 Task: Create a mood board combining elements of fashion and interior design using Canva.
Action: Mouse moved to (334, 33)
Screenshot: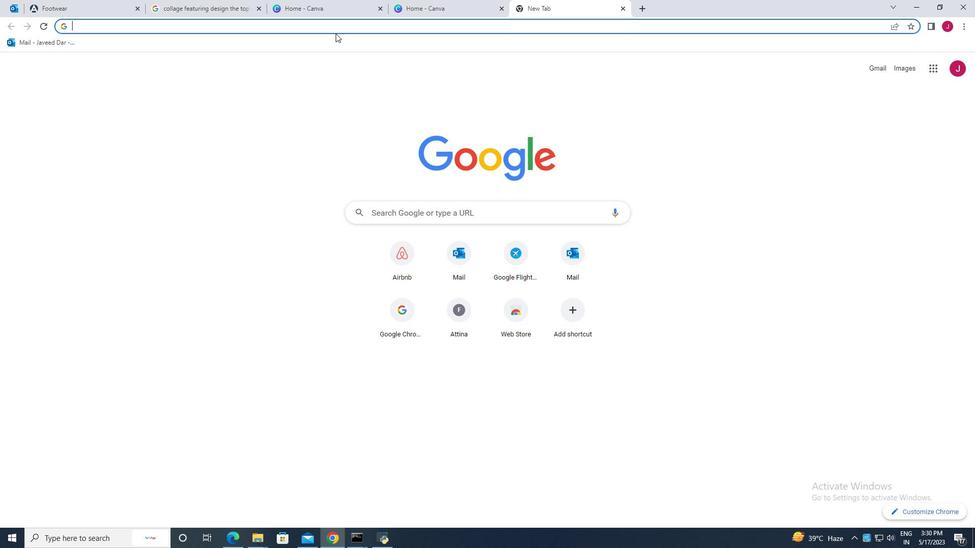 
Action: Key pressed canva<Key.enter>
Screenshot: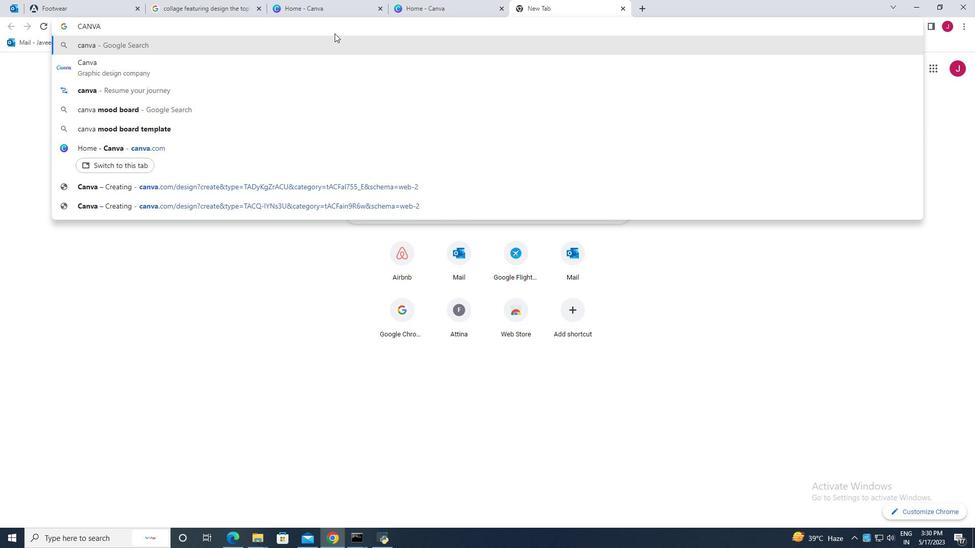 
Action: Mouse moved to (340, 159)
Screenshot: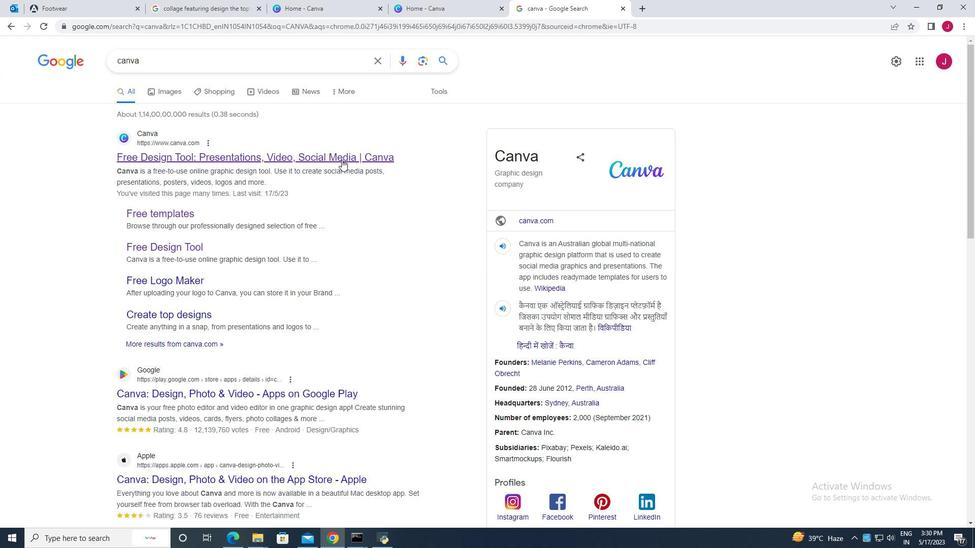 
Action: Mouse pressed left at (340, 159)
Screenshot: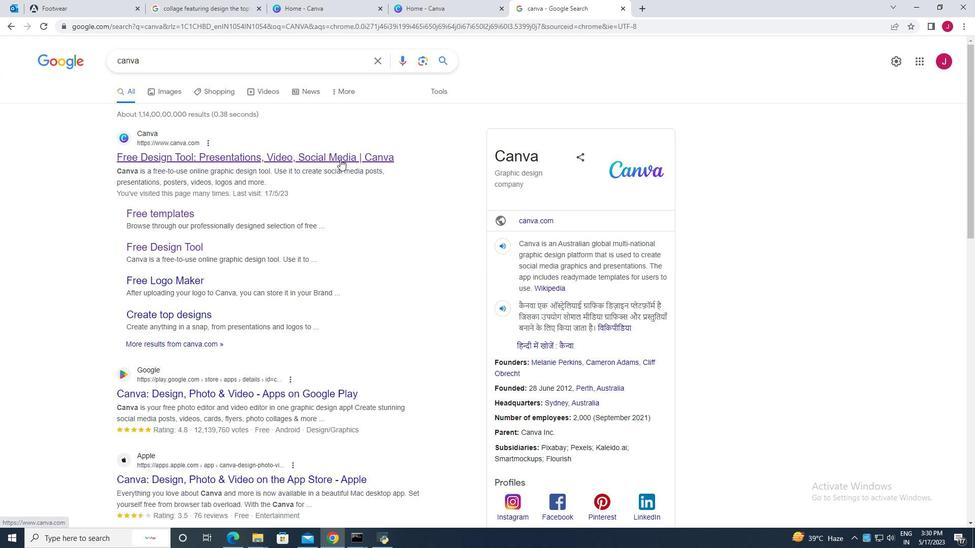
Action: Mouse moved to (883, 53)
Screenshot: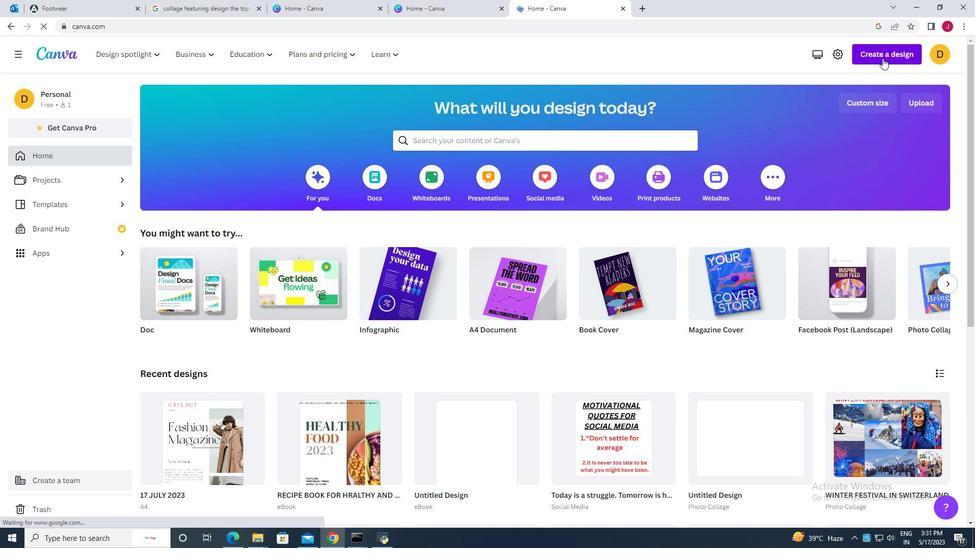 
Action: Mouse pressed left at (883, 53)
Screenshot: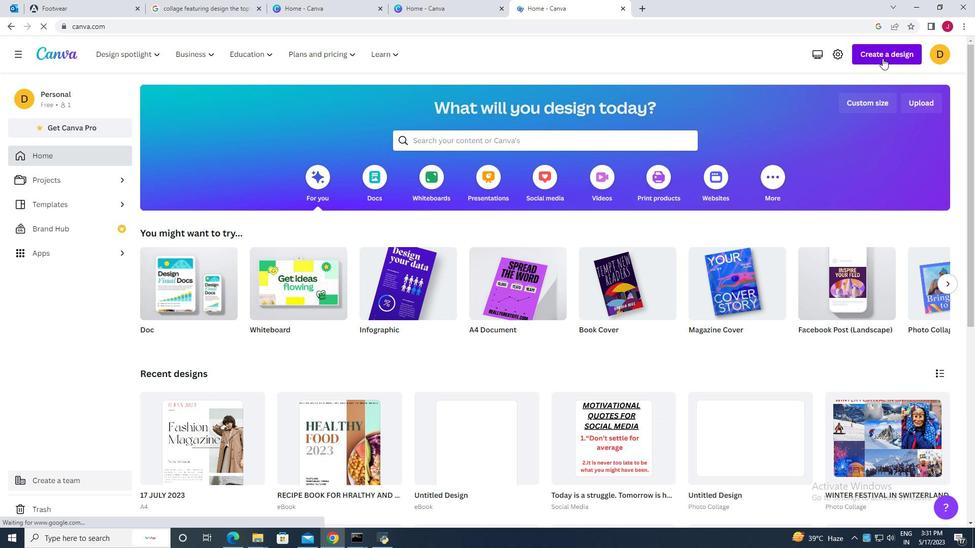 
Action: Mouse moved to (790, 116)
Screenshot: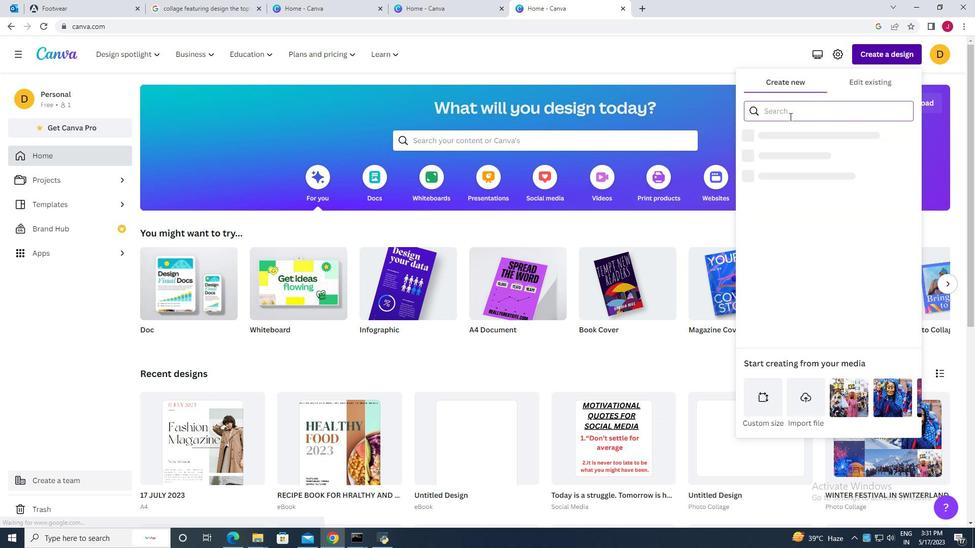 
Action: Key pressed mood<Key.space>board<Key.enter>
Screenshot: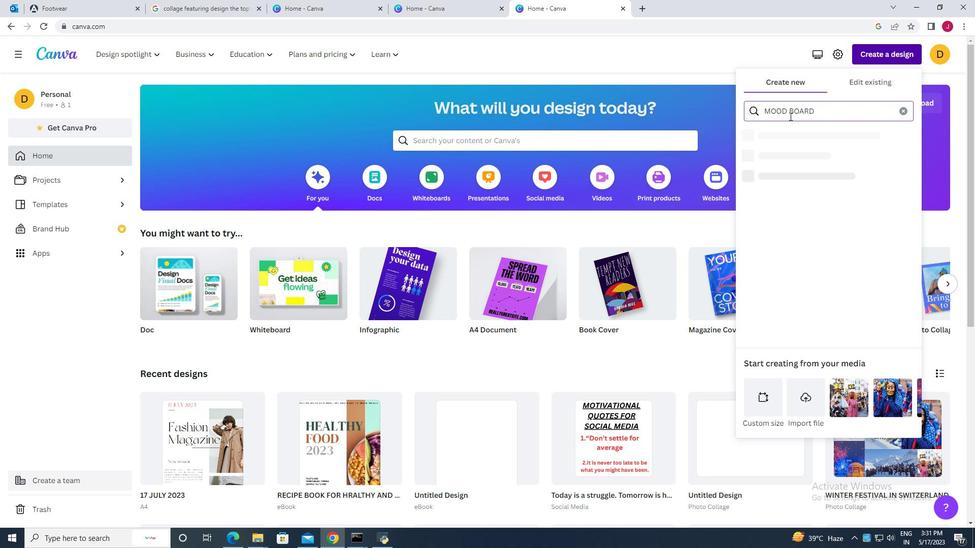 
Action: Mouse moved to (803, 136)
Screenshot: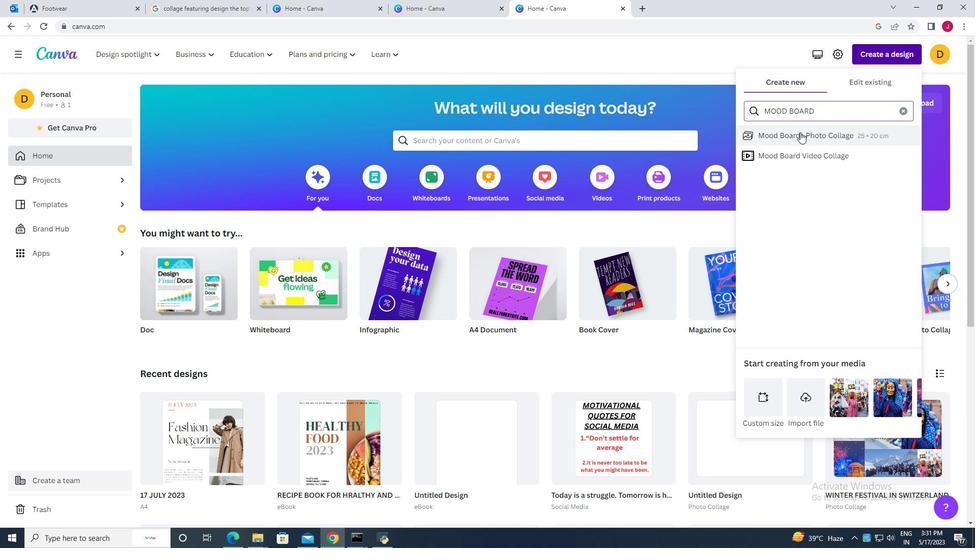 
Action: Mouse pressed left at (803, 136)
Screenshot: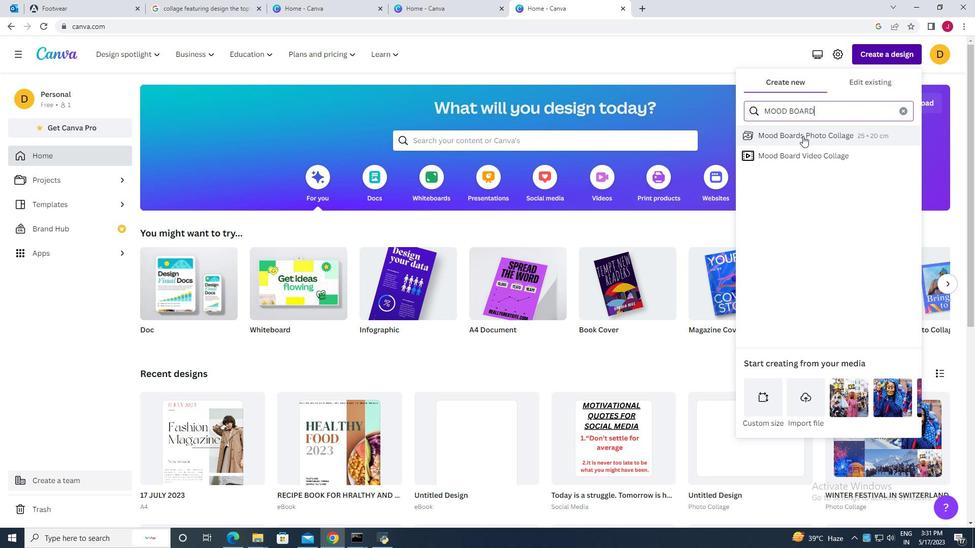 
Action: Mouse moved to (147, 82)
Screenshot: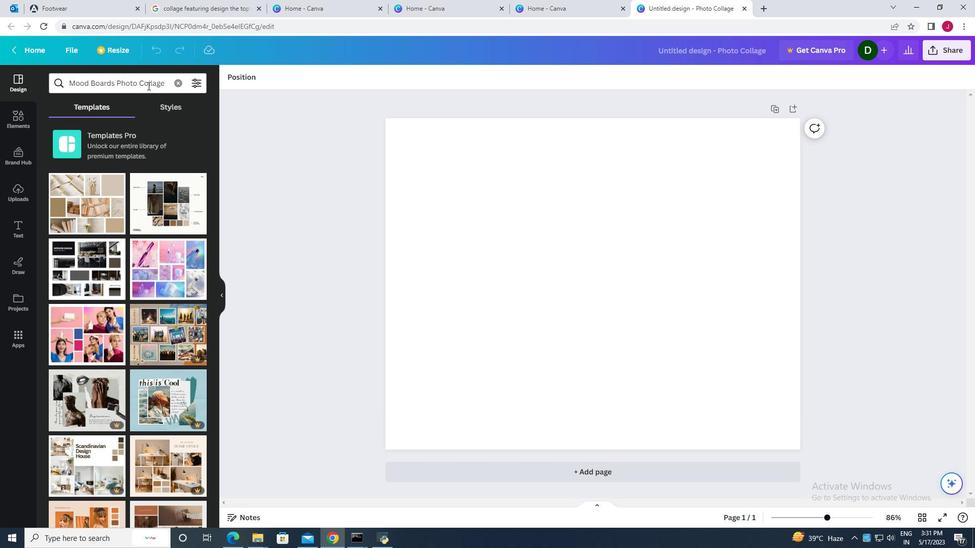 
Action: Mouse pressed left at (147, 82)
Screenshot: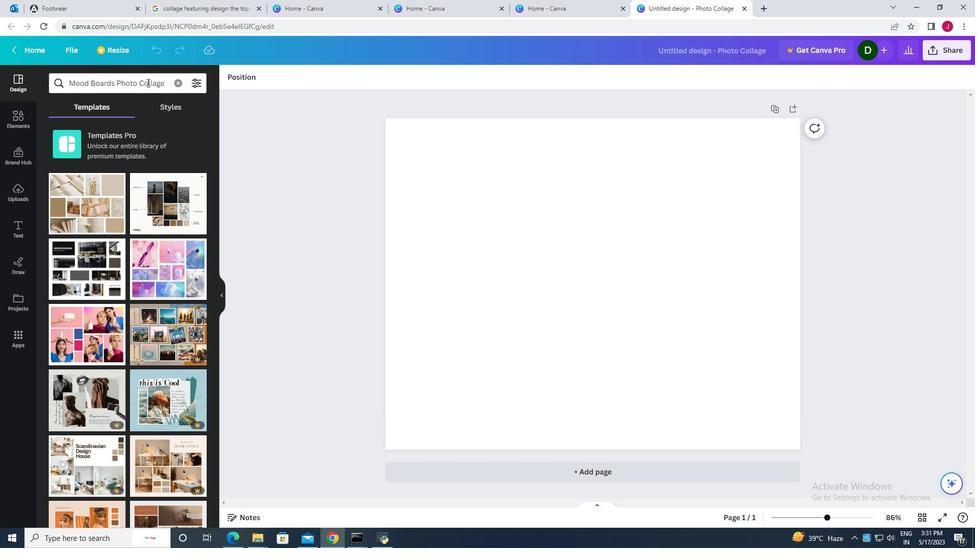 
Action: Mouse moved to (165, 82)
Screenshot: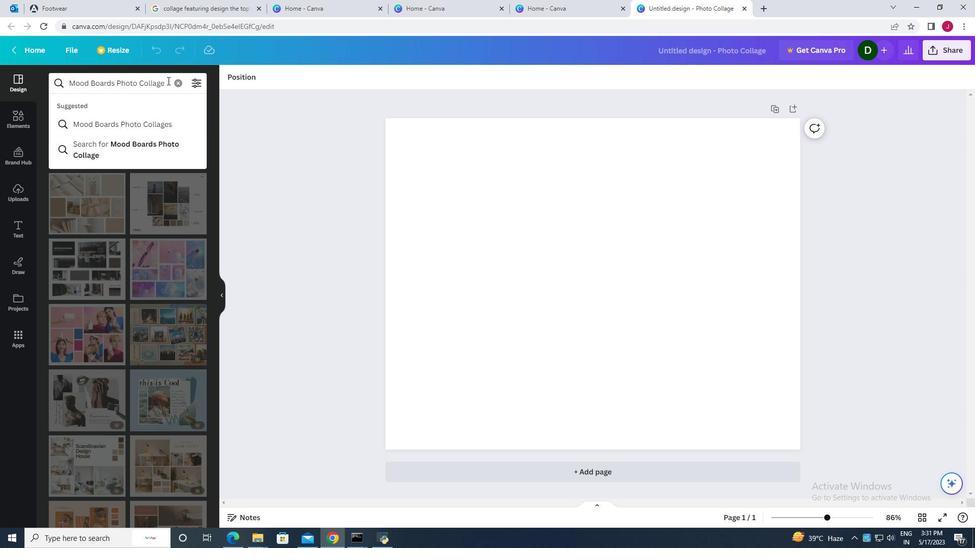 
Action: Mouse pressed left at (165, 82)
Screenshot: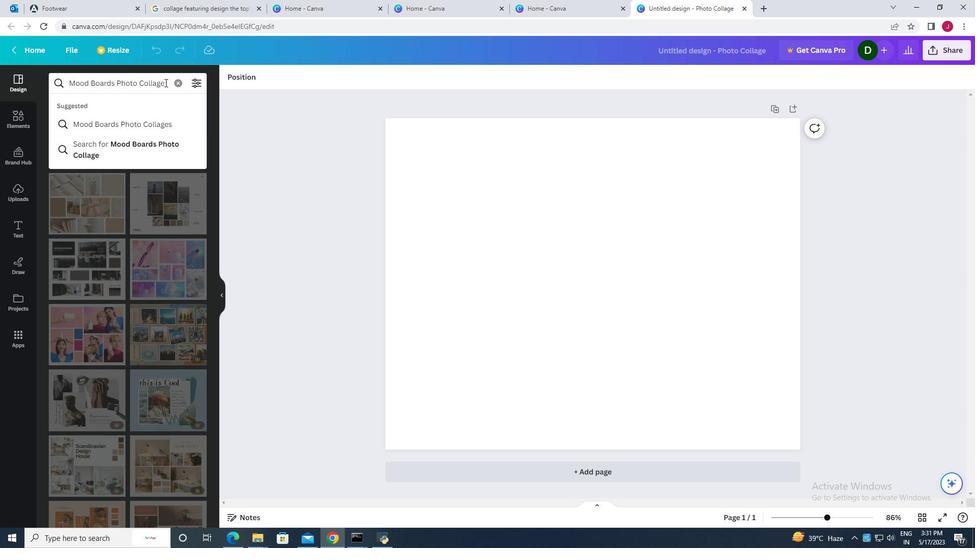 
Action: Key pressed <Key.backspace><Key.backspace><Key.backspace><Key.backspace><Key.backspace><Key.backspace><Key.backspace><Key.backspace><Key.space>for<Key.space>fashon<Key.enter>
Screenshot: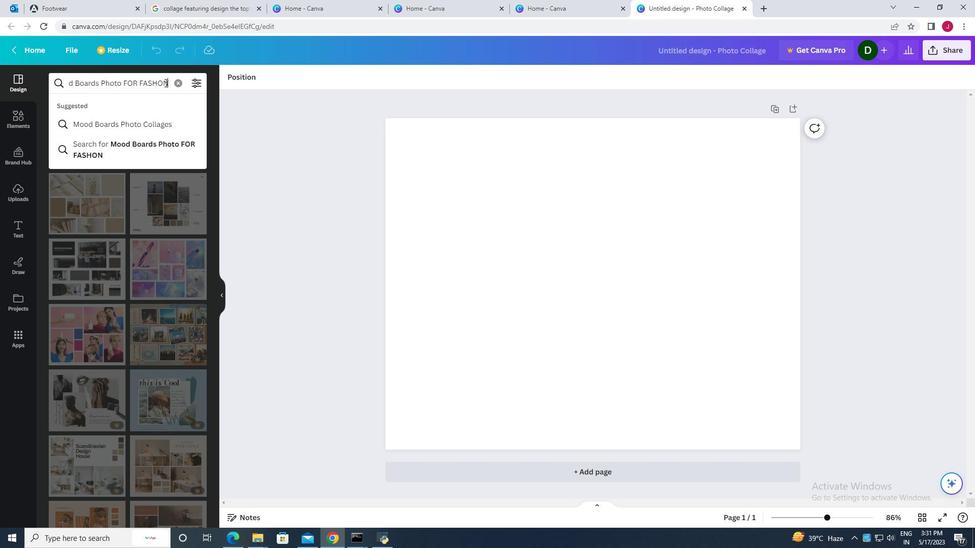 
Action: Mouse moved to (140, 230)
Screenshot: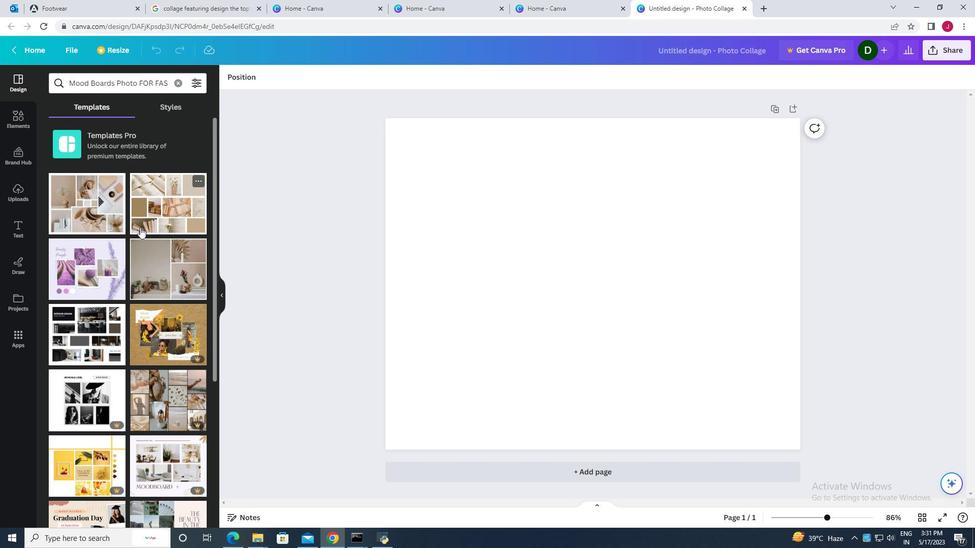 
Action: Mouse scrolled (140, 230) with delta (0, 0)
Screenshot: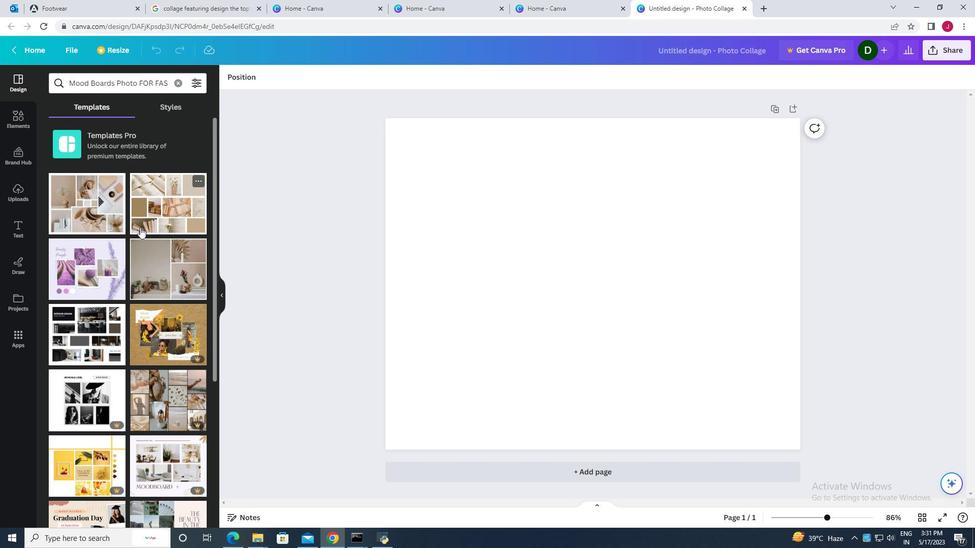 
Action: Mouse moved to (140, 230)
Screenshot: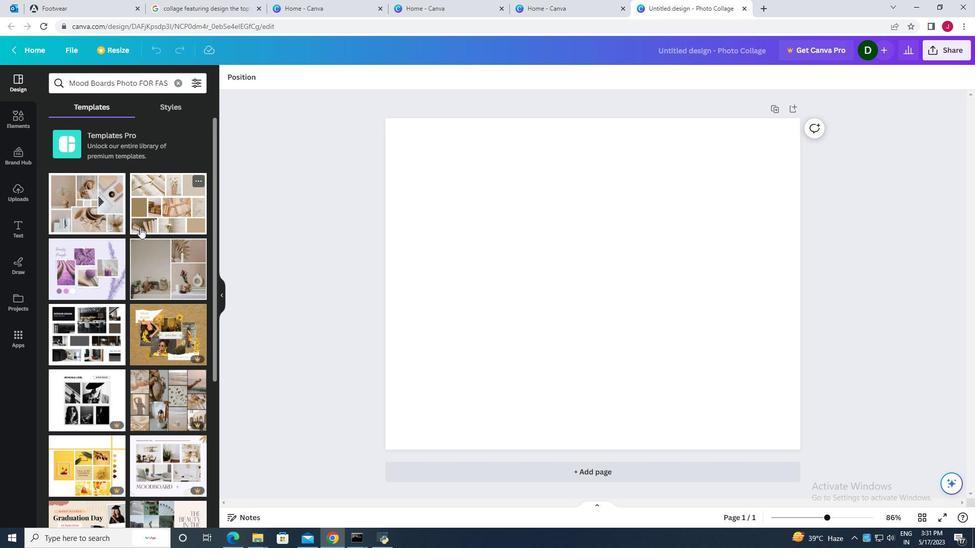 
Action: Mouse scrolled (140, 230) with delta (0, 0)
Screenshot: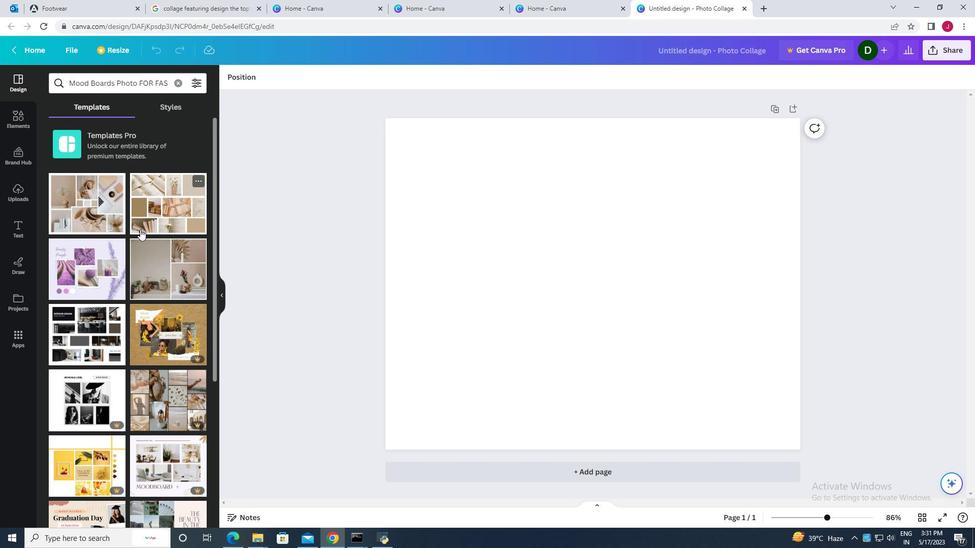 
Action: Mouse moved to (99, 297)
Screenshot: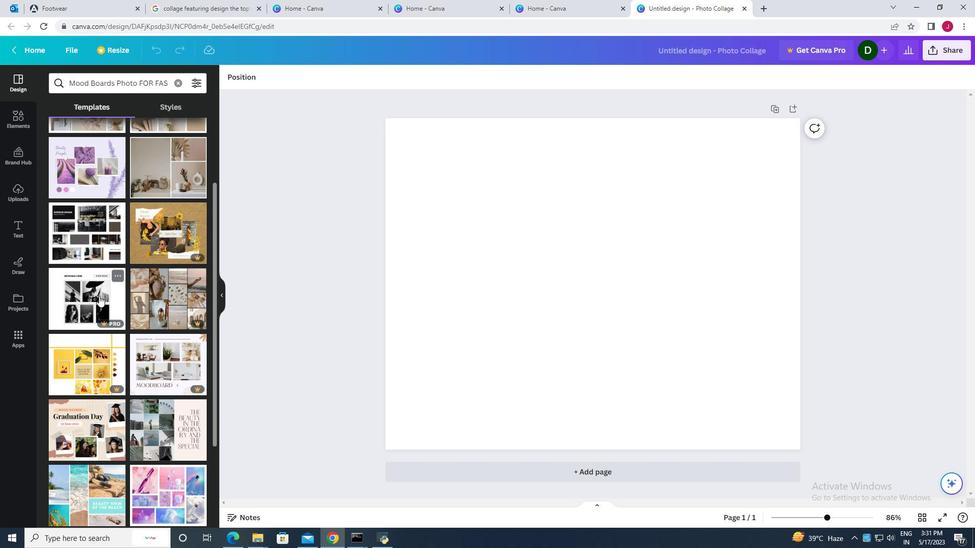 
Action: Mouse pressed left at (99, 297)
Screenshot: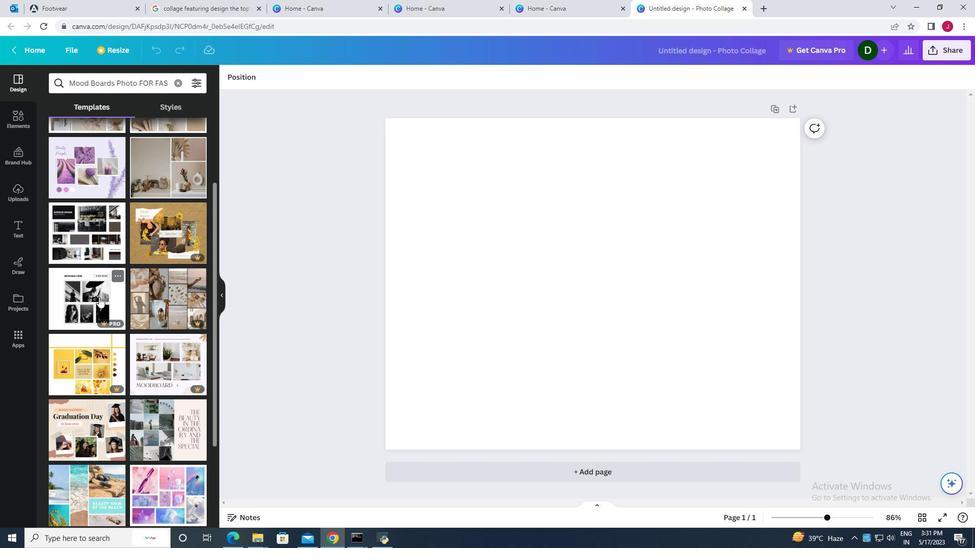 
Action: Mouse moved to (741, 136)
Screenshot: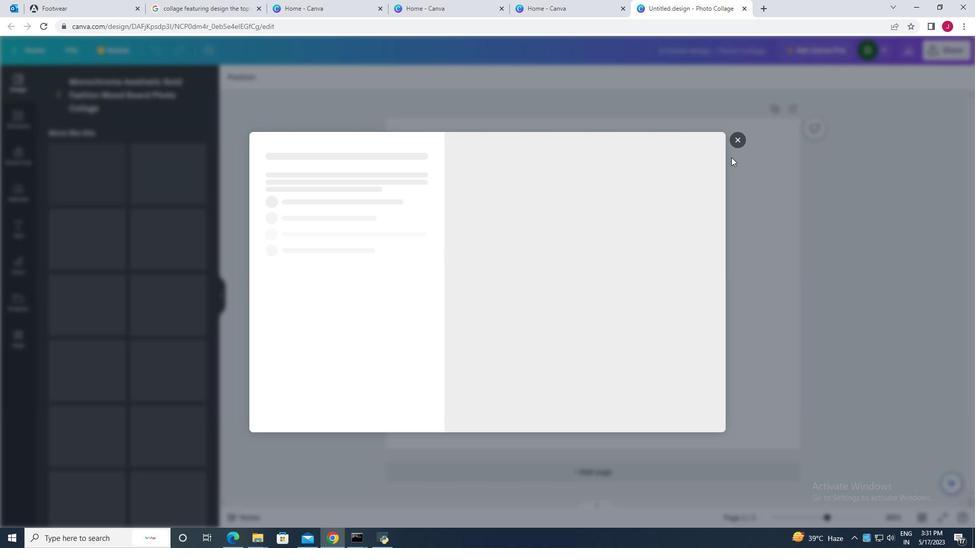 
Action: Mouse pressed left at (741, 136)
Screenshot: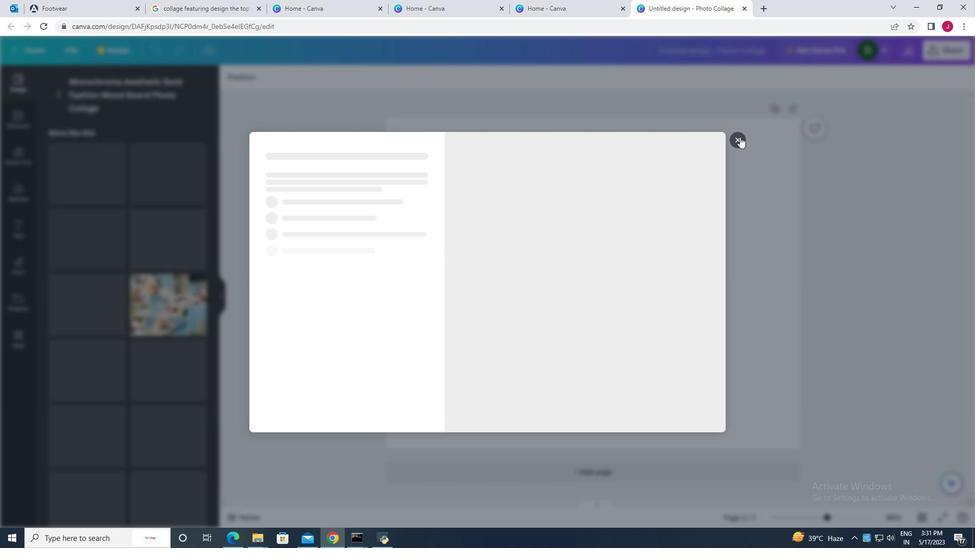 
Action: Mouse moved to (140, 221)
Screenshot: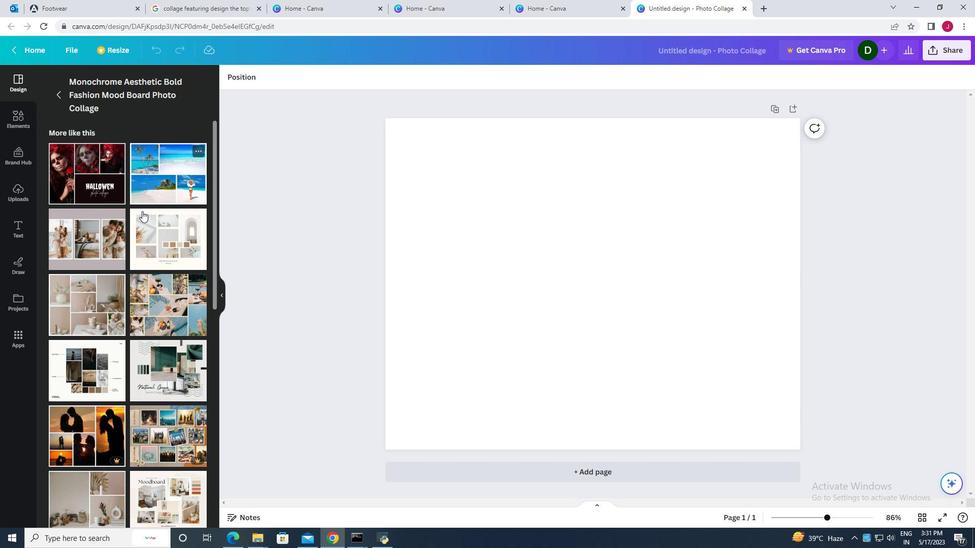 
Action: Mouse scrolled (140, 222) with delta (0, 0)
Screenshot: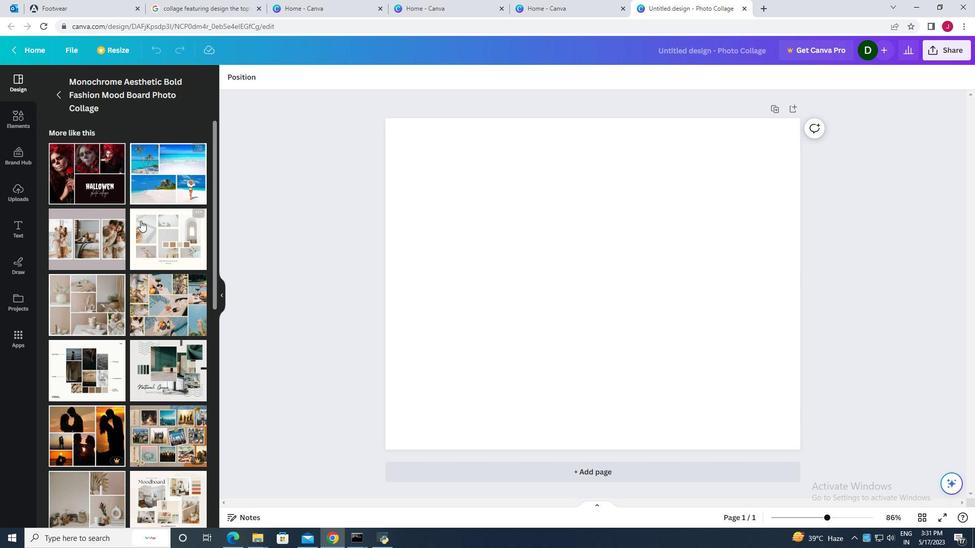 
Action: Mouse scrolled (140, 222) with delta (0, 0)
Screenshot: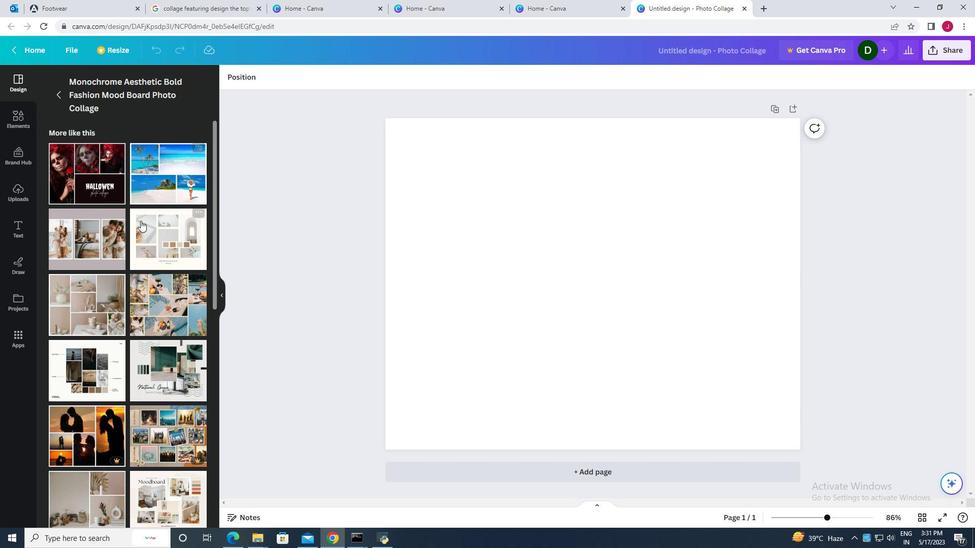 
Action: Mouse scrolled (140, 222) with delta (0, 0)
Screenshot: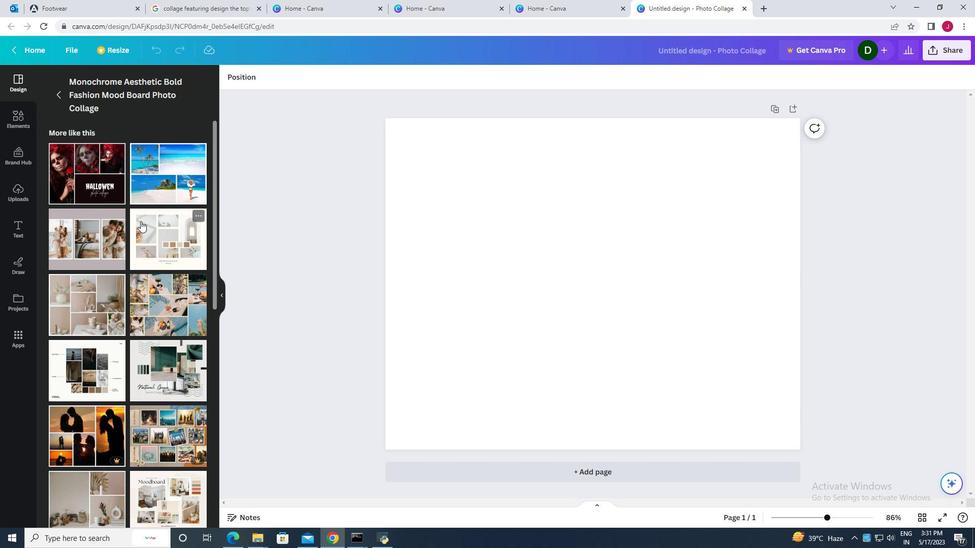 
Action: Mouse scrolled (140, 222) with delta (0, 0)
Screenshot: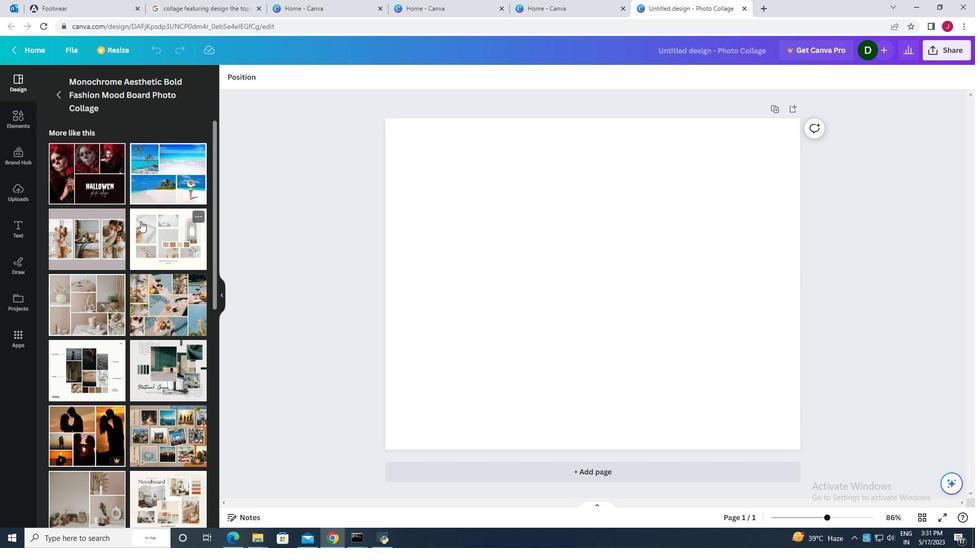 
Action: Mouse moved to (59, 92)
Screenshot: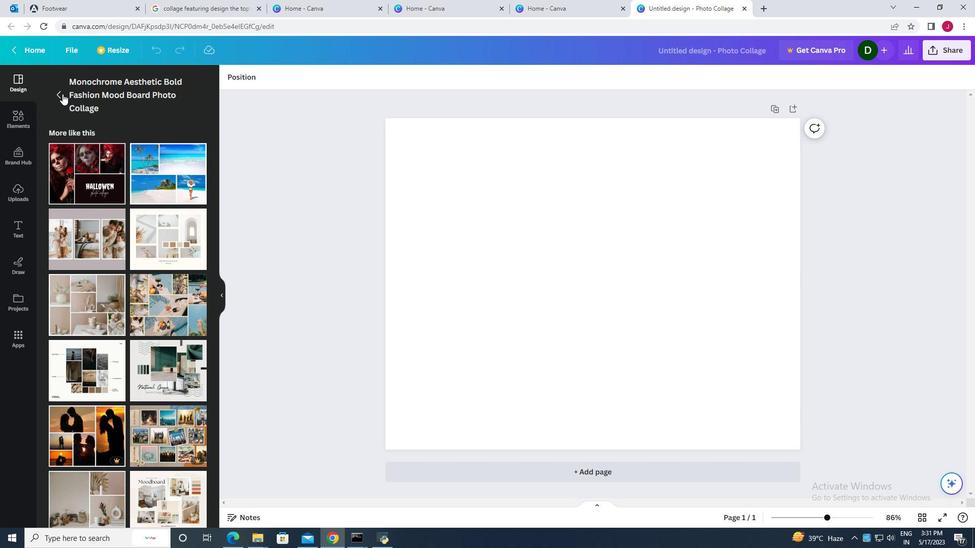 
Action: Mouse pressed left at (59, 92)
Screenshot: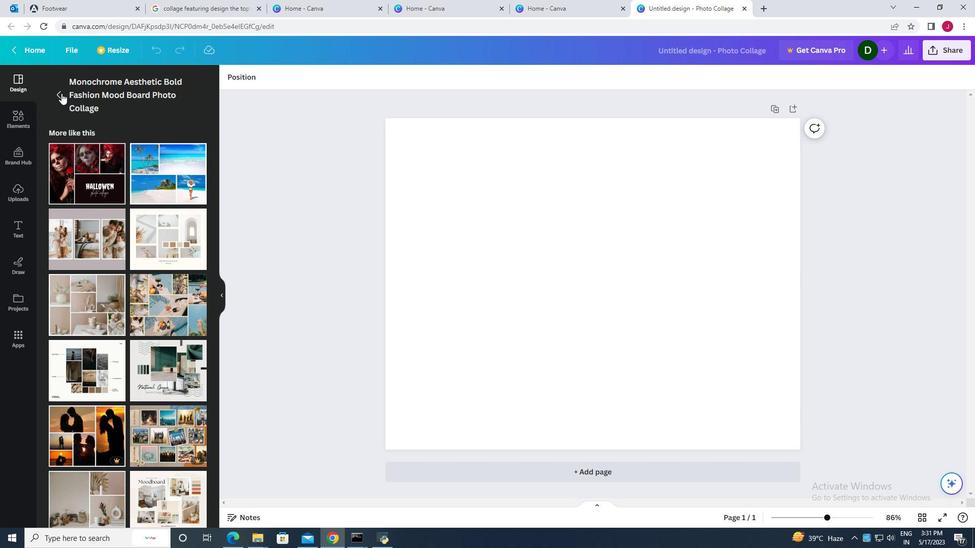 
Action: Mouse moved to (163, 220)
Screenshot: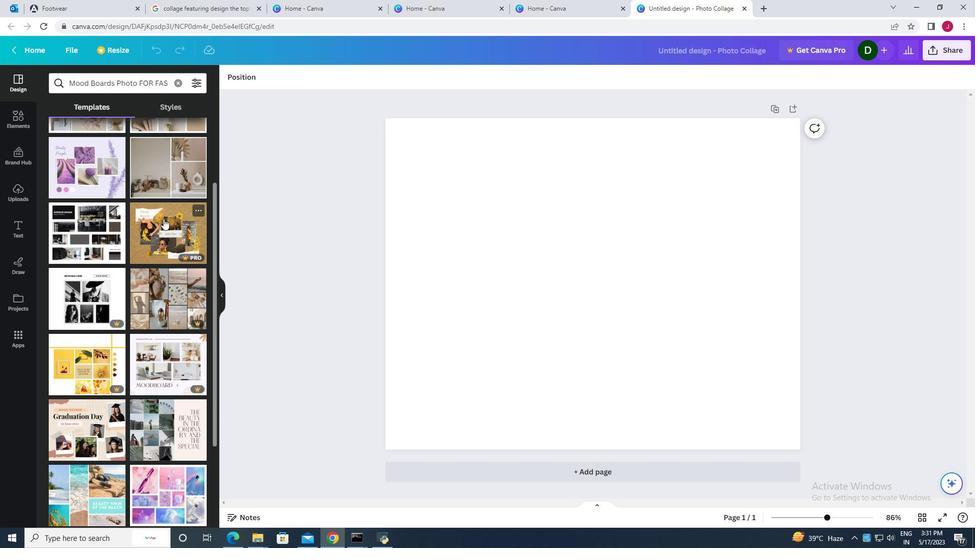 
Action: Mouse scrolled (163, 219) with delta (0, 0)
Screenshot: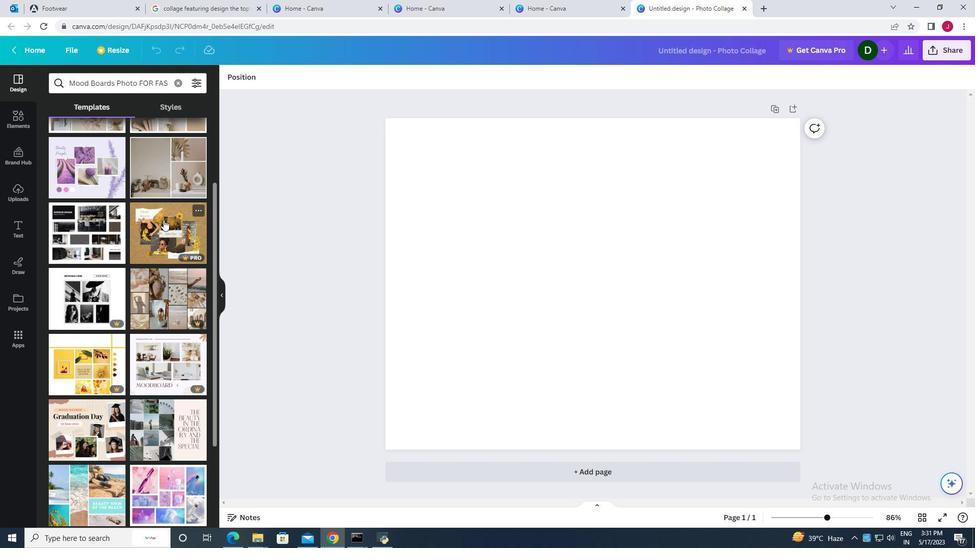 
Action: Mouse scrolled (163, 219) with delta (0, 0)
Screenshot: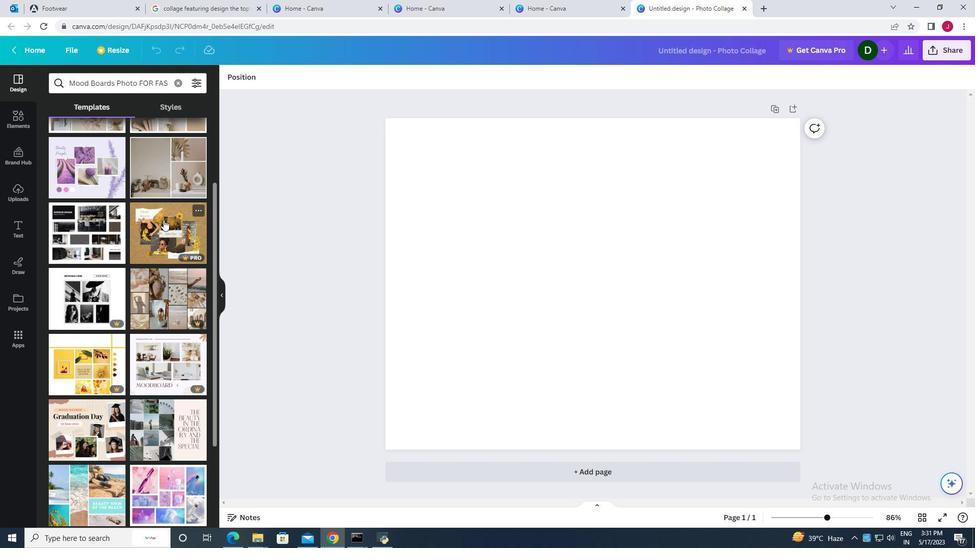 
Action: Mouse moved to (169, 230)
Screenshot: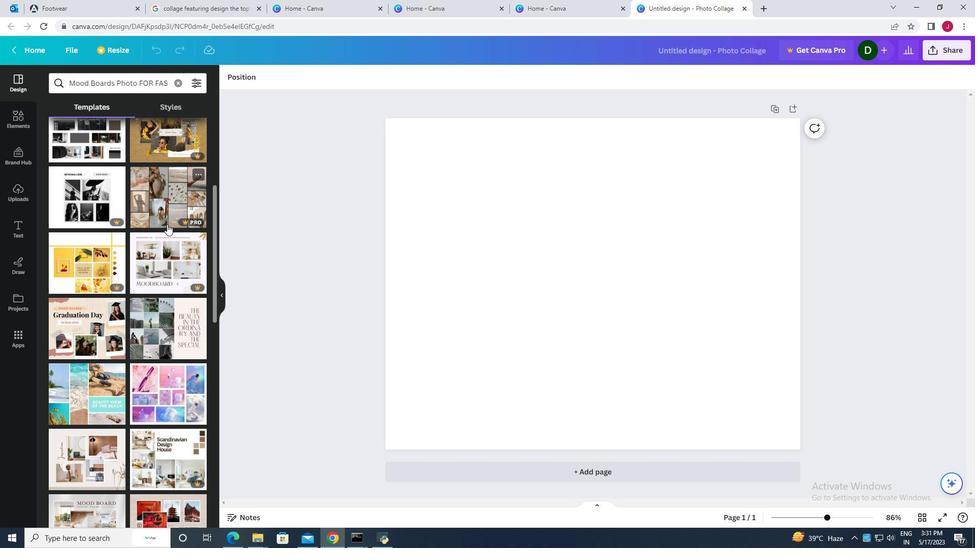 
Action: Mouse scrolled (169, 229) with delta (0, 0)
Screenshot: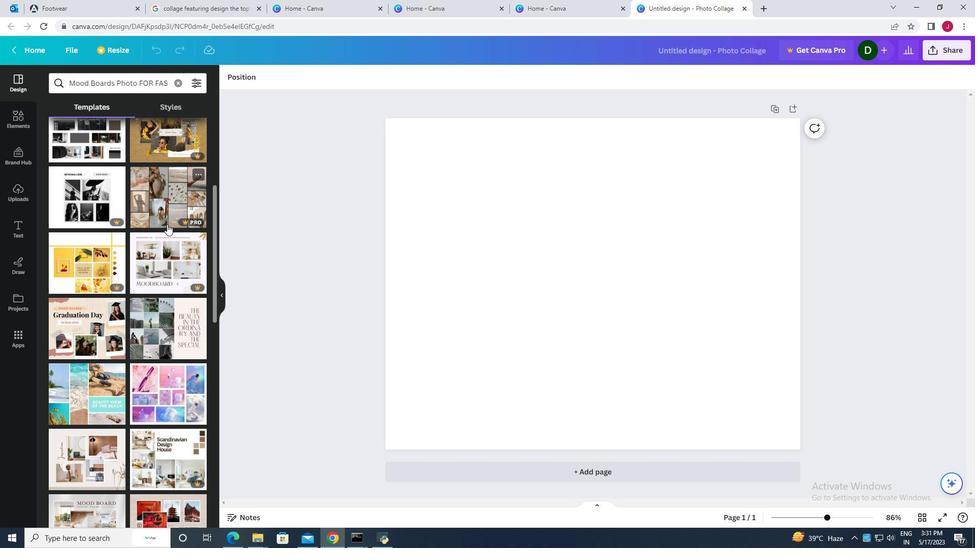 
Action: Mouse moved to (169, 230)
Screenshot: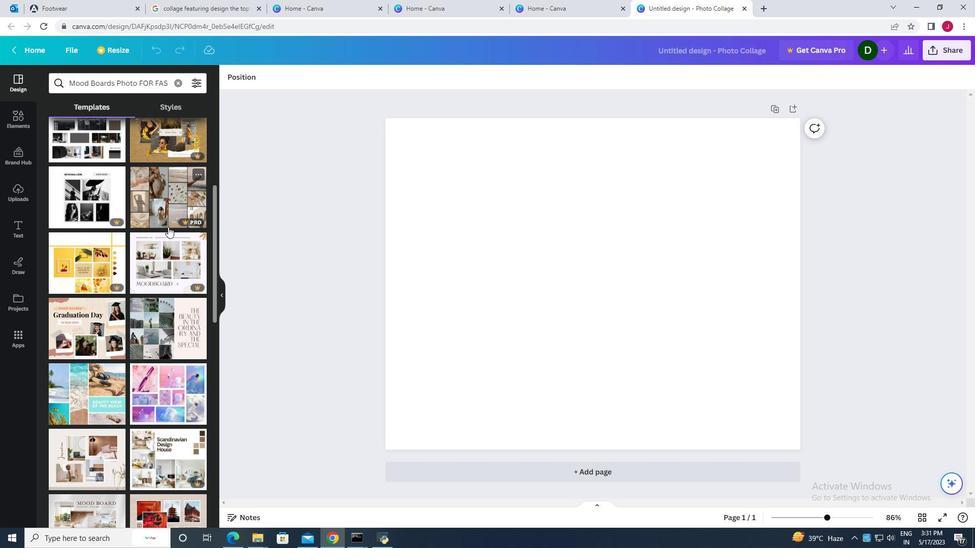 
Action: Mouse scrolled (169, 230) with delta (0, 0)
Screenshot: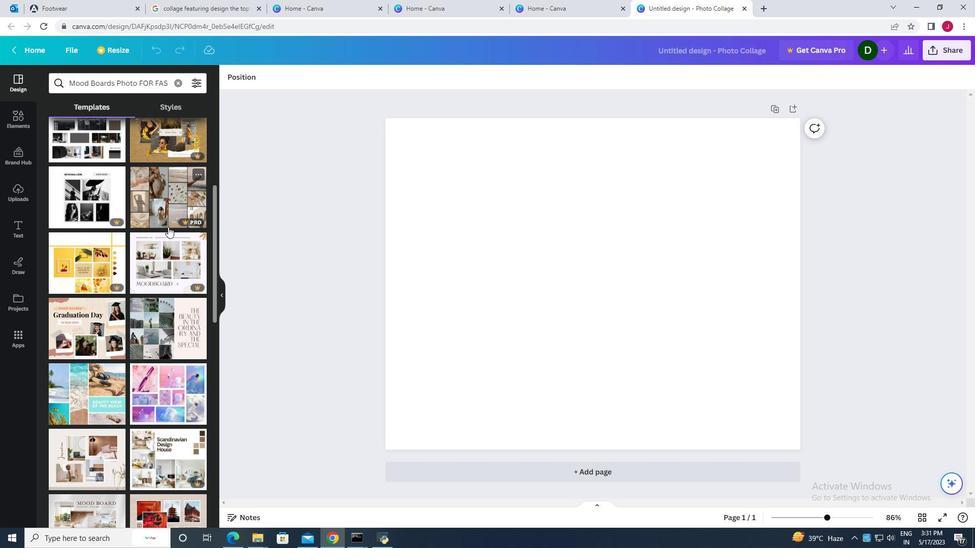 
Action: Mouse scrolled (169, 230) with delta (0, 0)
Screenshot: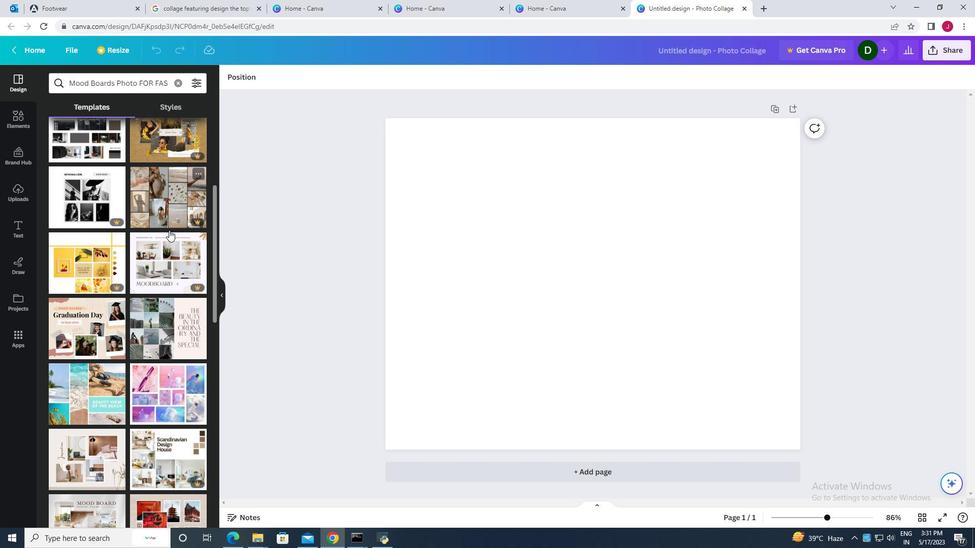
Action: Mouse moved to (144, 279)
Screenshot: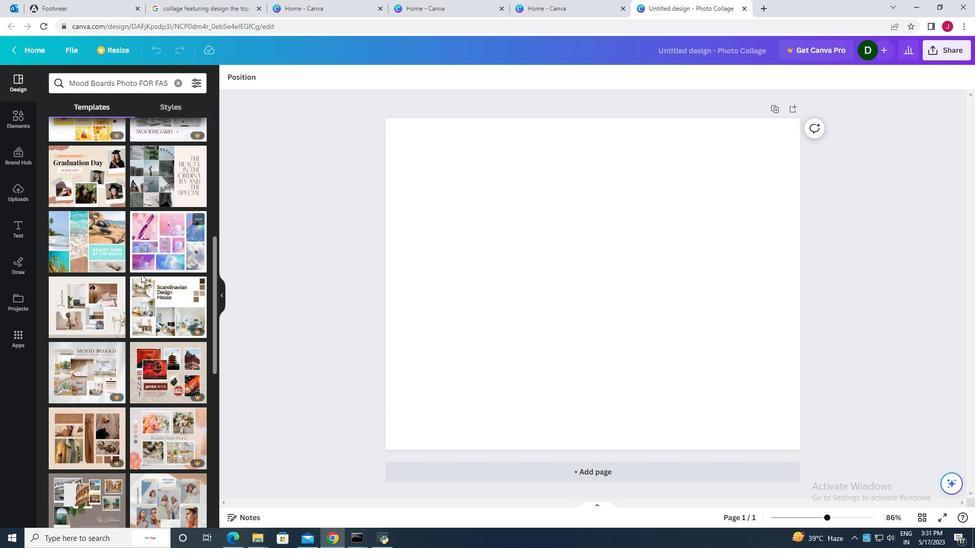 
Action: Mouse scrolled (144, 278) with delta (0, 0)
Screenshot: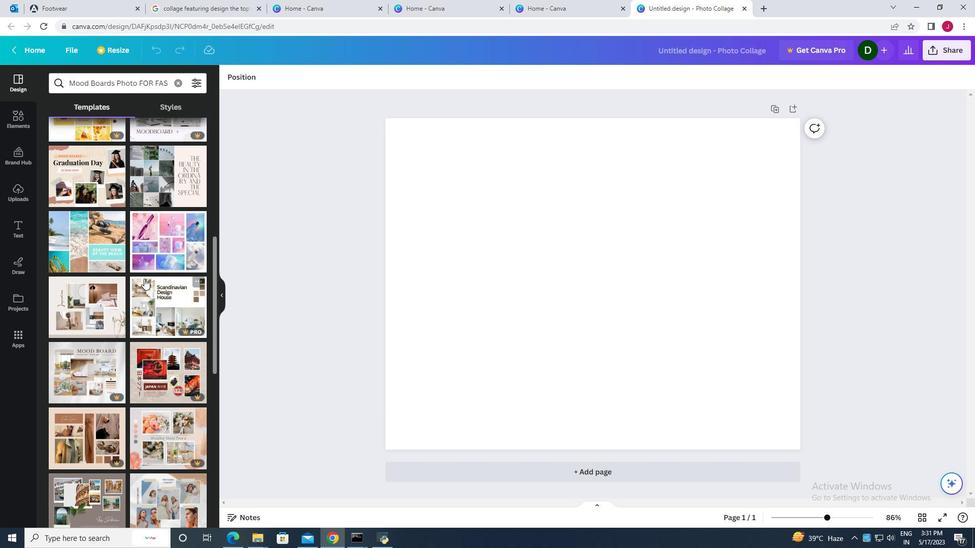 
Action: Mouse moved to (143, 279)
Screenshot: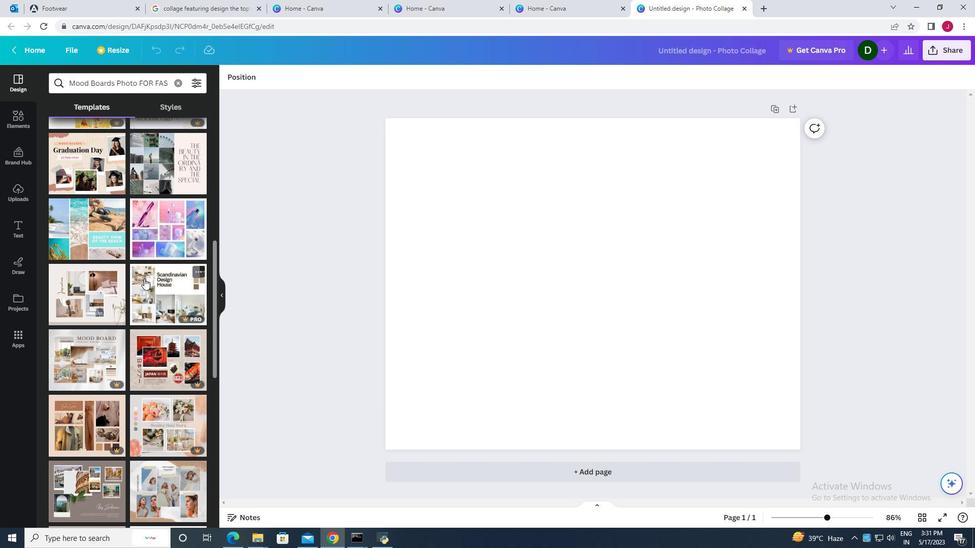 
Action: Mouse scrolled (143, 278) with delta (0, 0)
Screenshot: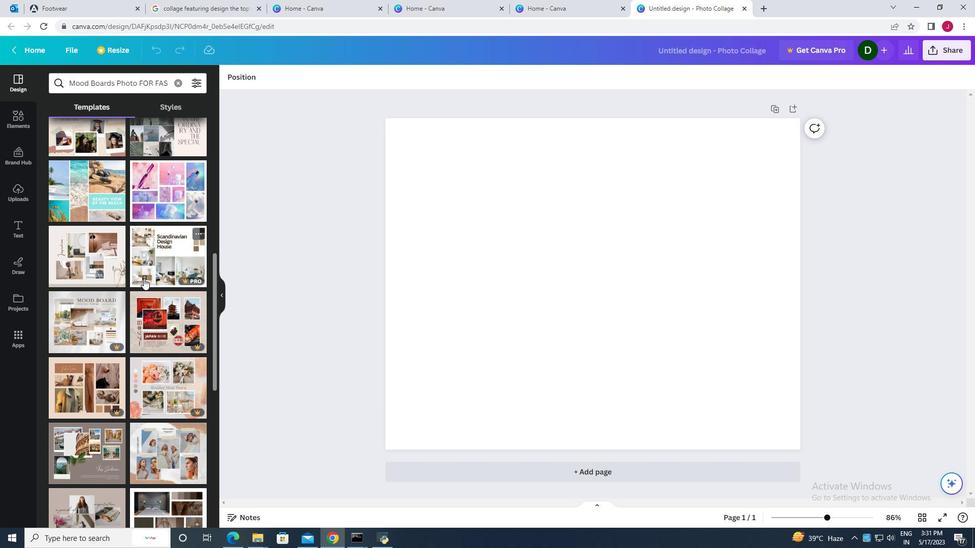 
Action: Mouse scrolled (143, 278) with delta (0, 0)
Screenshot: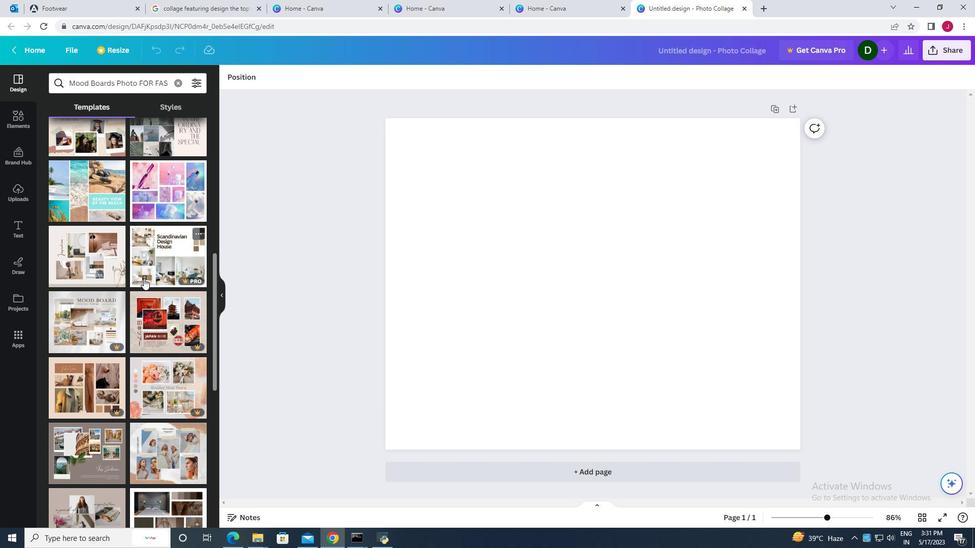 
Action: Mouse scrolled (143, 278) with delta (0, 0)
Screenshot: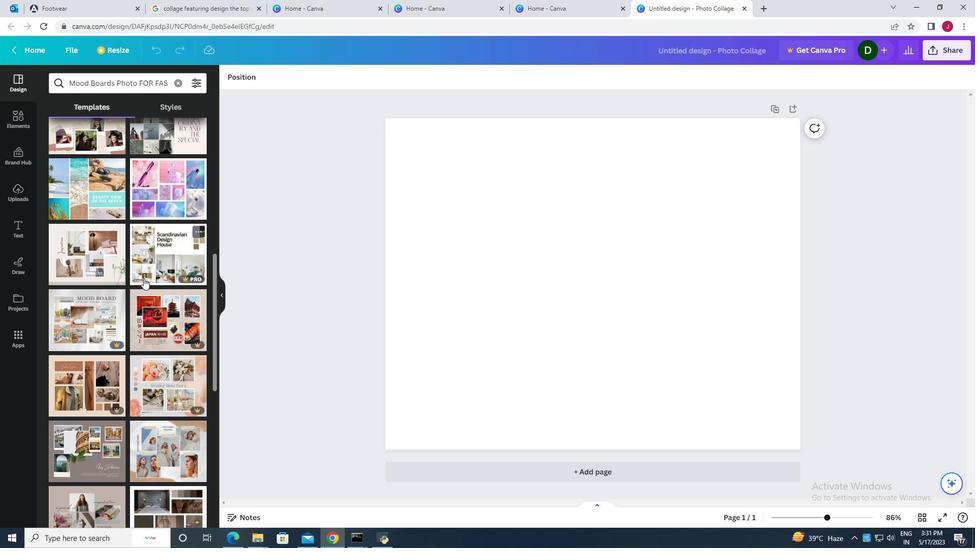 
Action: Mouse moved to (170, 303)
Screenshot: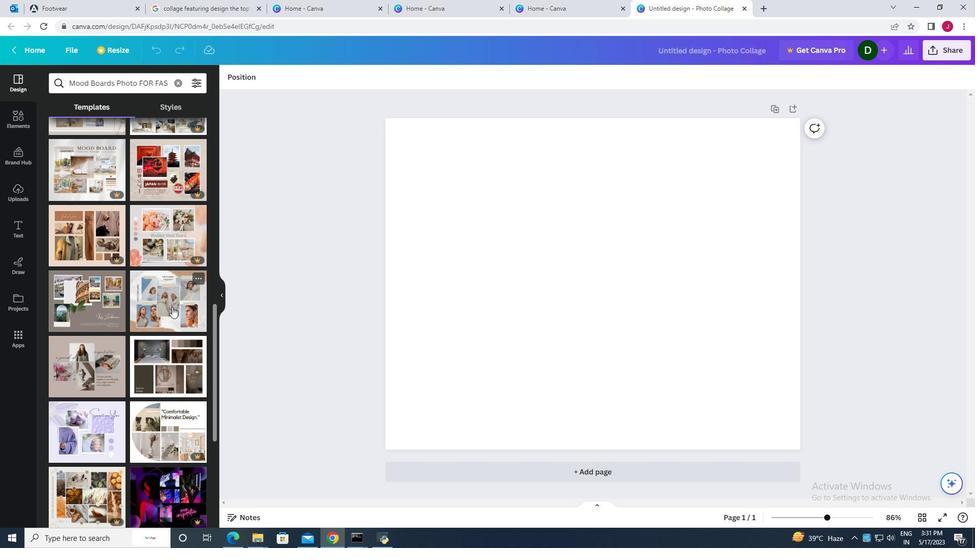 
Action: Mouse pressed left at (170, 303)
Screenshot: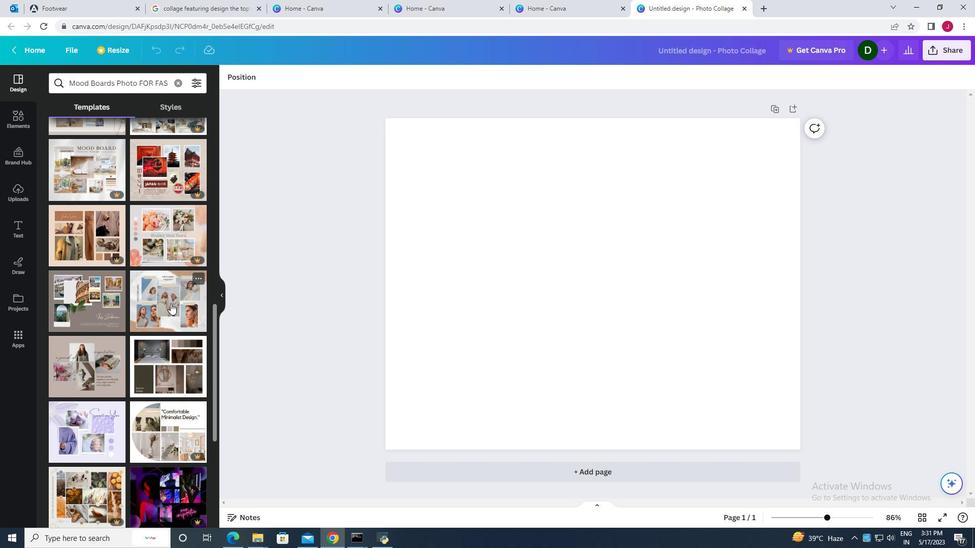 
Action: Mouse moved to (636, 288)
Screenshot: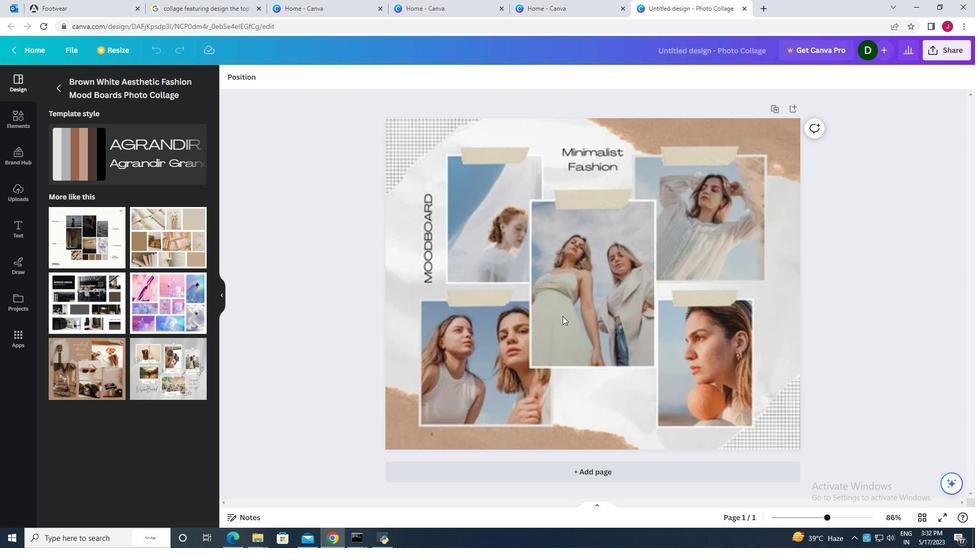
Action: Mouse scrolled (636, 287) with delta (0, 0)
Screenshot: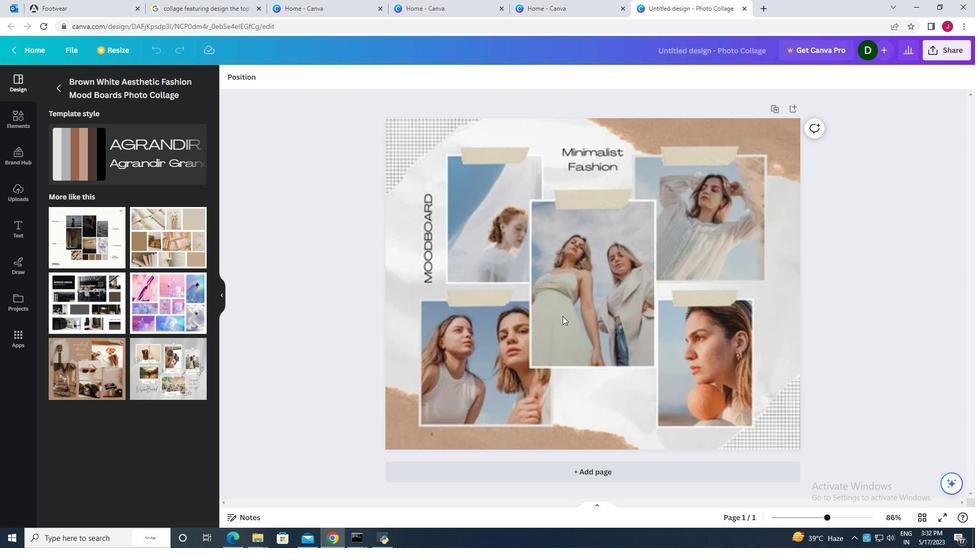 
Action: Mouse moved to (636, 287)
Screenshot: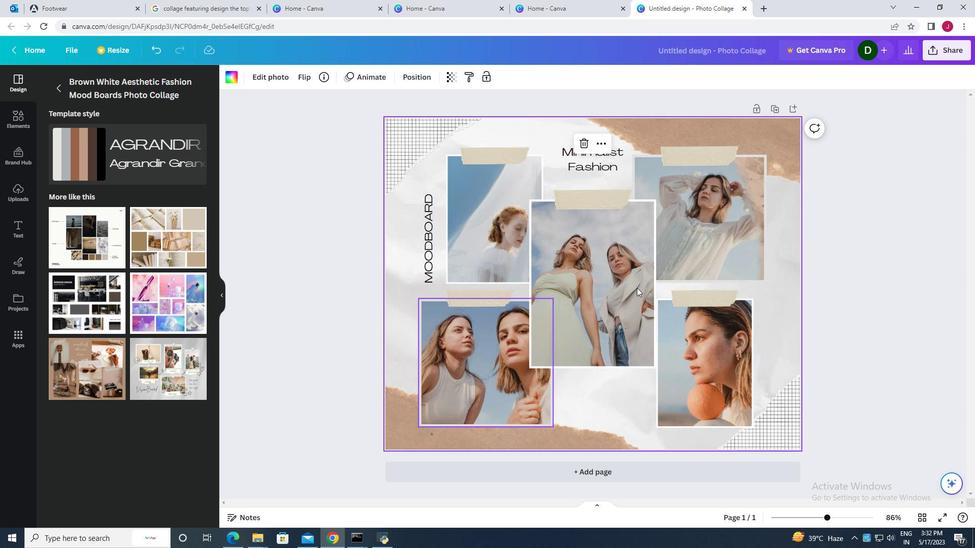 
Action: Mouse scrolled (636, 287) with delta (0, 0)
Screenshot: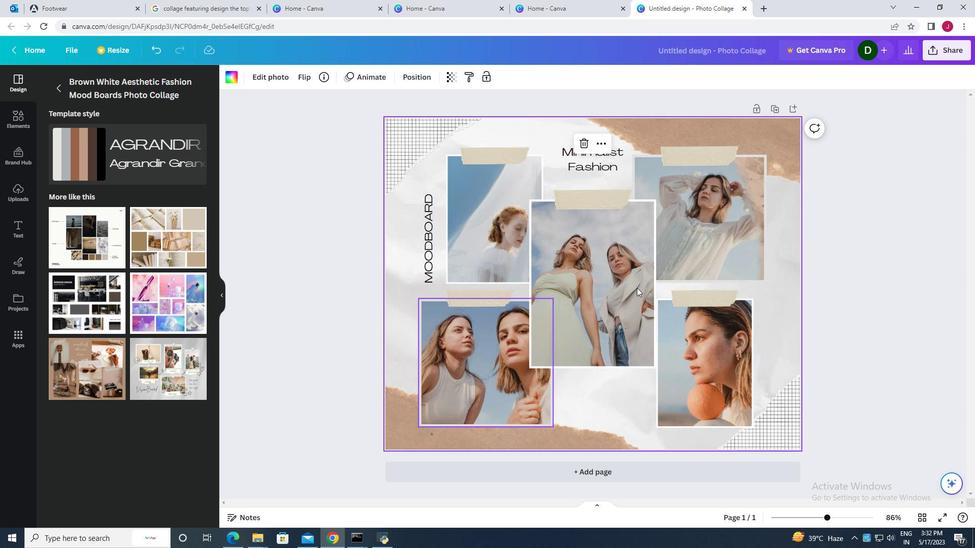 
Action: Mouse moved to (635, 286)
Screenshot: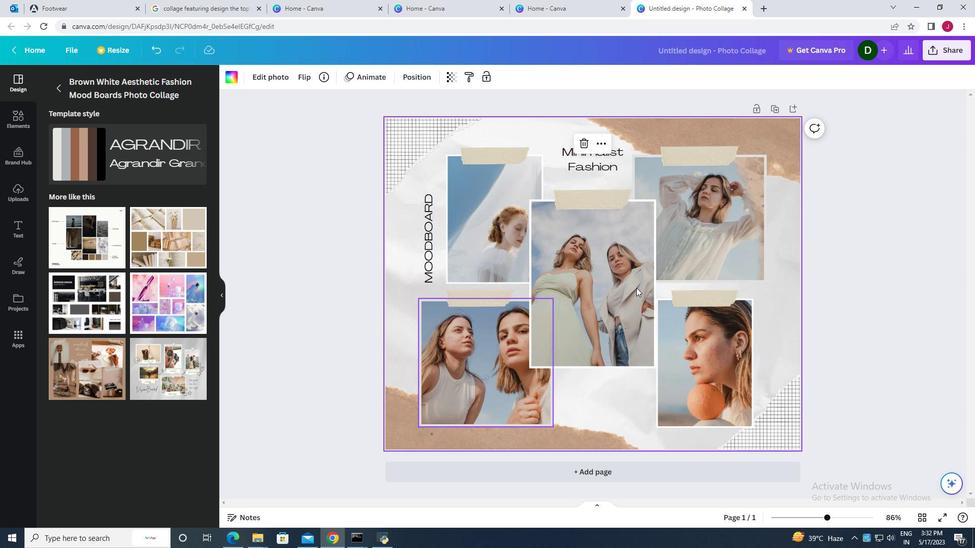 
Action: Mouse scrolled (635, 286) with delta (0, 0)
Screenshot: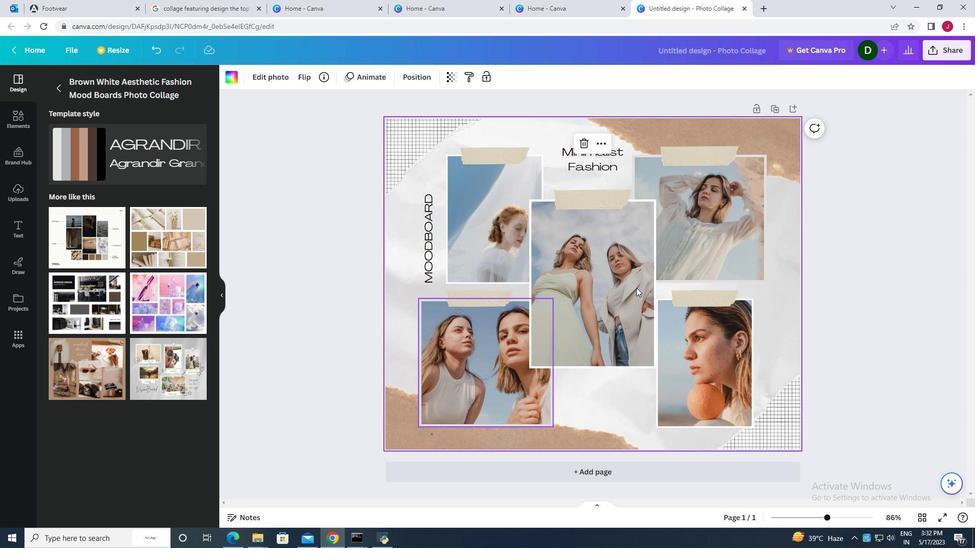 
Action: Mouse moved to (504, 189)
Screenshot: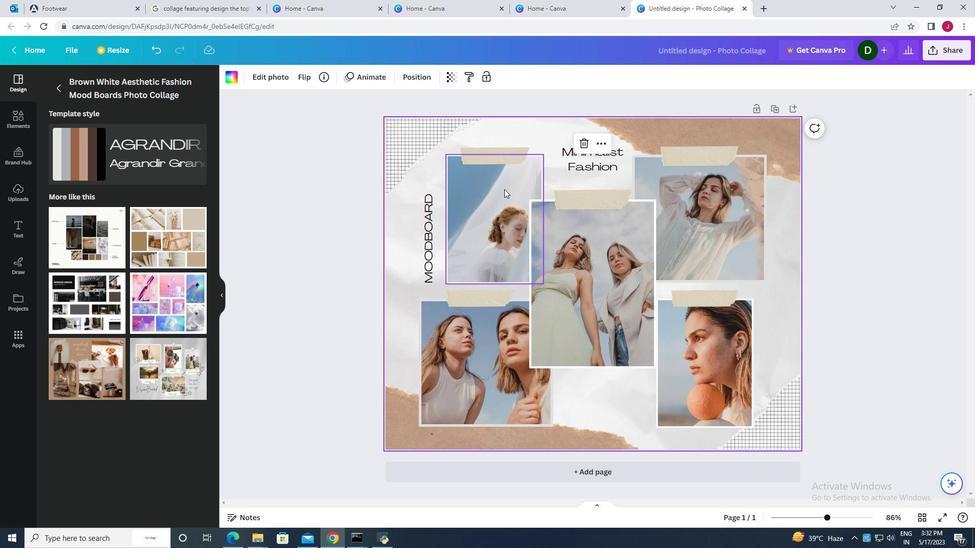 
Action: Mouse scrolled (504, 190) with delta (0, 0)
Screenshot: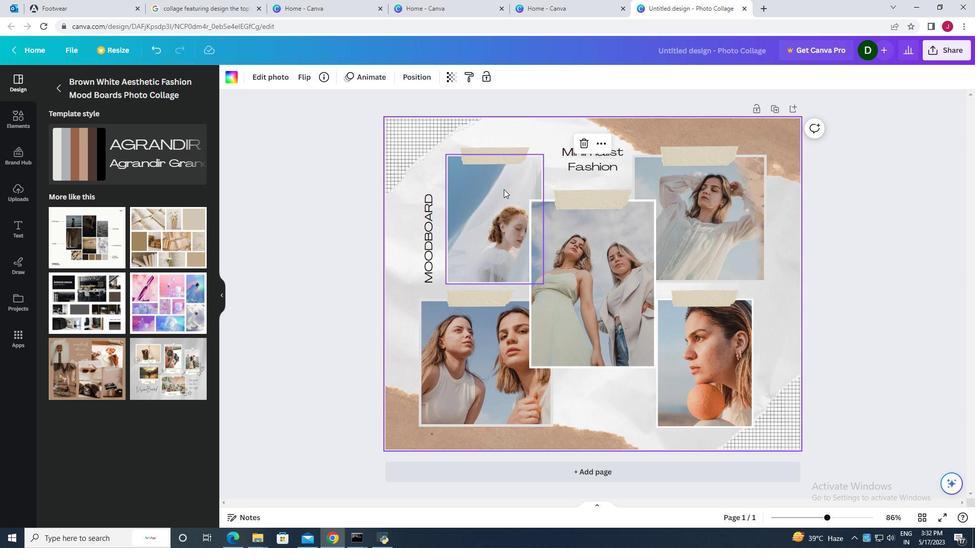 
Action: Mouse moved to (16, 224)
Screenshot: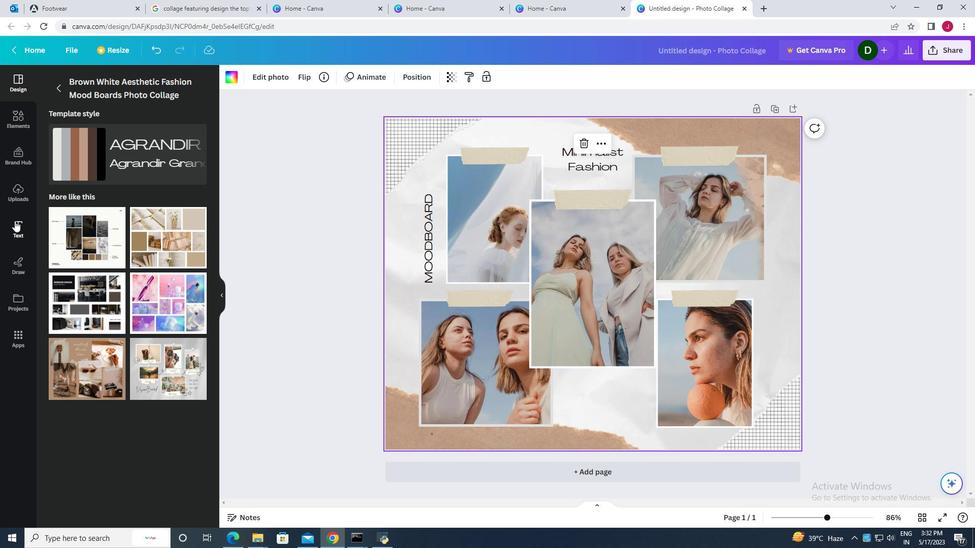 
Action: Mouse pressed left at (16, 224)
Screenshot: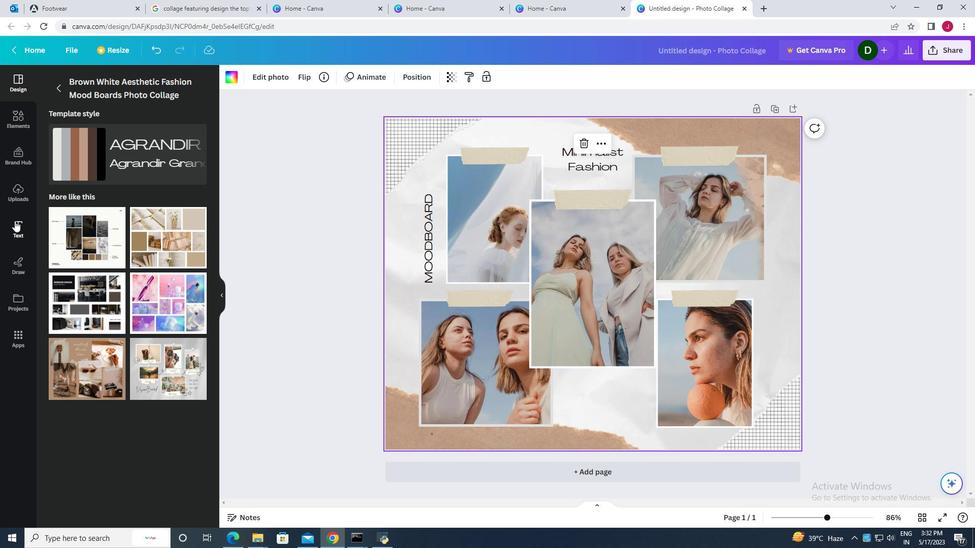 
Action: Mouse moved to (148, 202)
Screenshot: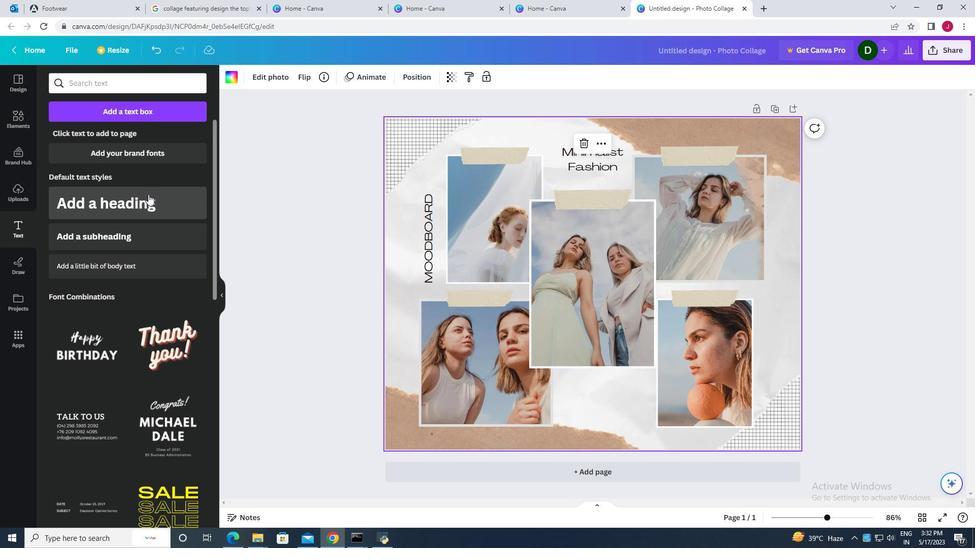 
Action: Mouse pressed left at (148, 202)
Screenshot: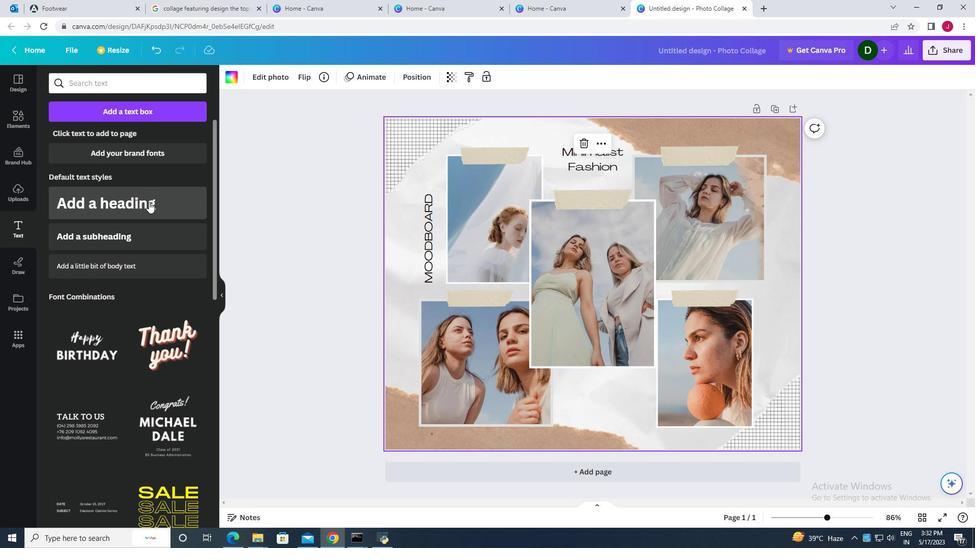 
Action: Mouse moved to (616, 285)
Screenshot: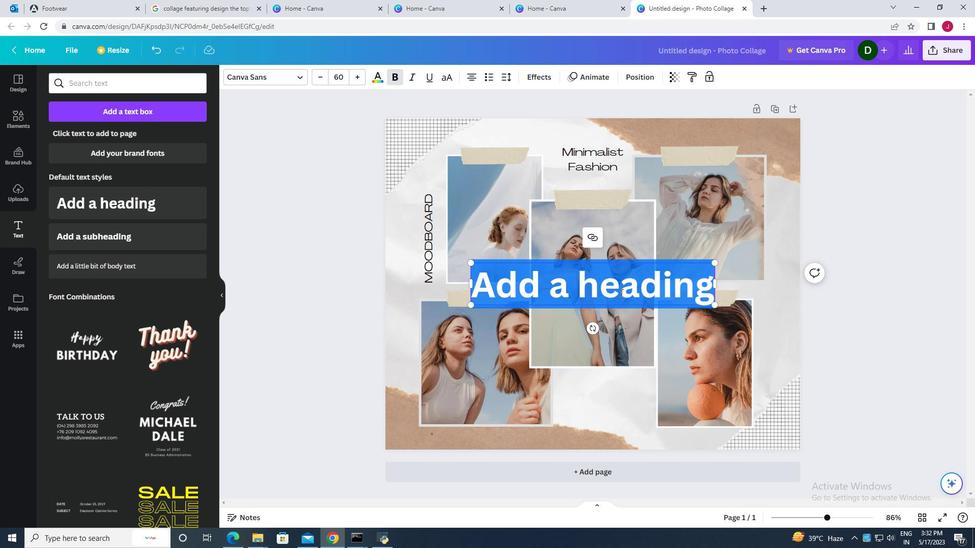 
Action: Mouse pressed left at (616, 285)
Screenshot: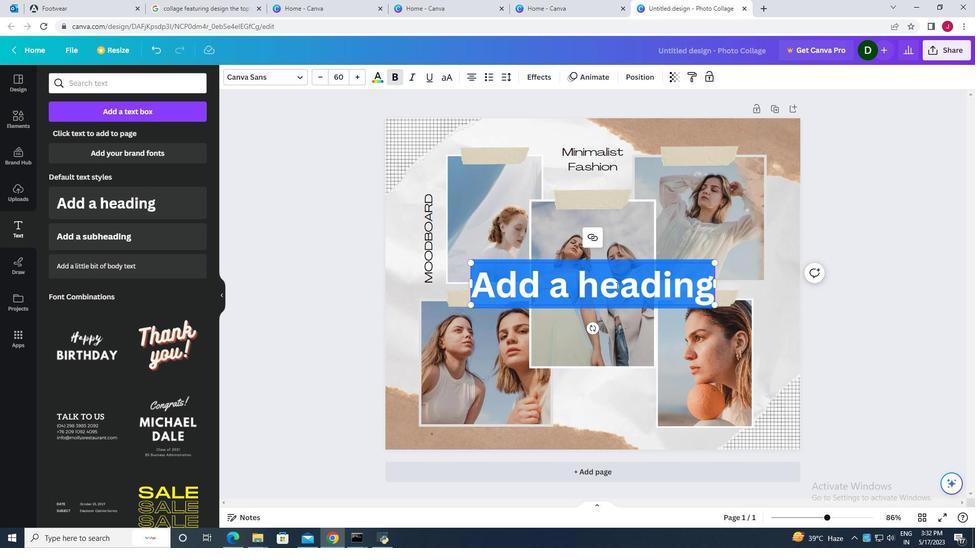 
Action: Mouse moved to (864, 283)
Screenshot: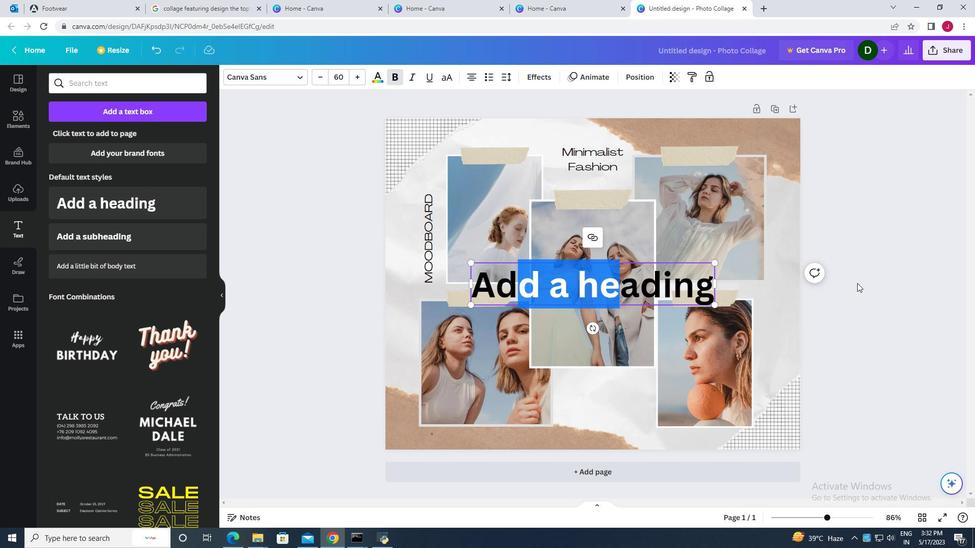 
Action: Mouse pressed left at (864, 283)
Screenshot: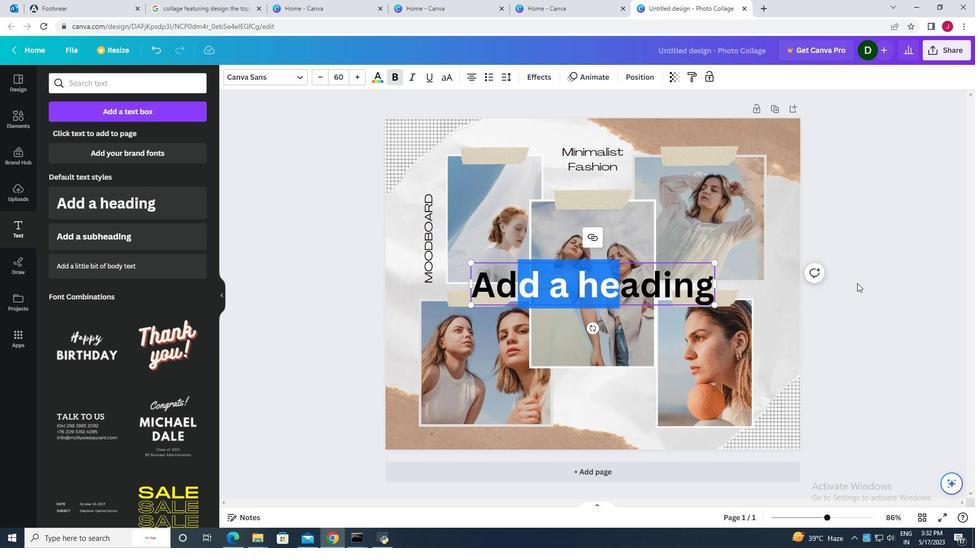 
Action: Mouse moved to (619, 271)
Screenshot: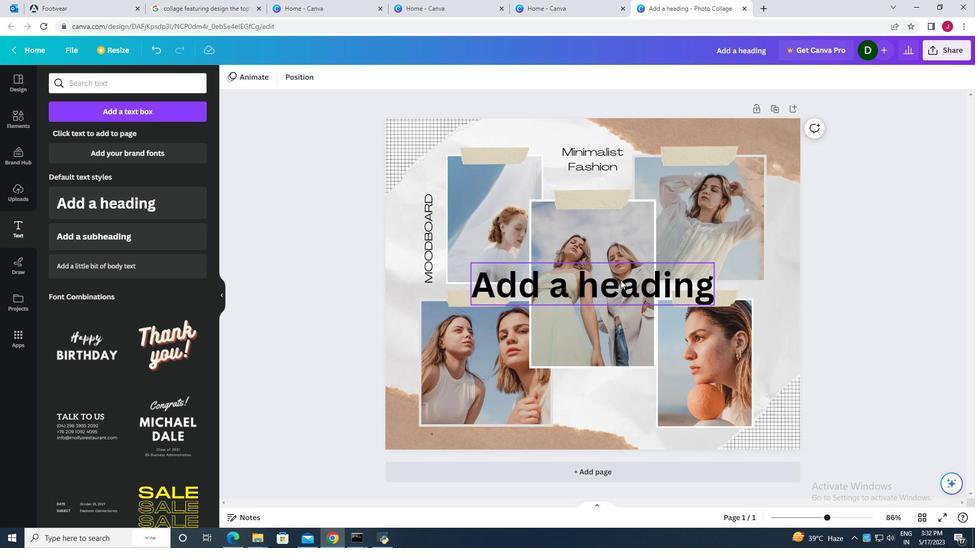 
Action: Mouse pressed left at (619, 271)
Screenshot: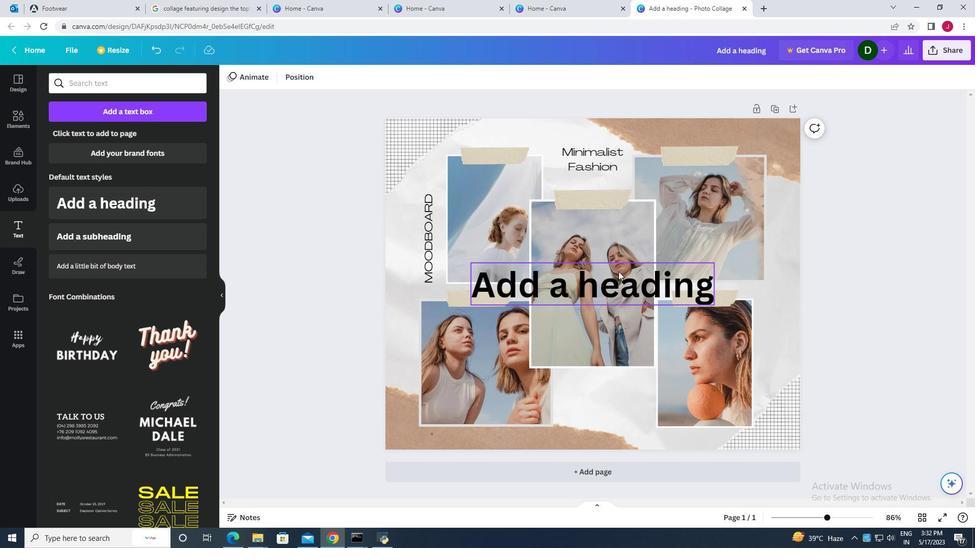 
Action: Mouse moved to (681, 135)
Screenshot: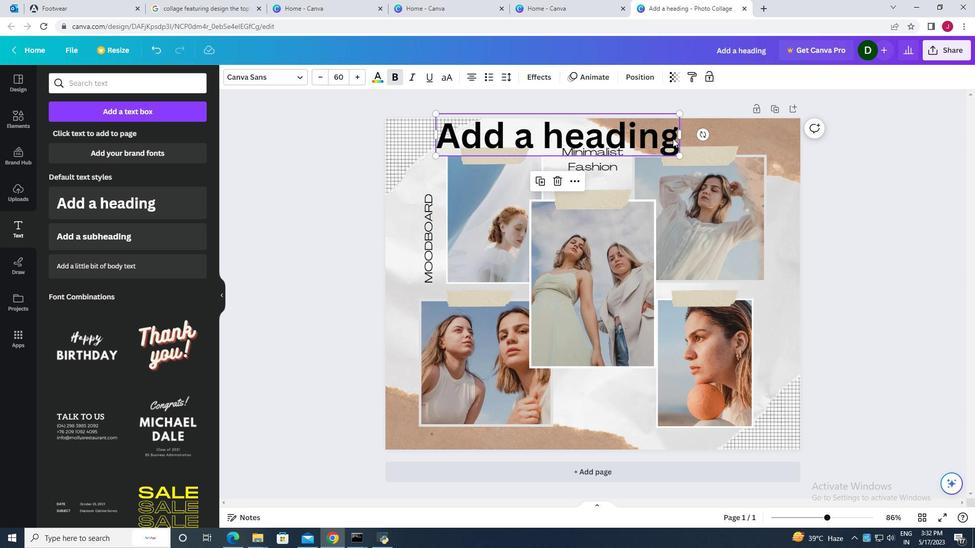 
Action: Mouse pressed left at (681, 135)
Screenshot: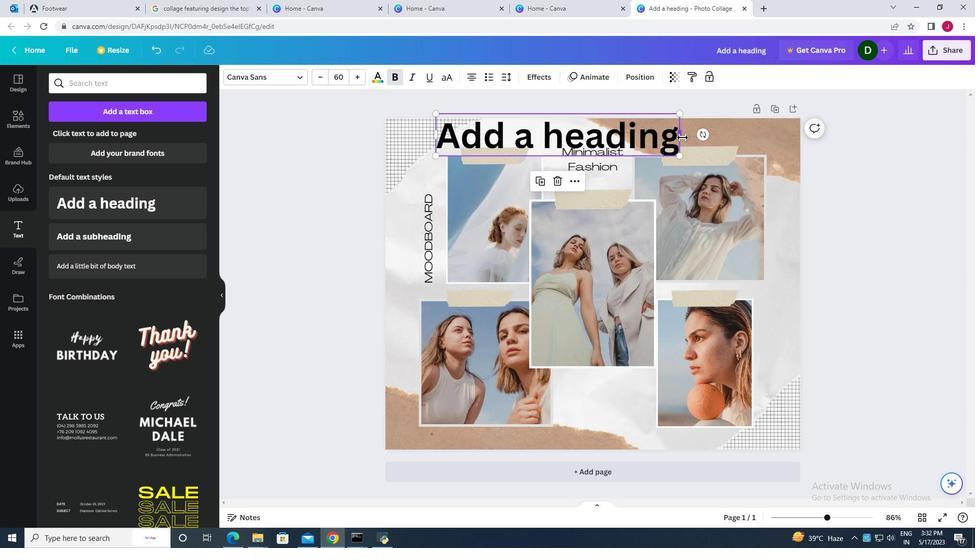 
Action: Mouse moved to (436, 156)
Screenshot: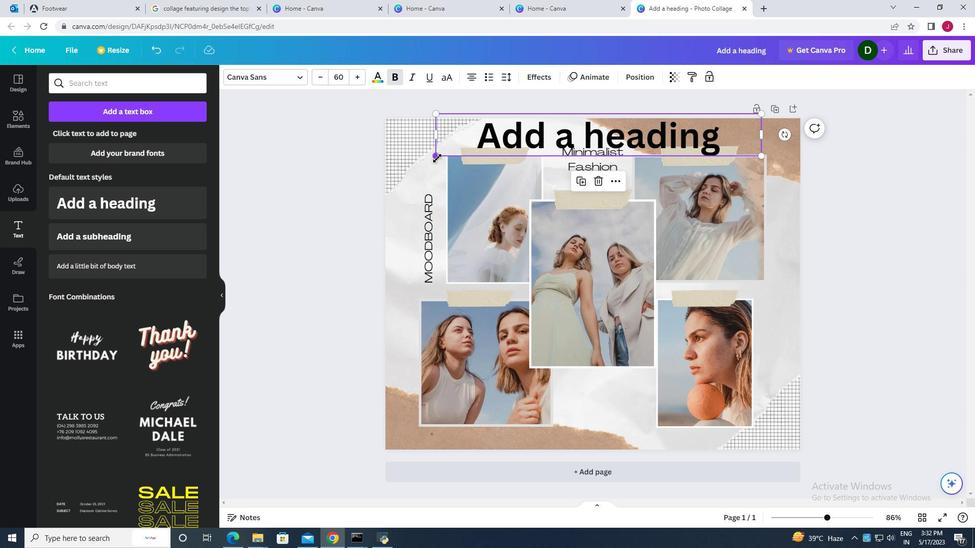 
Action: Mouse pressed left at (436, 156)
Screenshot: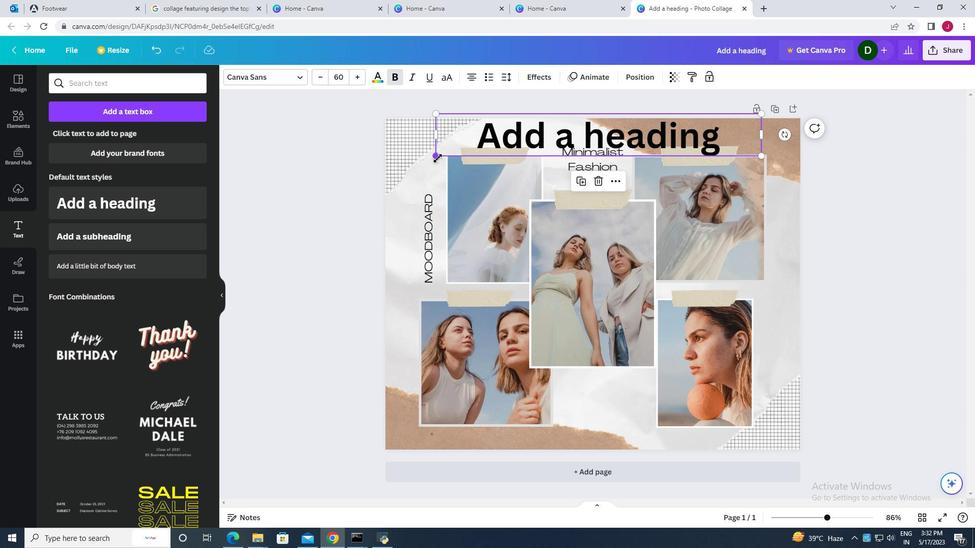 
Action: Mouse moved to (576, 127)
Screenshot: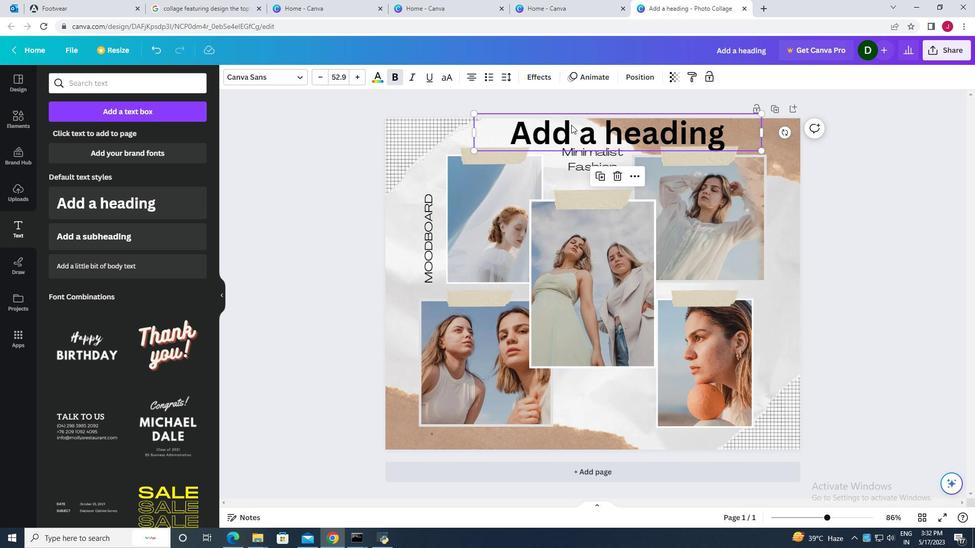 
Action: Mouse pressed left at (576, 127)
Screenshot: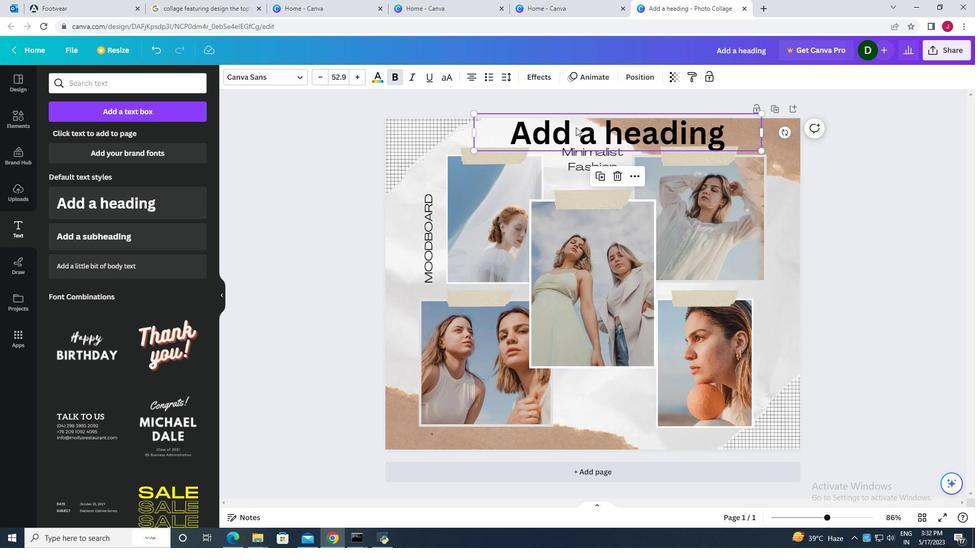 
Action: Mouse moved to (498, 135)
Screenshot: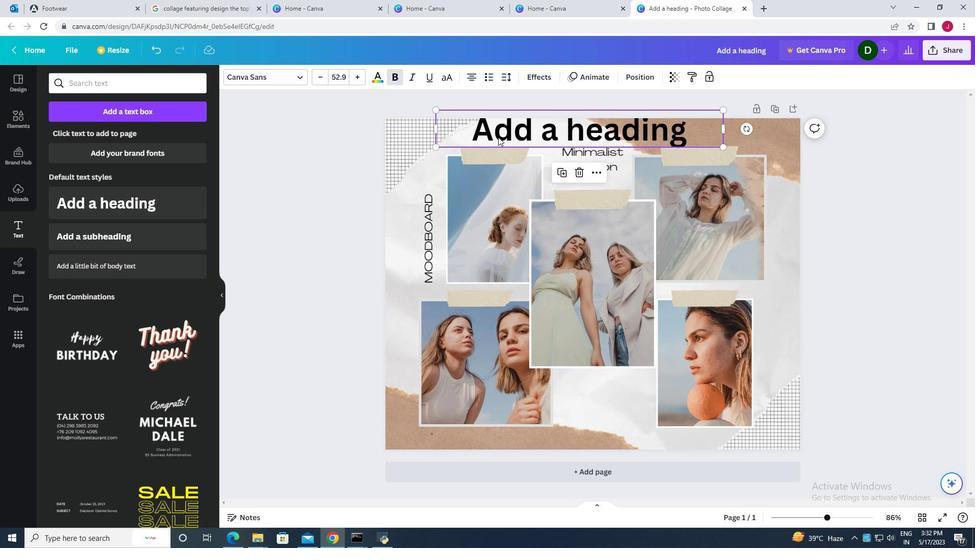 
Action: Mouse pressed left at (498, 135)
Screenshot: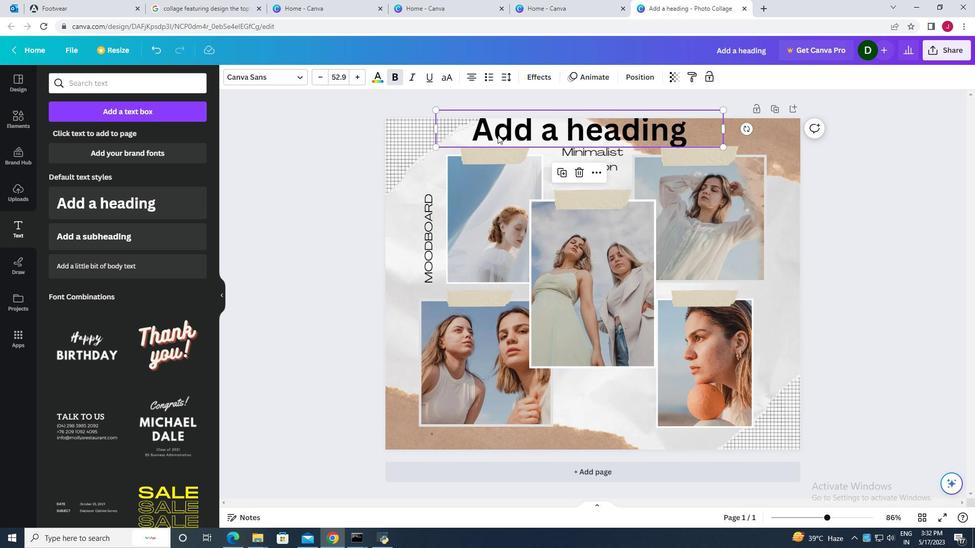 
Action: Key pressed <Key.caps_lock><Key.caps_lock>fashon<Key.space>,<Key.backspace>mood<Key.space>board
Screenshot: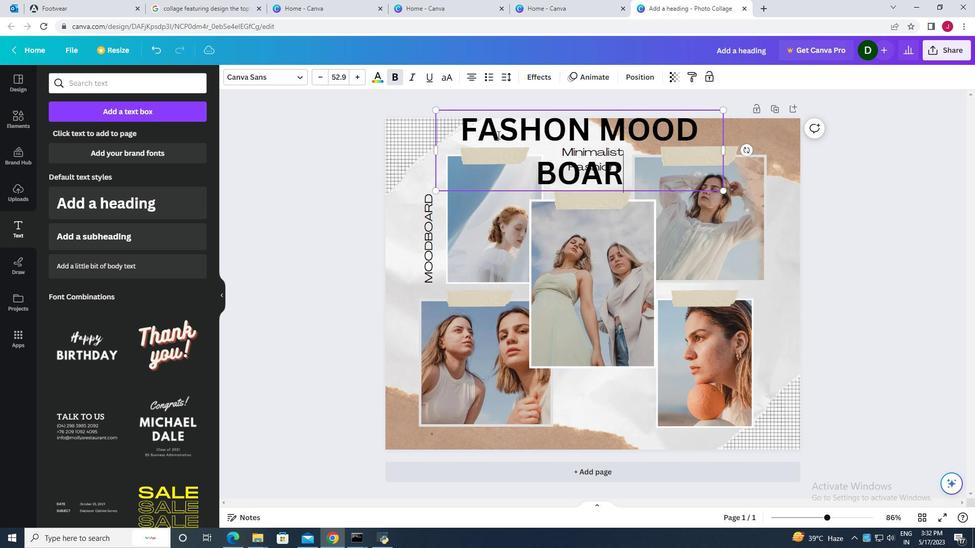 
Action: Mouse moved to (724, 151)
Screenshot: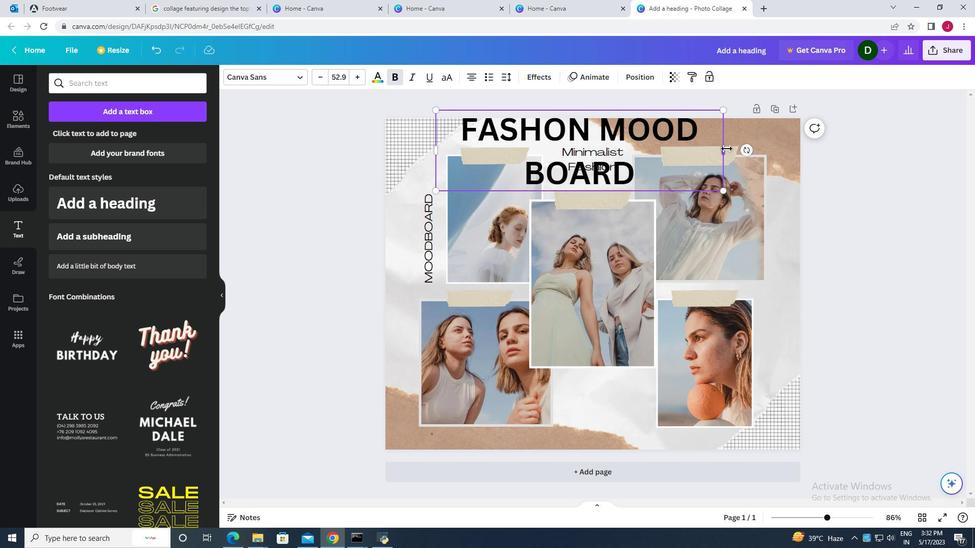 
Action: Mouse pressed left at (724, 151)
Screenshot: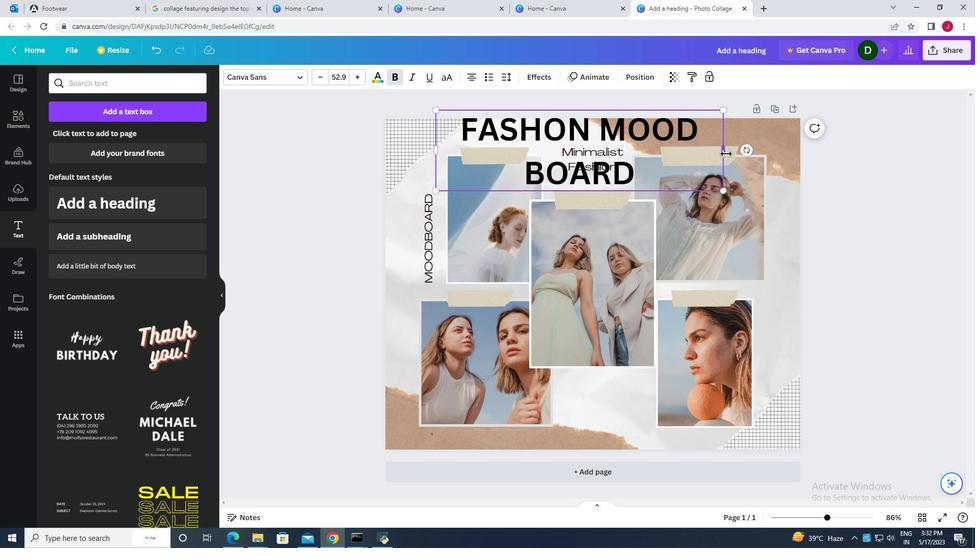
Action: Mouse moved to (861, 176)
Screenshot: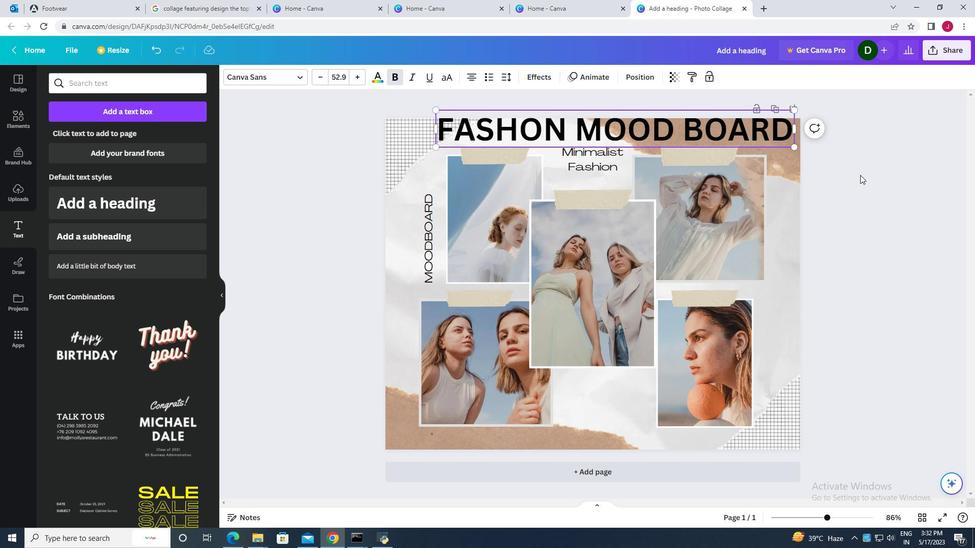 
Action: Mouse pressed left at (861, 176)
Screenshot: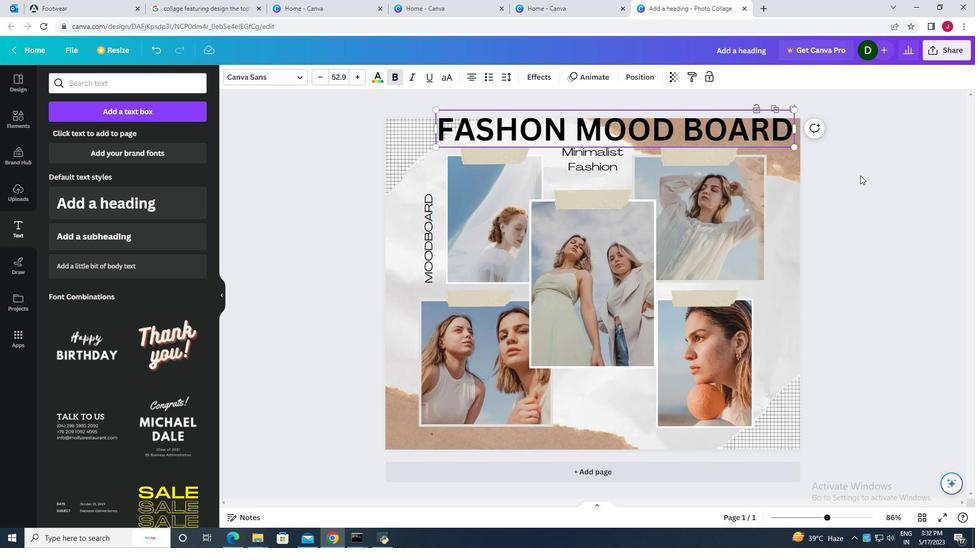 
Action: Mouse moved to (655, 124)
Screenshot: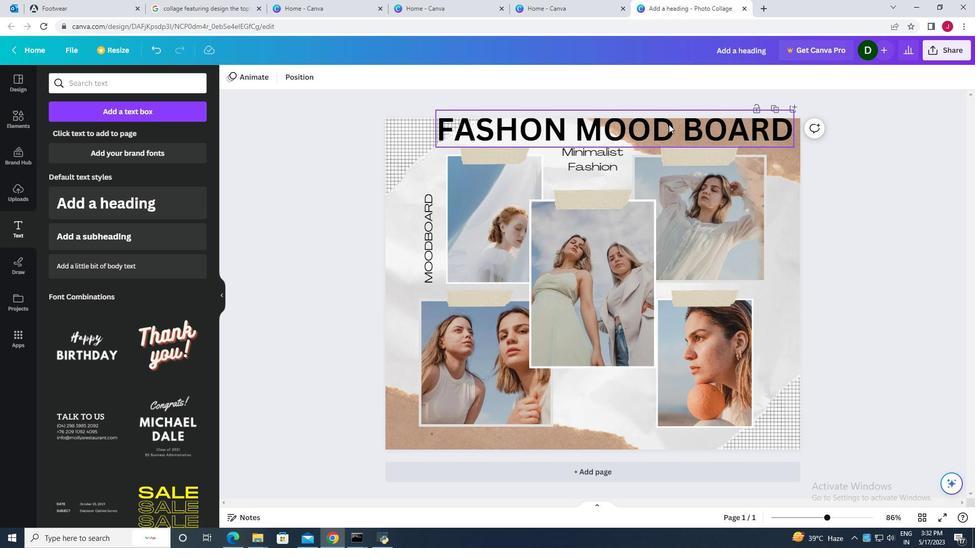 
Action: Mouse pressed left at (655, 124)
Screenshot: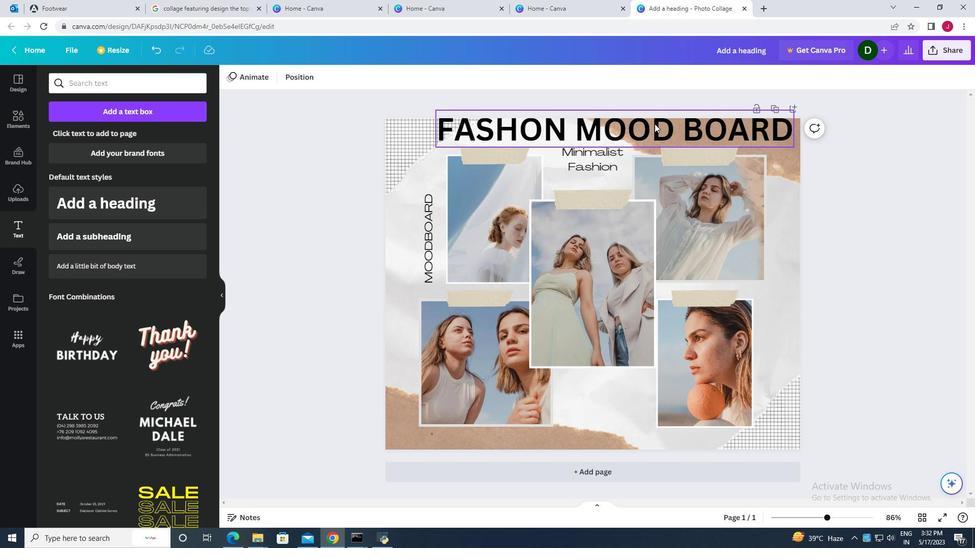 
Action: Mouse moved to (832, 201)
Screenshot: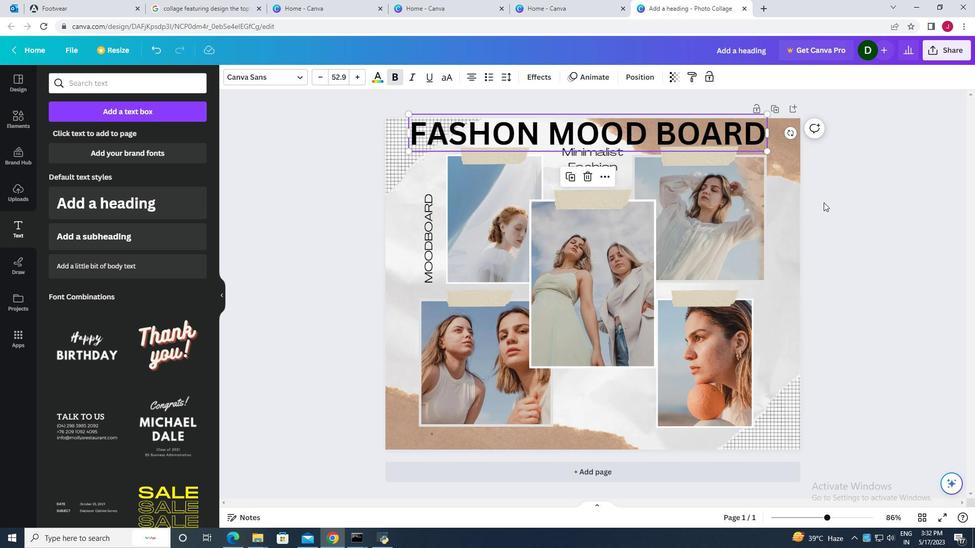 
Action: Mouse pressed left at (832, 201)
Screenshot: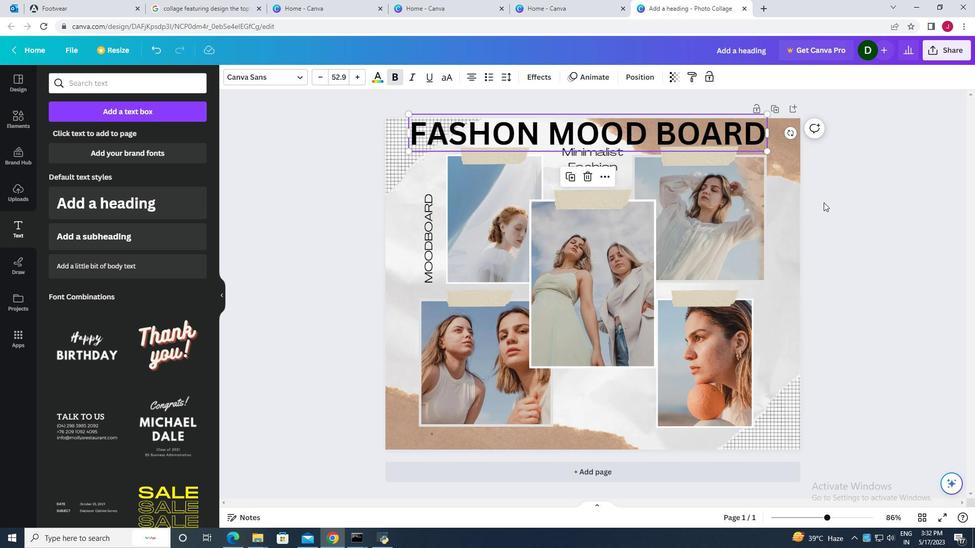
Action: Mouse moved to (662, 134)
Screenshot: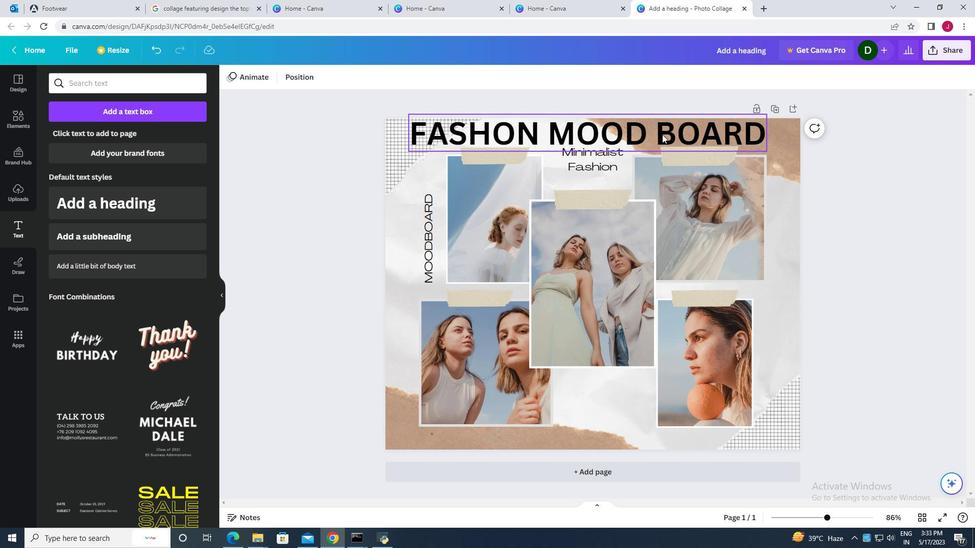 
Action: Mouse pressed left at (662, 134)
Screenshot: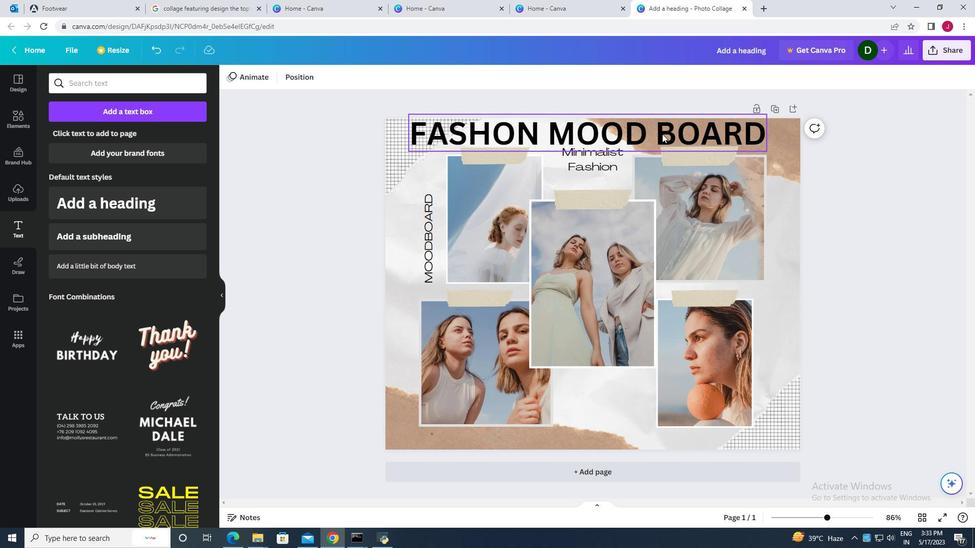 
Action: Mouse moved to (768, 149)
Screenshot: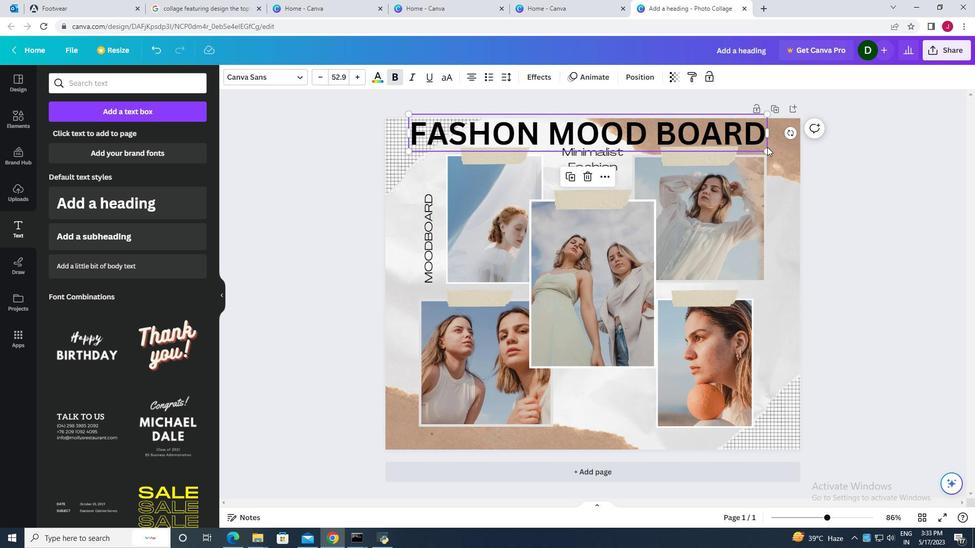 
Action: Mouse pressed left at (768, 149)
Screenshot: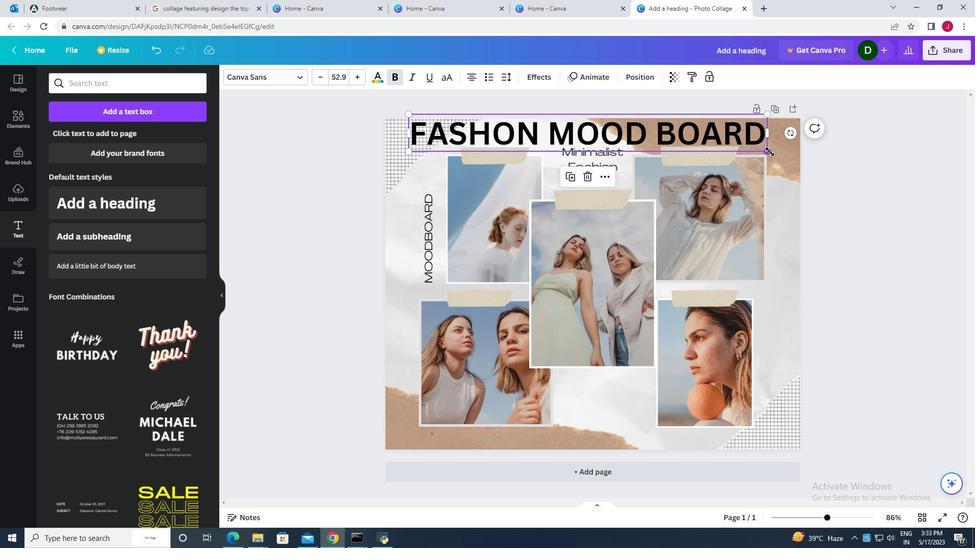 
Action: Mouse moved to (945, 179)
Screenshot: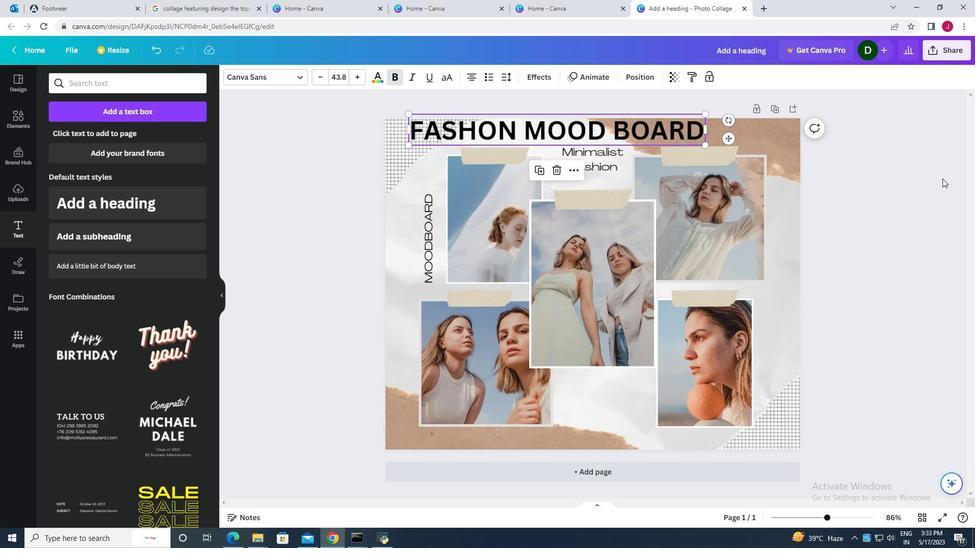 
Action: Mouse pressed left at (945, 179)
Screenshot: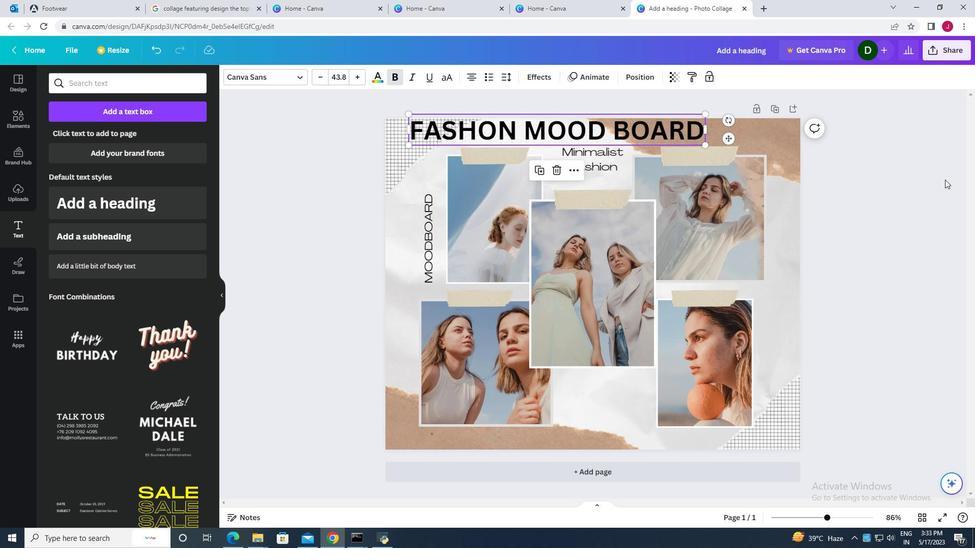 
Action: Mouse moved to (584, 128)
Screenshot: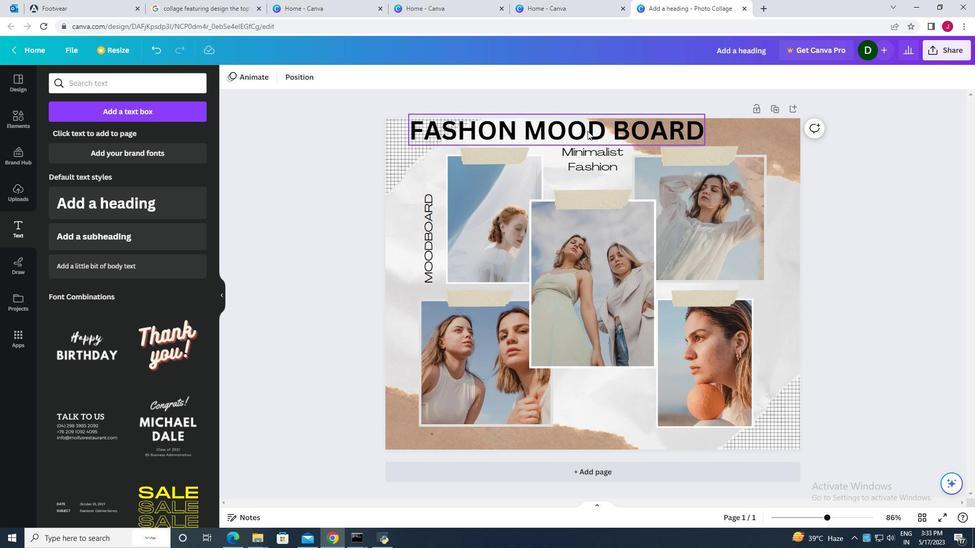 
Action: Mouse pressed left at (584, 128)
Screenshot: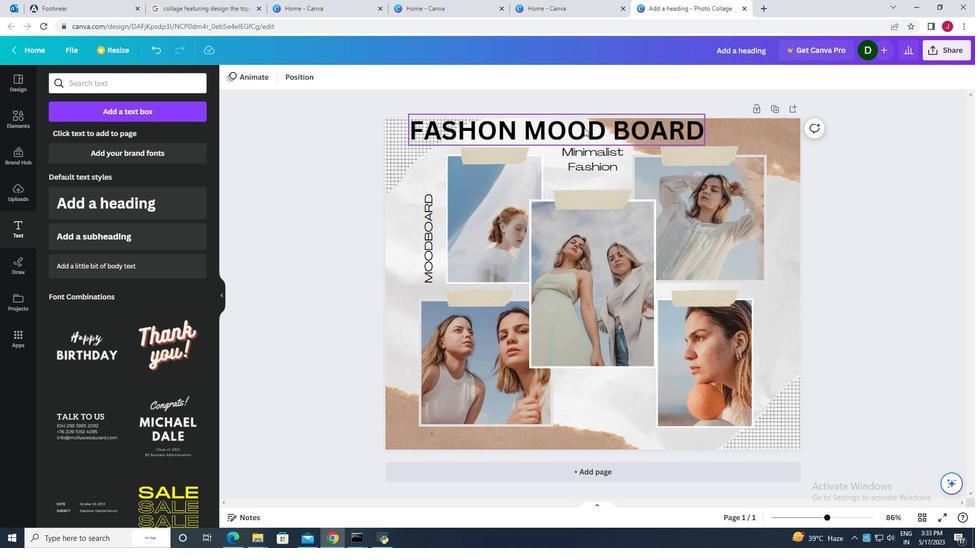 
Action: Mouse moved to (611, 128)
Screenshot: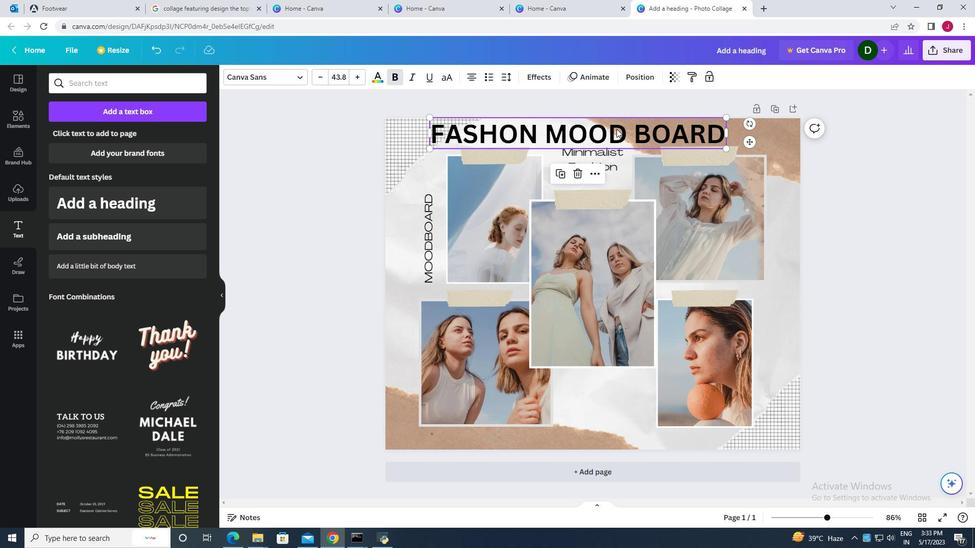 
Action: Mouse pressed left at (611, 128)
Screenshot: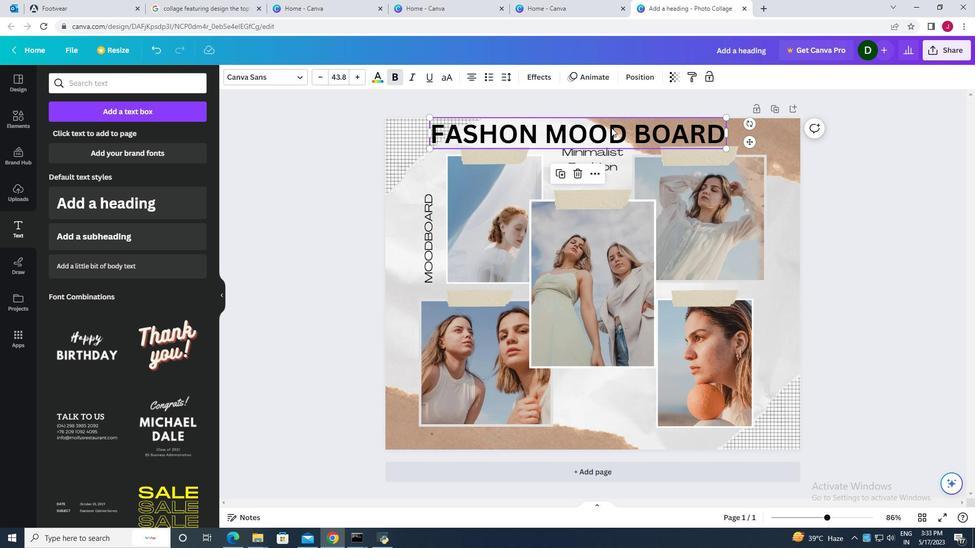 
Action: Mouse pressed left at (611, 128)
Screenshot: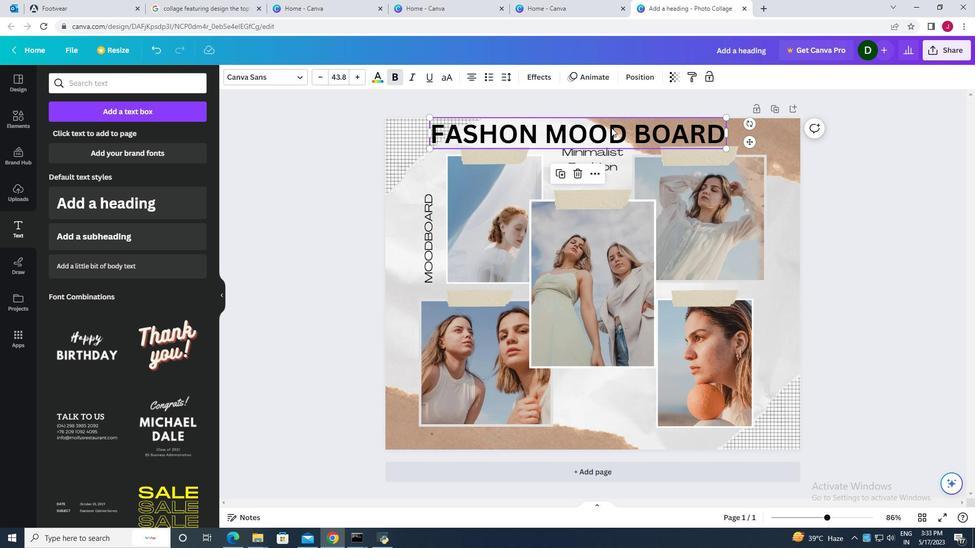 
Action: Mouse pressed left at (611, 128)
Screenshot: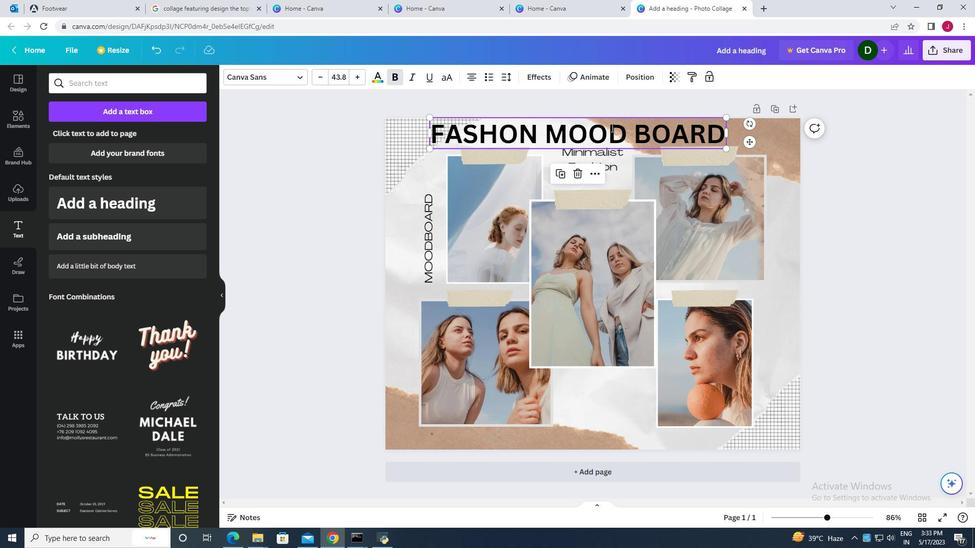 
Action: Mouse moved to (380, 79)
Screenshot: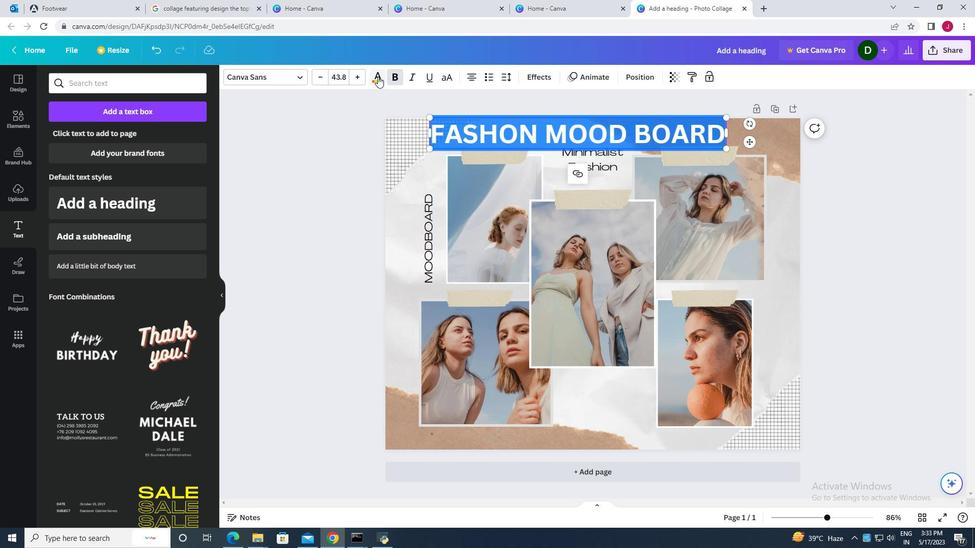
Action: Mouse pressed left at (380, 79)
Screenshot: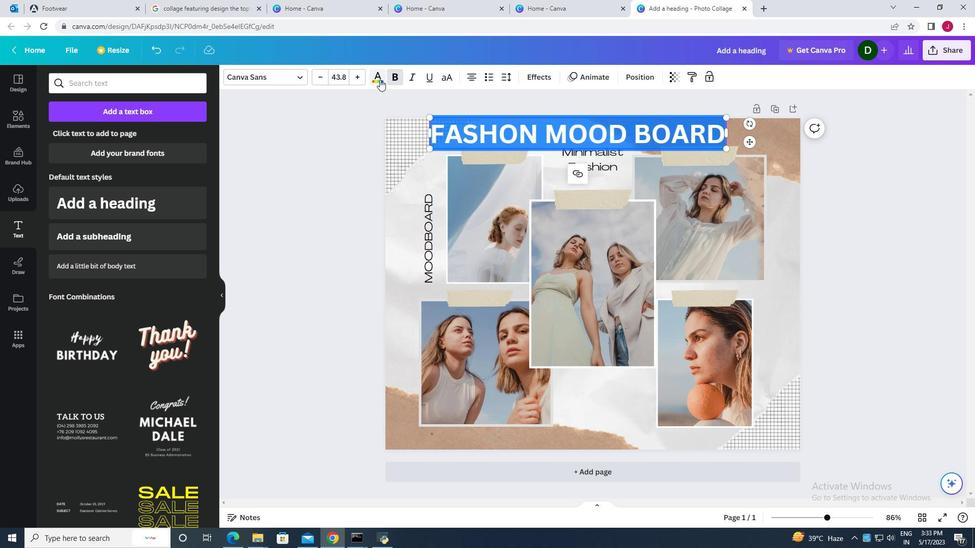 
Action: Mouse moved to (57, 385)
Screenshot: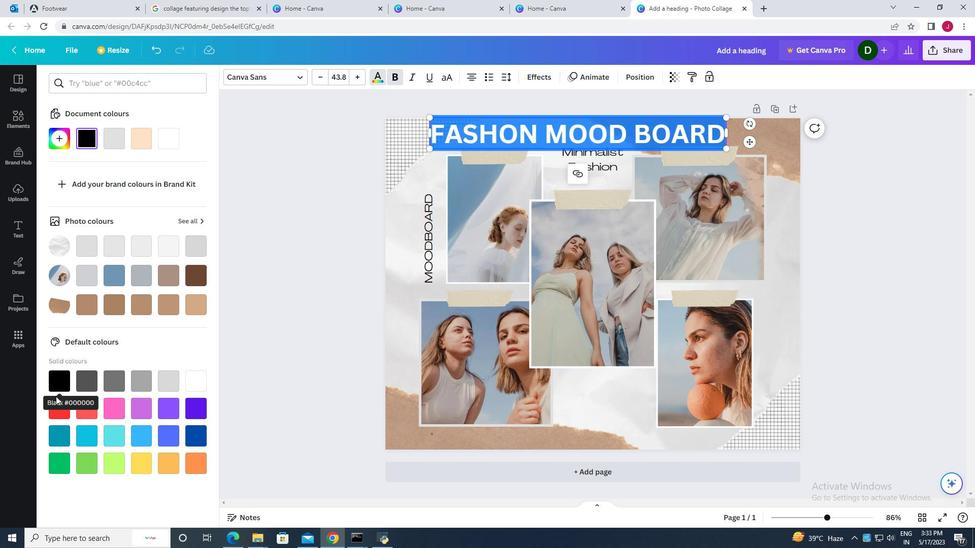 
Action: Mouse pressed left at (57, 385)
Screenshot: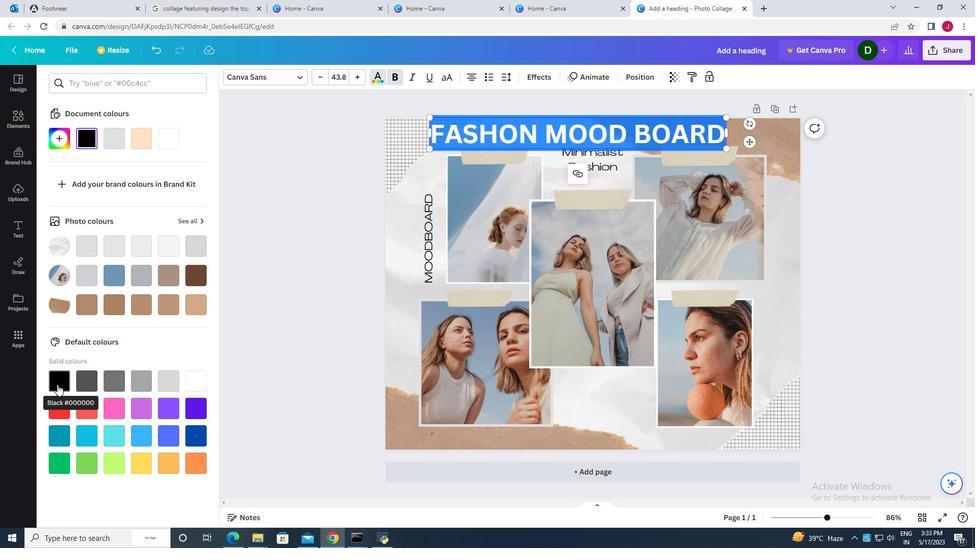 
Action: Mouse moved to (595, 130)
Screenshot: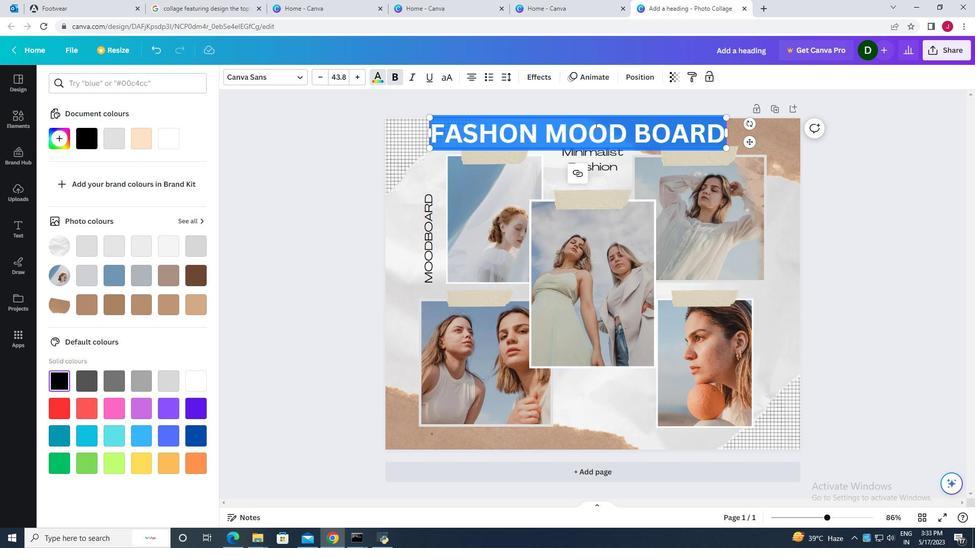 
Action: Mouse pressed left at (595, 130)
Screenshot: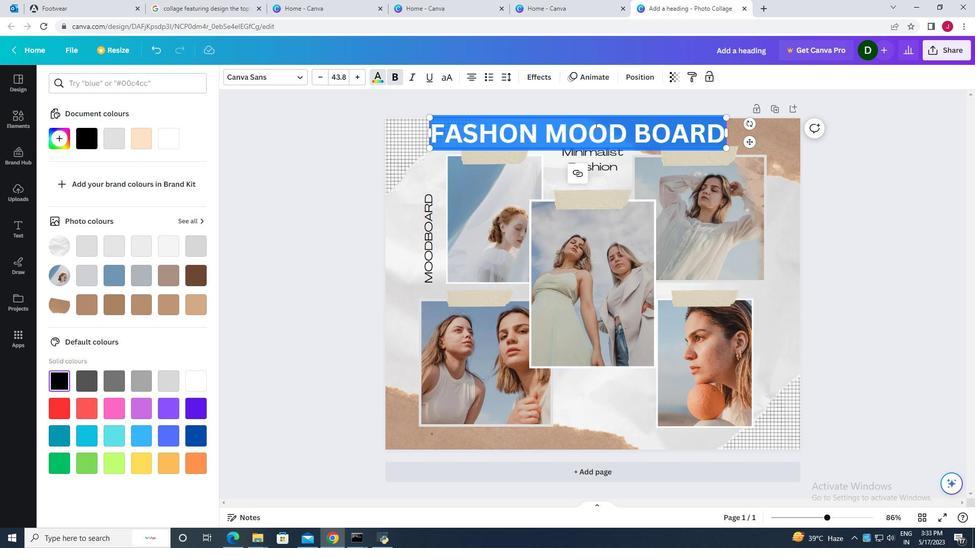 
Action: Mouse moved to (56, 407)
Screenshot: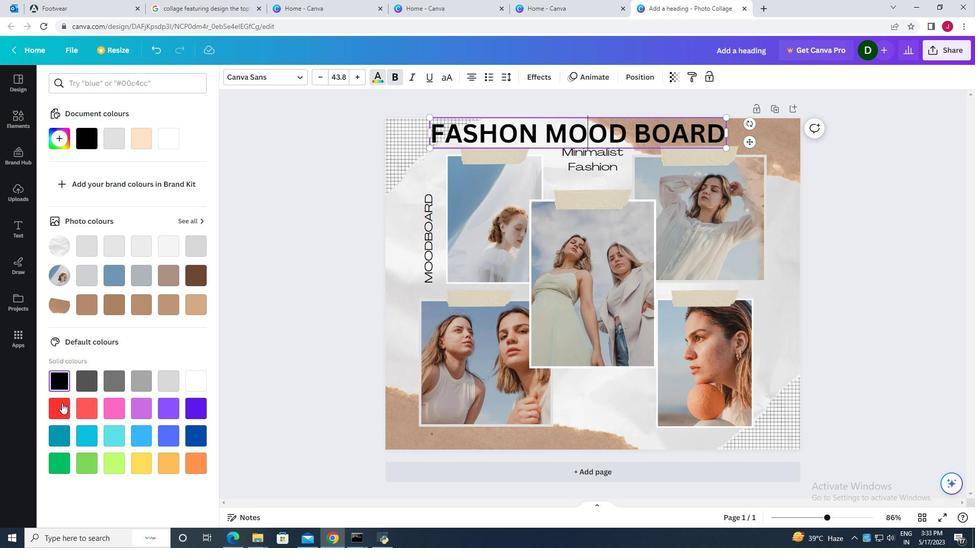 
Action: Mouse pressed left at (56, 407)
Screenshot: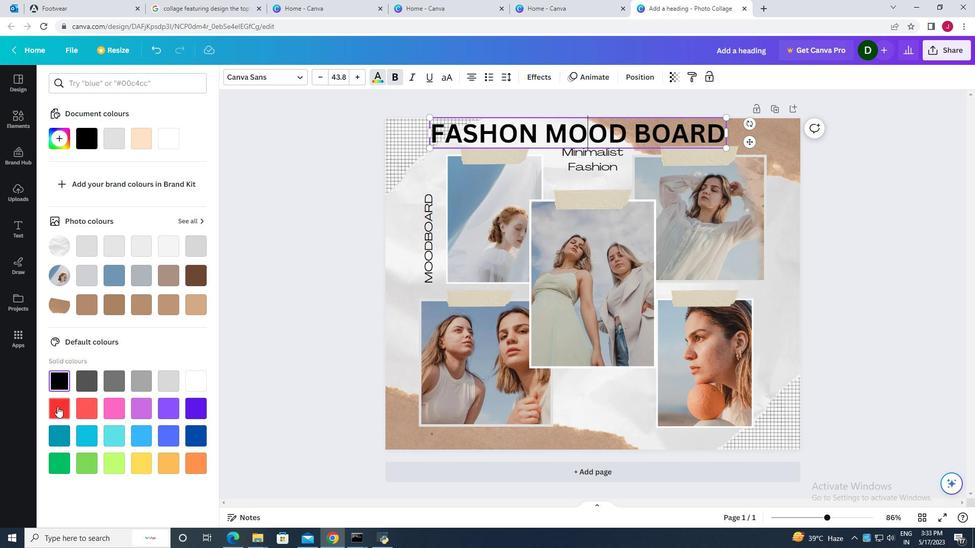 
Action: Mouse moved to (577, 133)
Screenshot: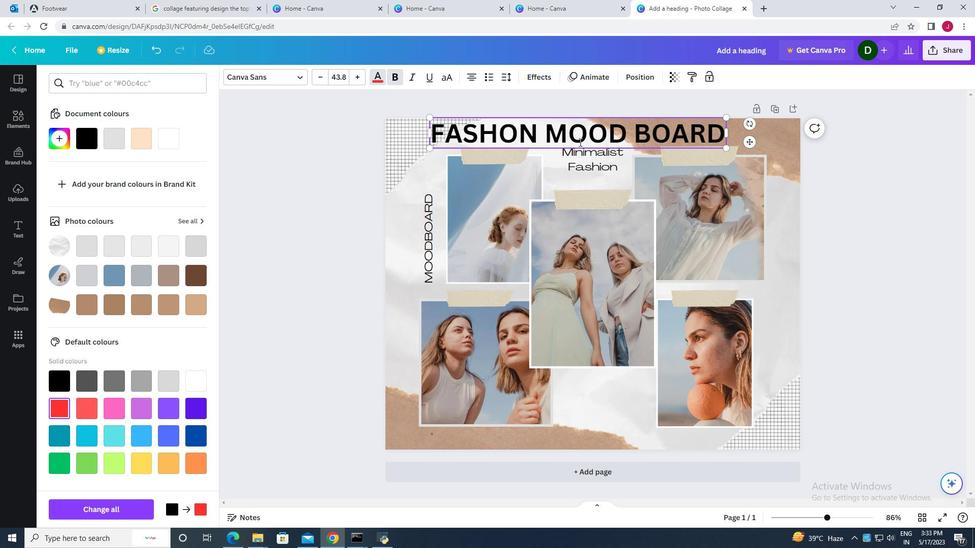 
Action: Mouse pressed left at (577, 133)
Screenshot: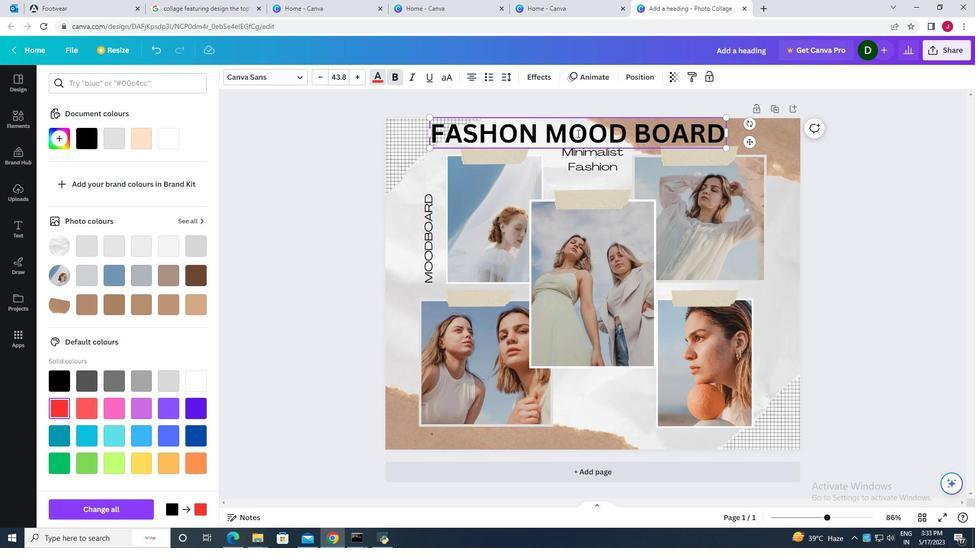 
Action: Mouse pressed left at (577, 133)
Screenshot: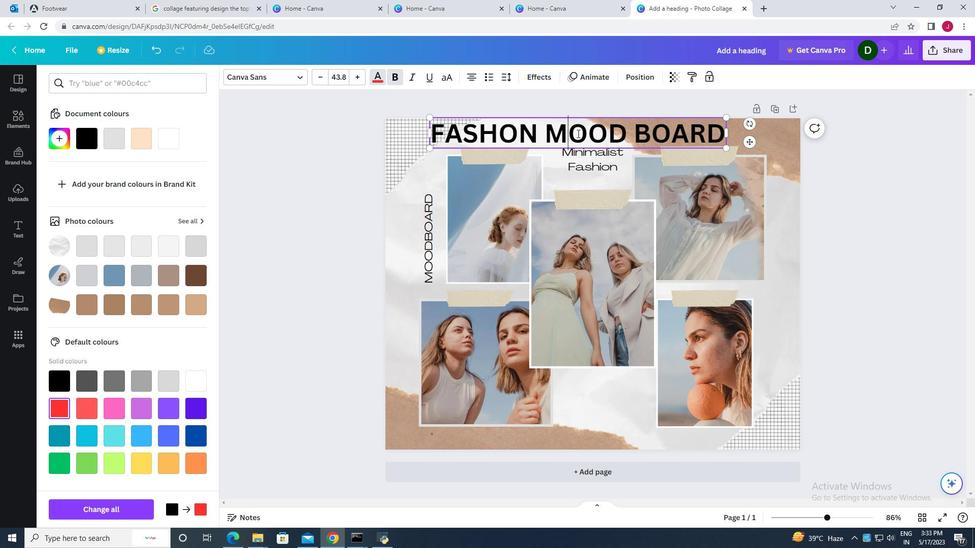 
Action: Mouse pressed left at (577, 133)
Screenshot: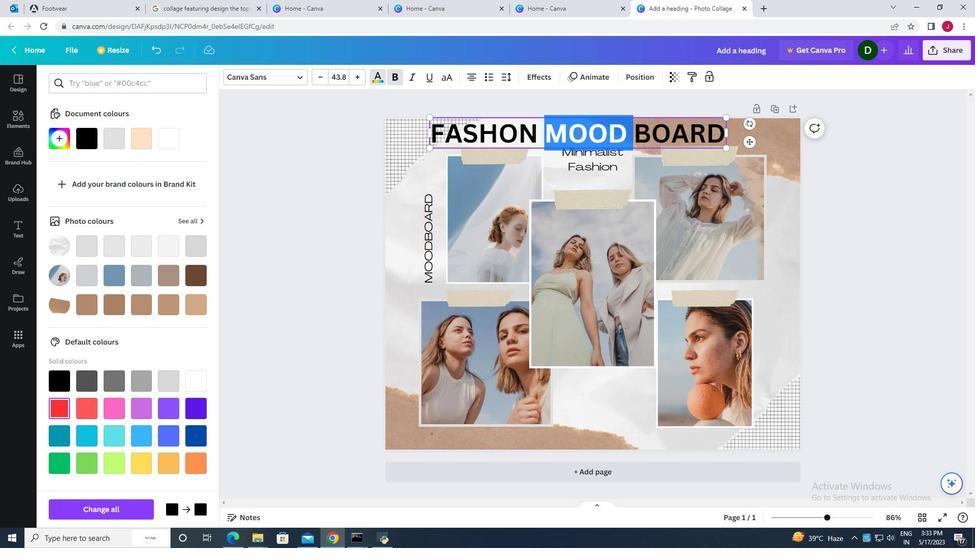 
Action: Mouse moved to (56, 410)
Screenshot: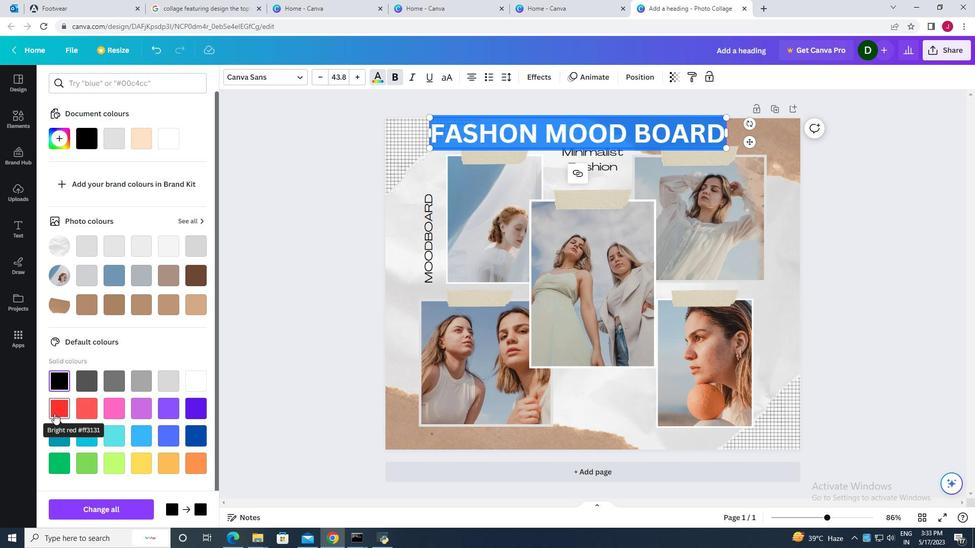 
Action: Mouse pressed left at (56, 410)
Screenshot: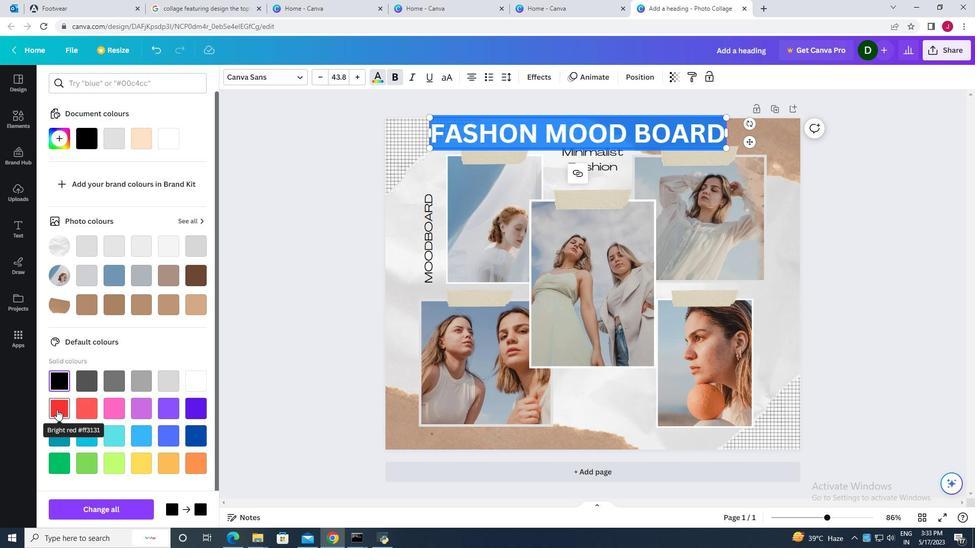 
Action: Mouse moved to (841, 236)
Screenshot: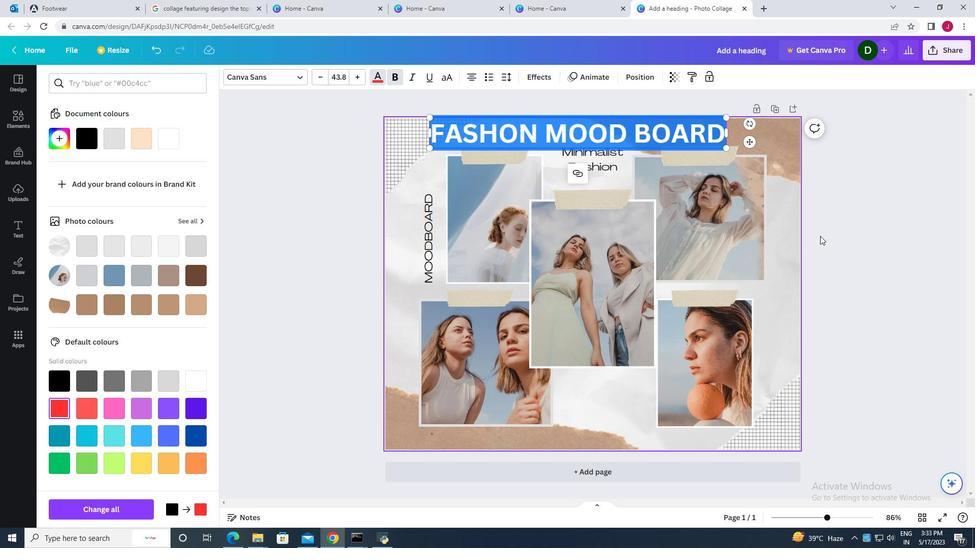
Action: Mouse pressed left at (841, 236)
Screenshot: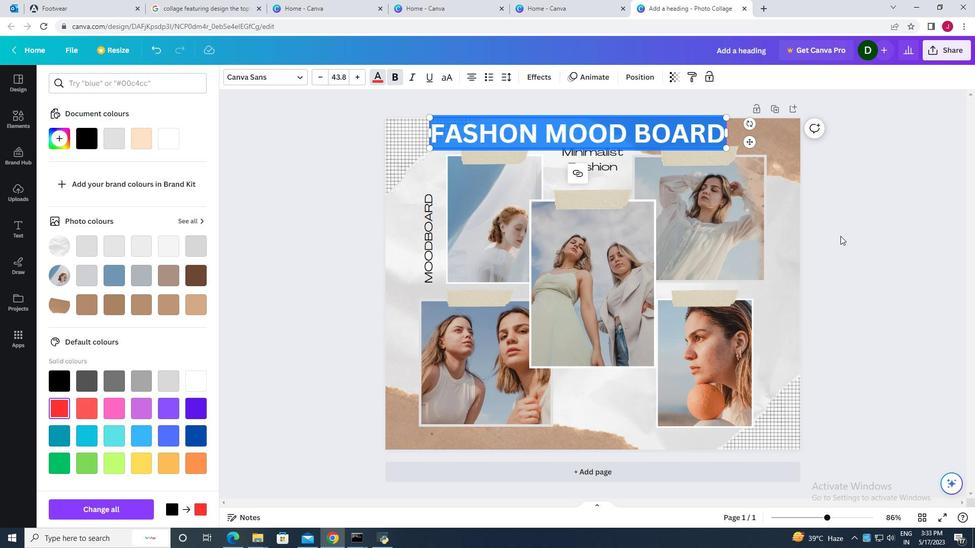 
Action: Mouse moved to (668, 140)
Screenshot: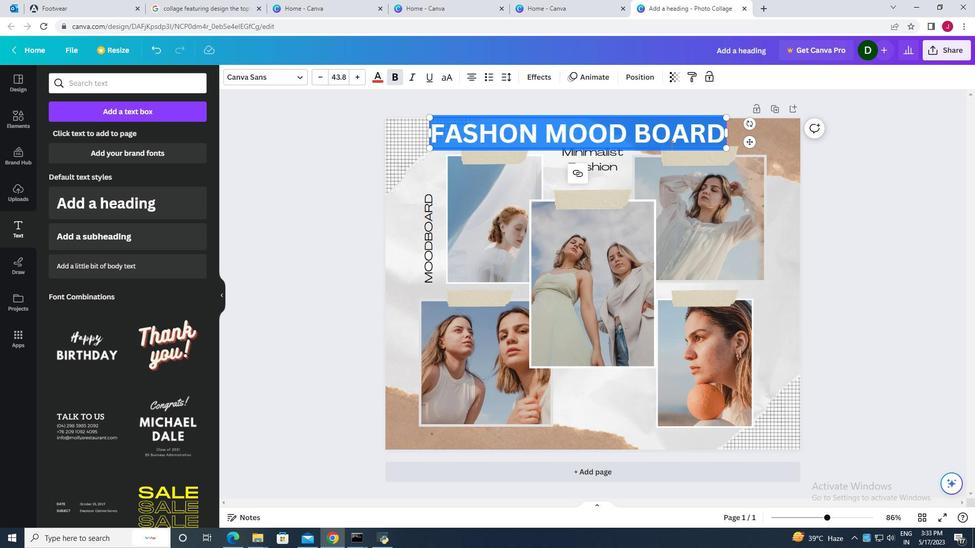 
Action: Mouse pressed left at (668, 140)
Screenshot: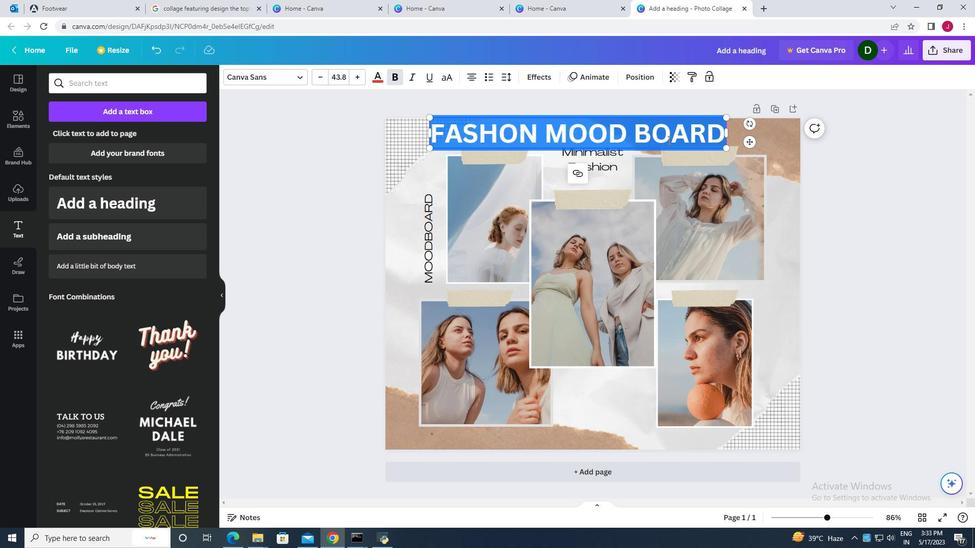 
Action: Mouse moved to (285, 290)
Screenshot: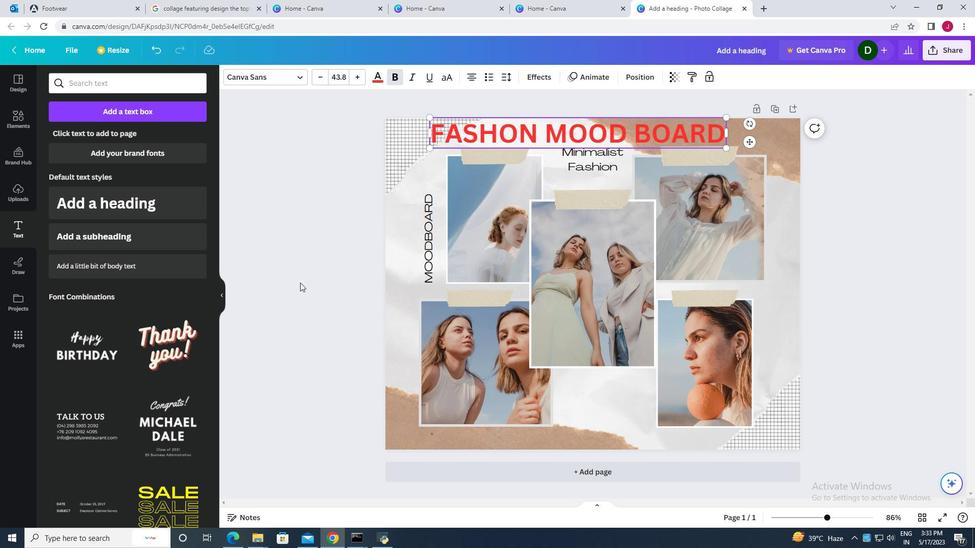 
Action: Mouse pressed left at (285, 290)
Screenshot: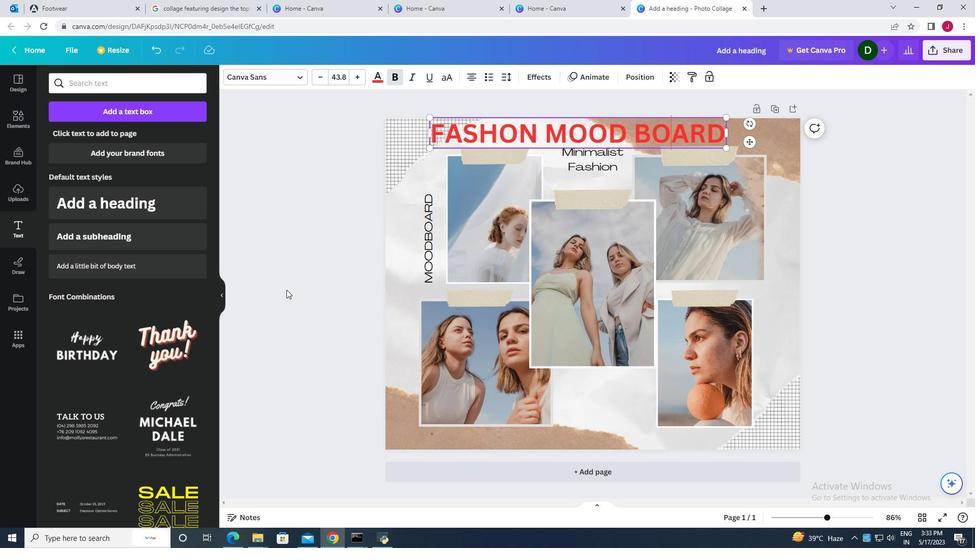 
Action: Mouse moved to (556, 363)
Screenshot: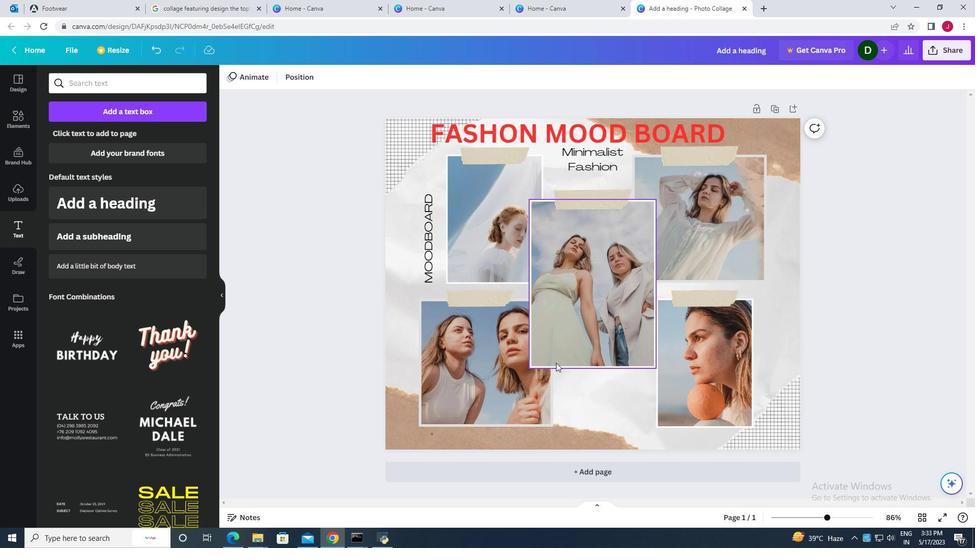 
Action: Mouse scrolled (556, 362) with delta (0, 0)
Screenshot: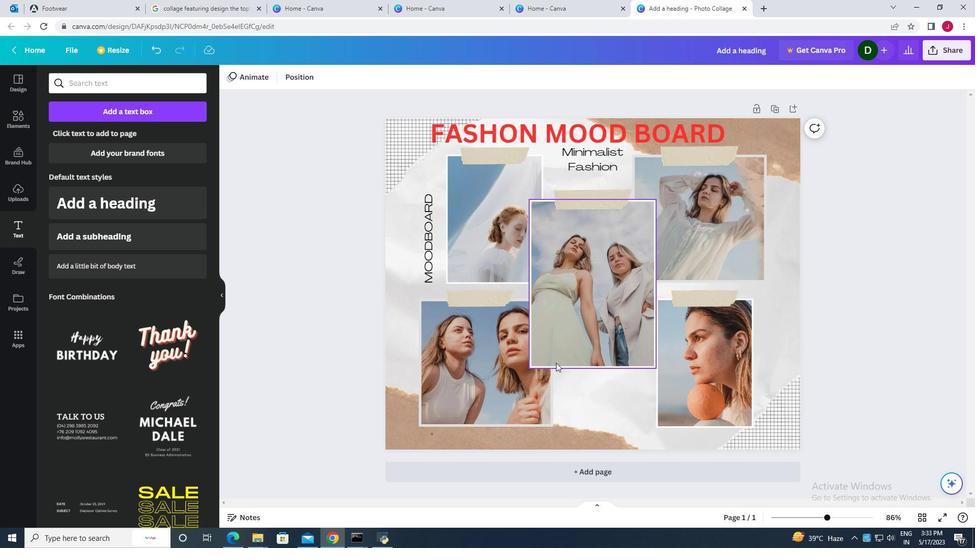 
Action: Mouse moved to (557, 363)
Screenshot: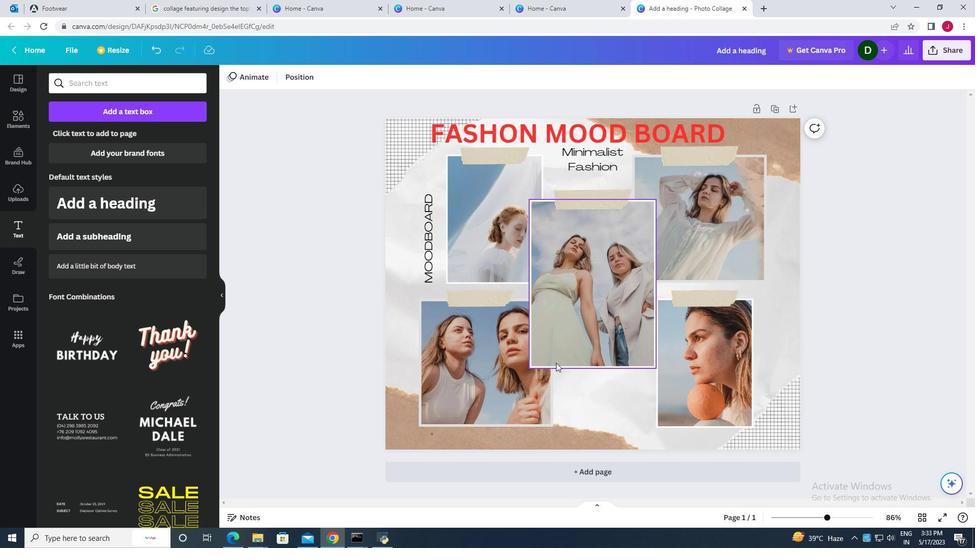 
Action: Mouse scrolled (557, 362) with delta (0, 0)
Screenshot: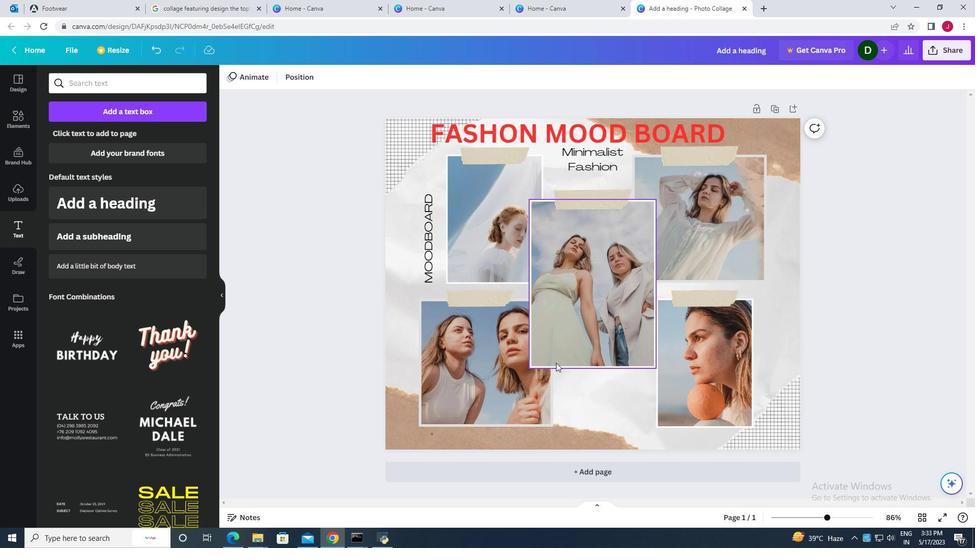 
Action: Mouse moved to (558, 363)
Screenshot: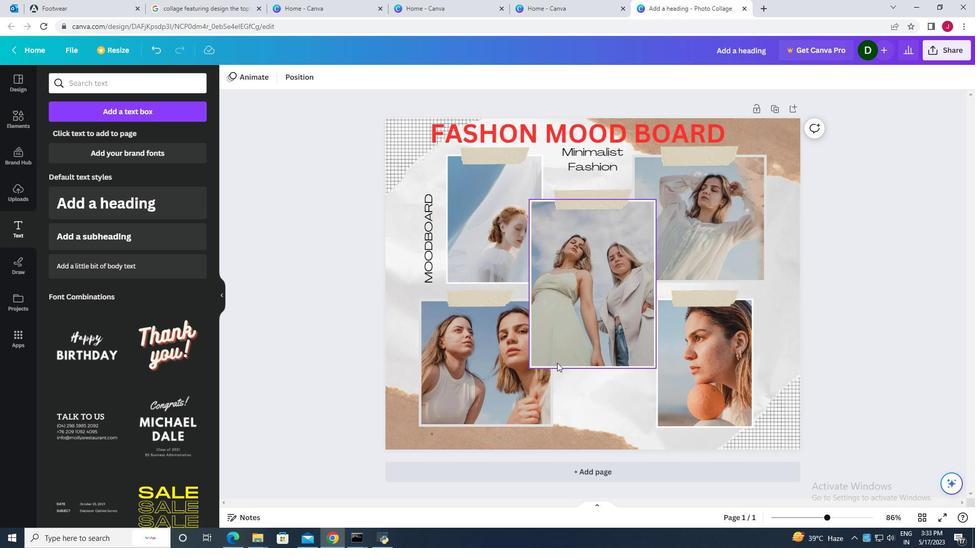 
Action: Mouse scrolled (558, 364) with delta (0, 0)
Screenshot: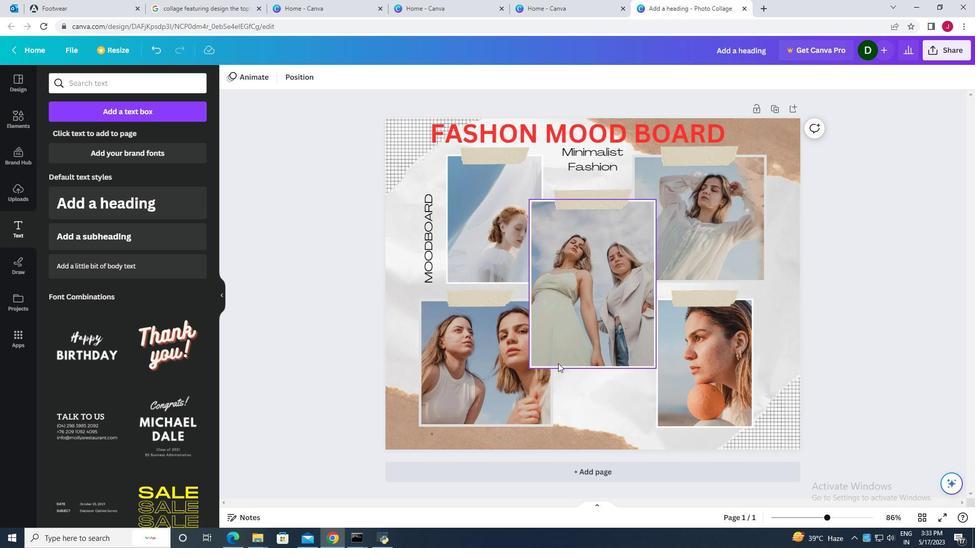 
Action: Mouse moved to (558, 363)
Screenshot: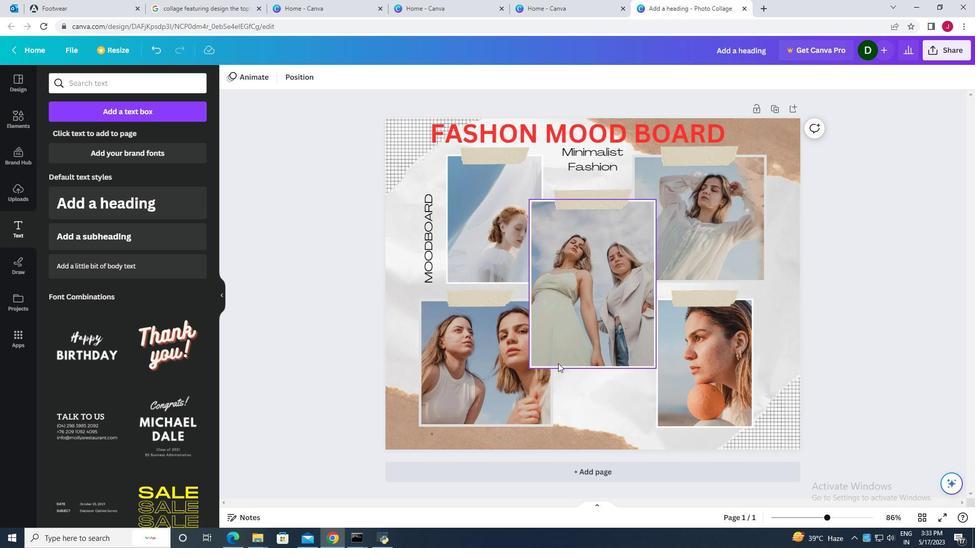 
Action: Mouse scrolled (558, 364) with delta (0, 0)
Screenshot: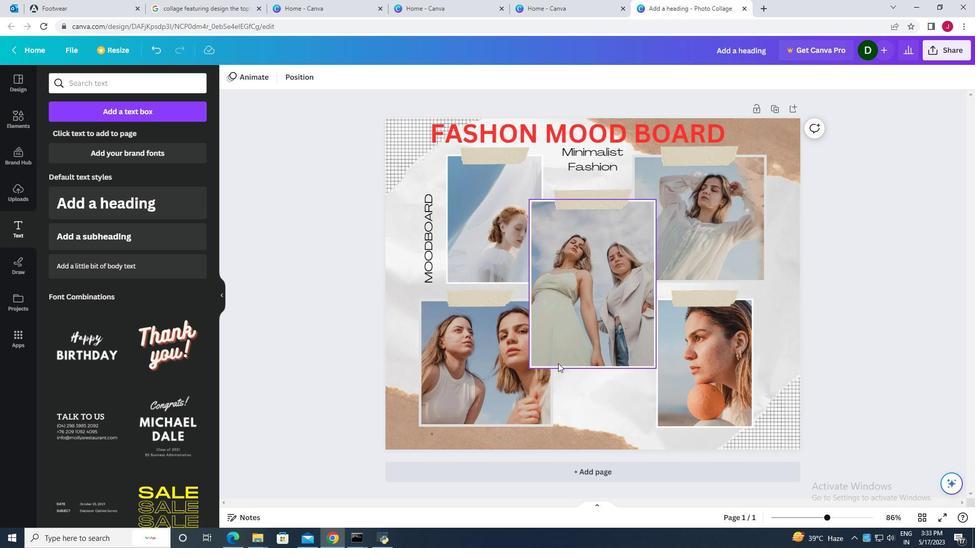 
Action: Mouse moved to (536, 334)
Screenshot: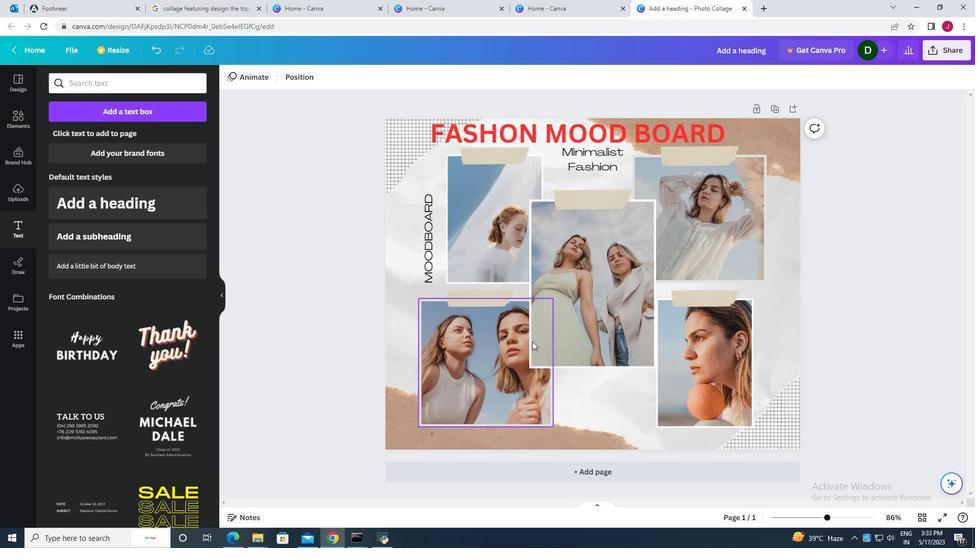 
Action: Mouse scrolled (536, 335) with delta (0, 0)
Screenshot: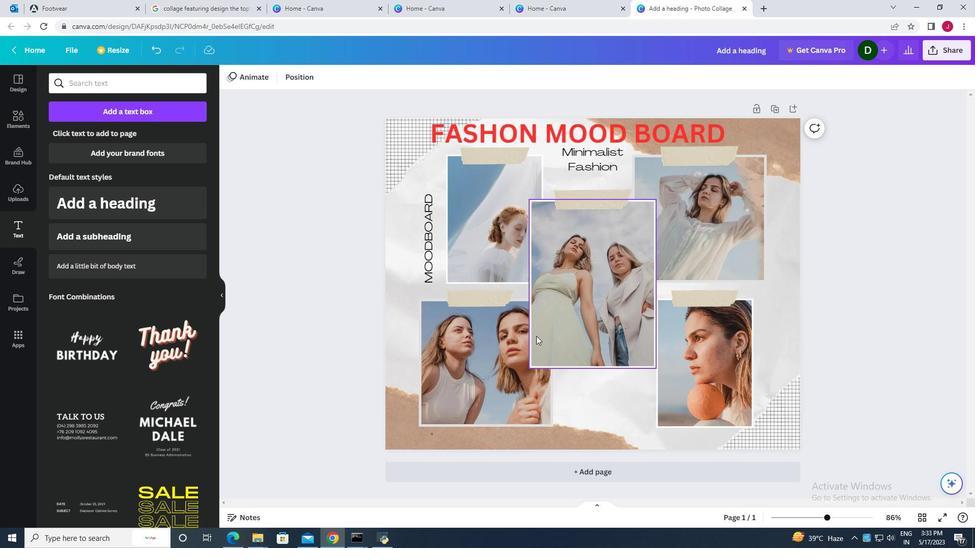 
Action: Mouse moved to (536, 334)
Screenshot: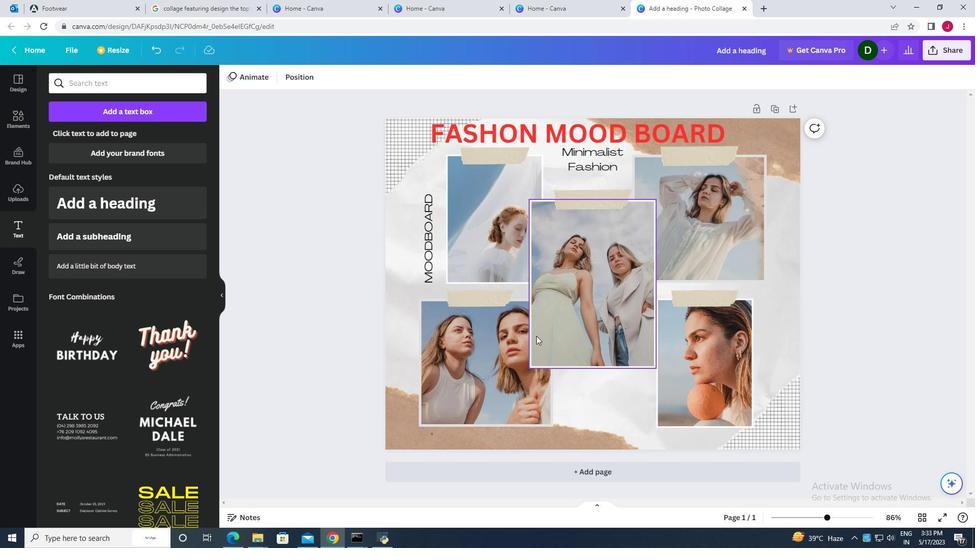 
Action: Mouse scrolled (536, 335) with delta (0, 0)
Screenshot: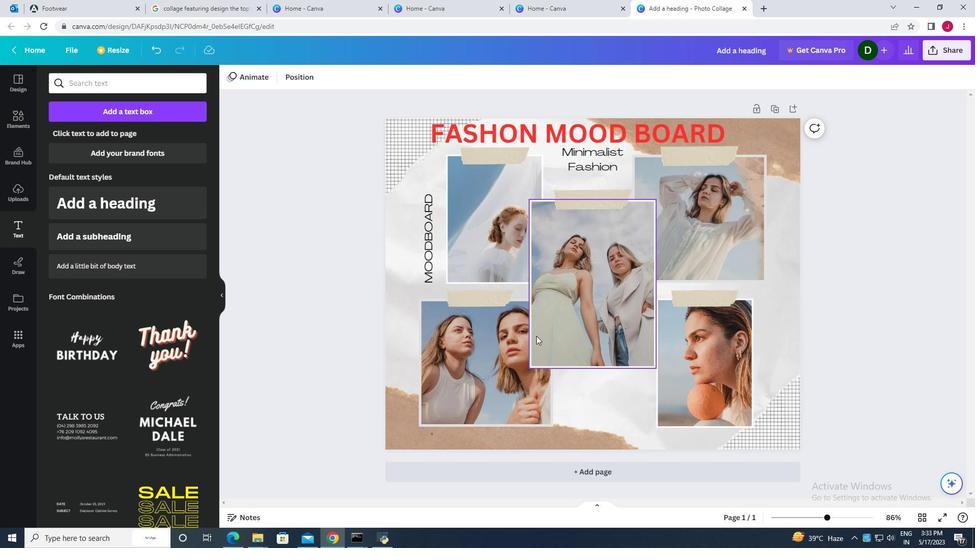 
Action: Mouse moved to (588, 470)
Screenshot: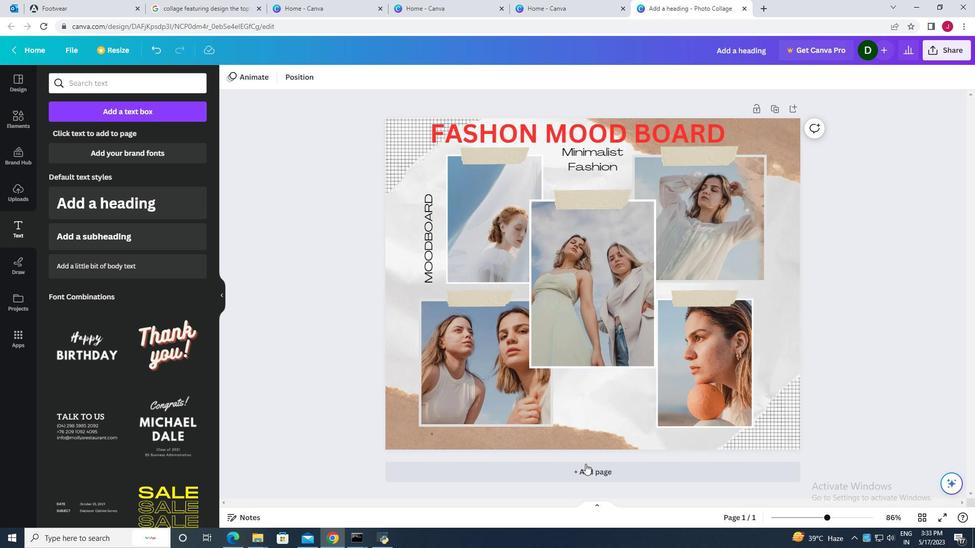 
Action: Mouse pressed left at (588, 470)
Screenshot: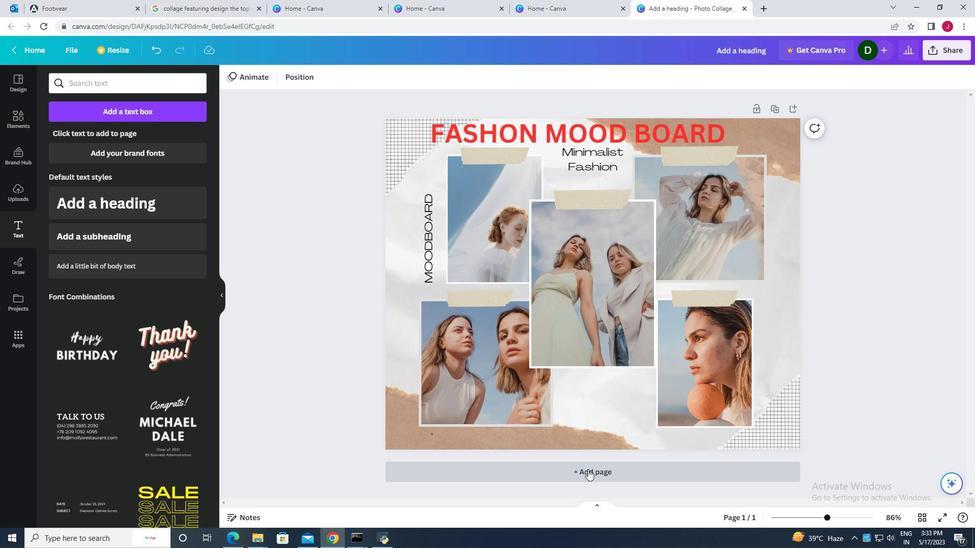 
Action: Mouse moved to (162, 302)
Screenshot: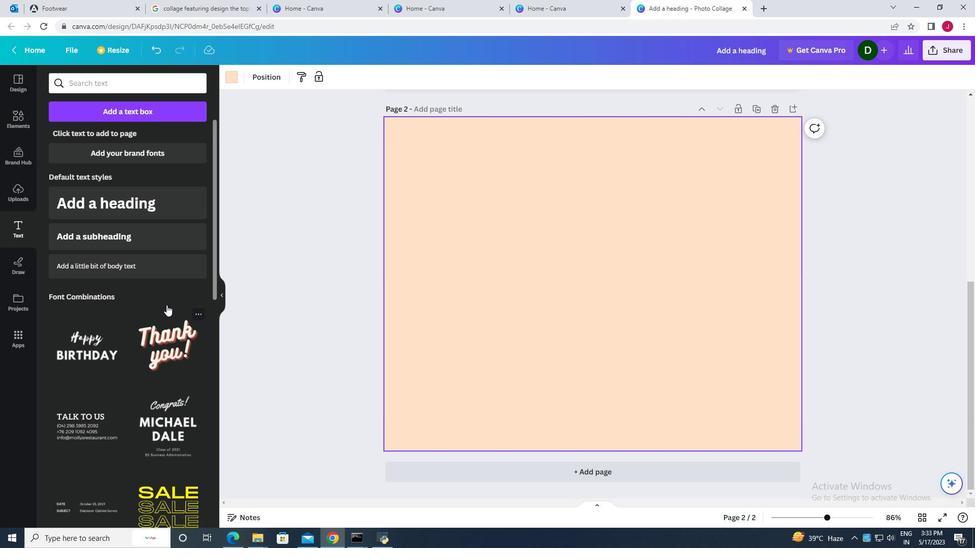 
Action: Mouse scrolled (162, 302) with delta (0, 0)
Screenshot: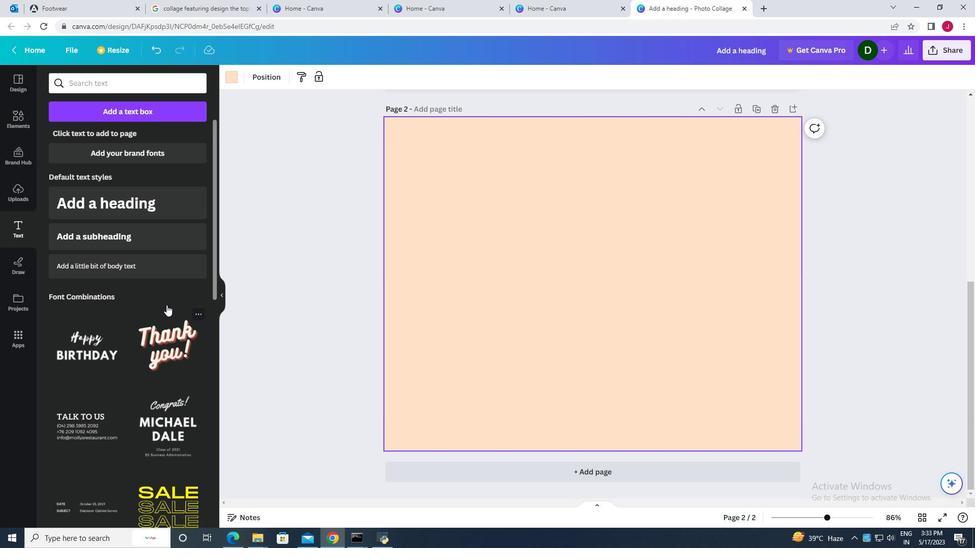 
Action: Mouse moved to (162, 301)
Screenshot: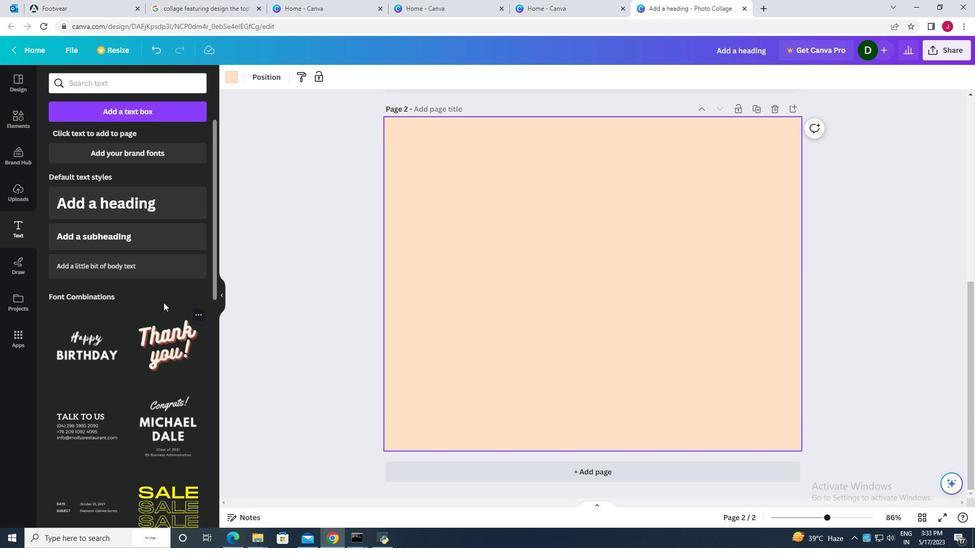 
Action: Mouse scrolled (162, 302) with delta (0, 0)
Screenshot: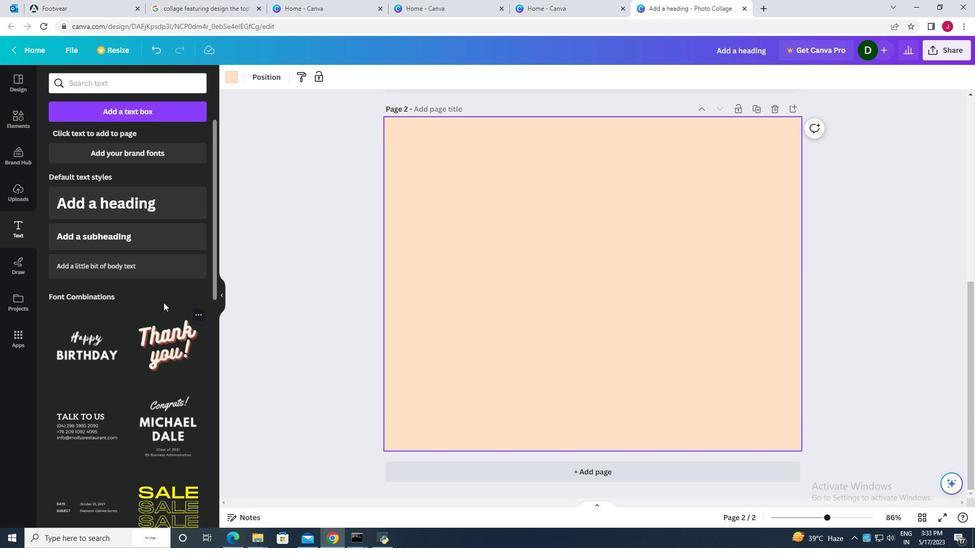 
Action: Mouse scrolled (162, 302) with delta (0, 0)
Screenshot: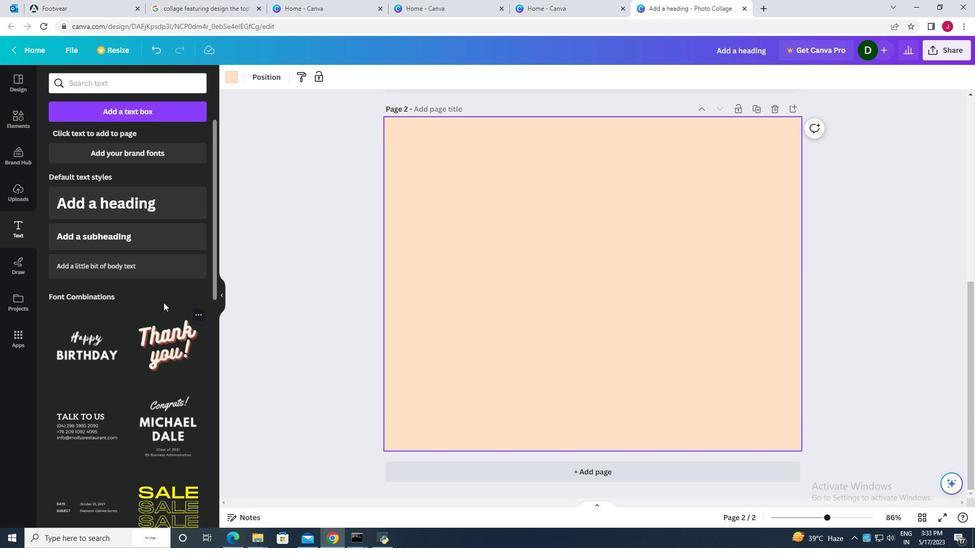 
Action: Mouse scrolled (162, 302) with delta (0, 0)
Screenshot: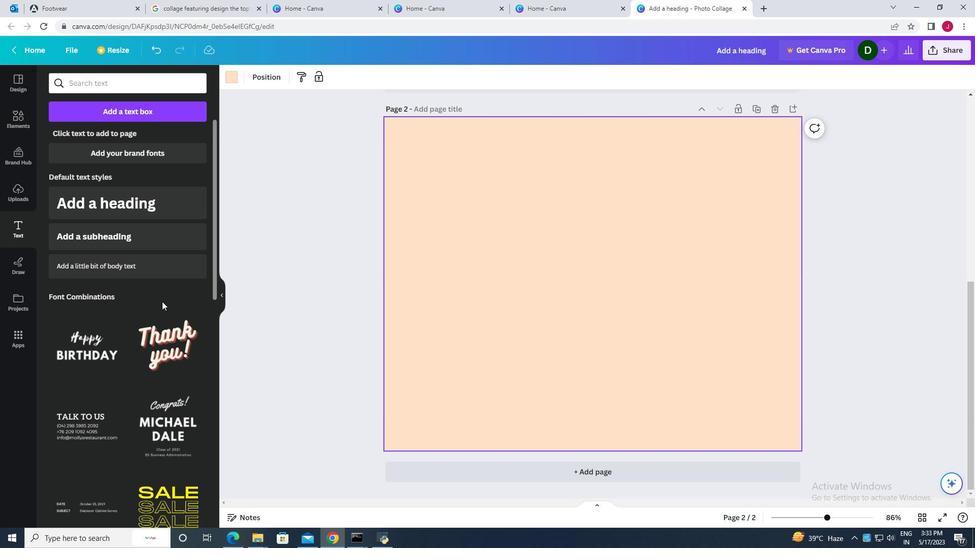
Action: Mouse scrolled (162, 302) with delta (0, 0)
Screenshot: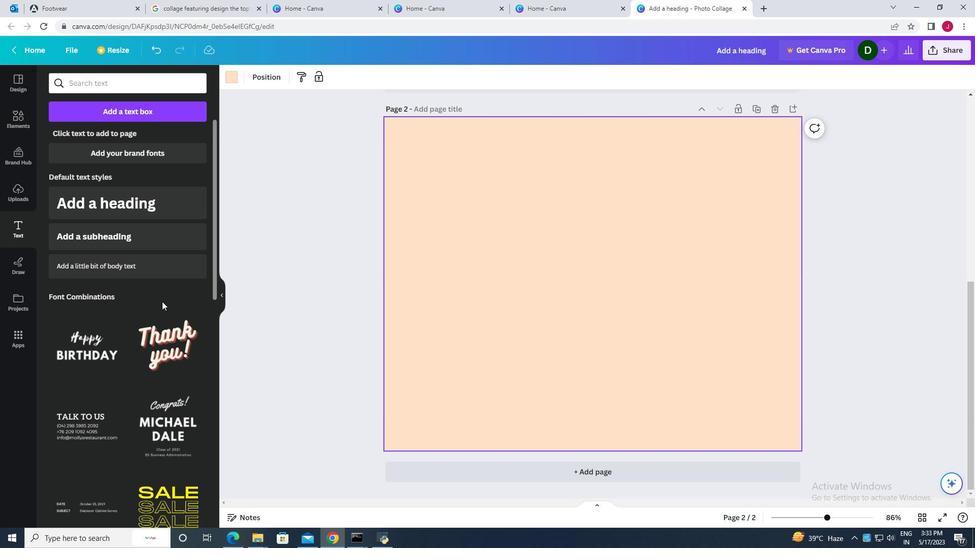 
Action: Mouse scrolled (162, 302) with delta (0, 0)
Screenshot: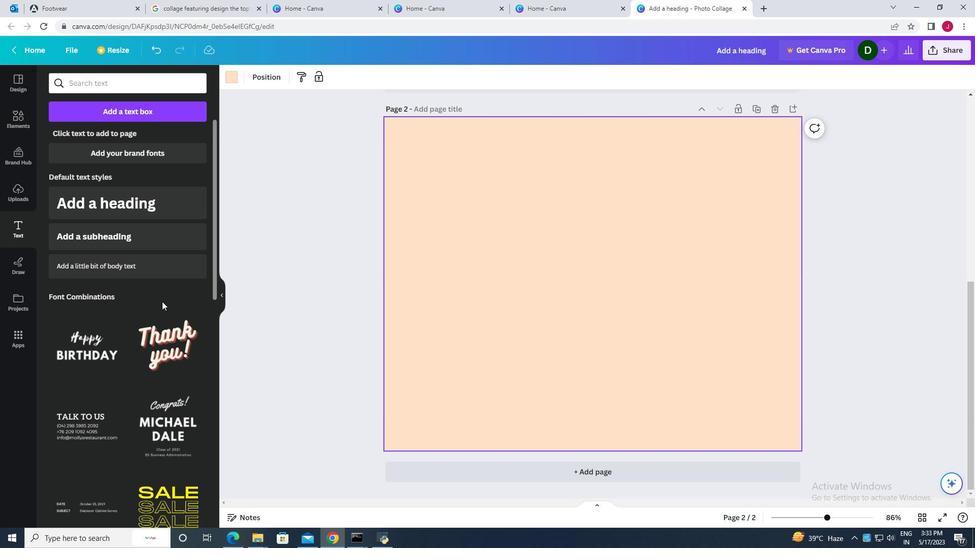 
Action: Mouse scrolled (162, 302) with delta (0, 0)
Screenshot: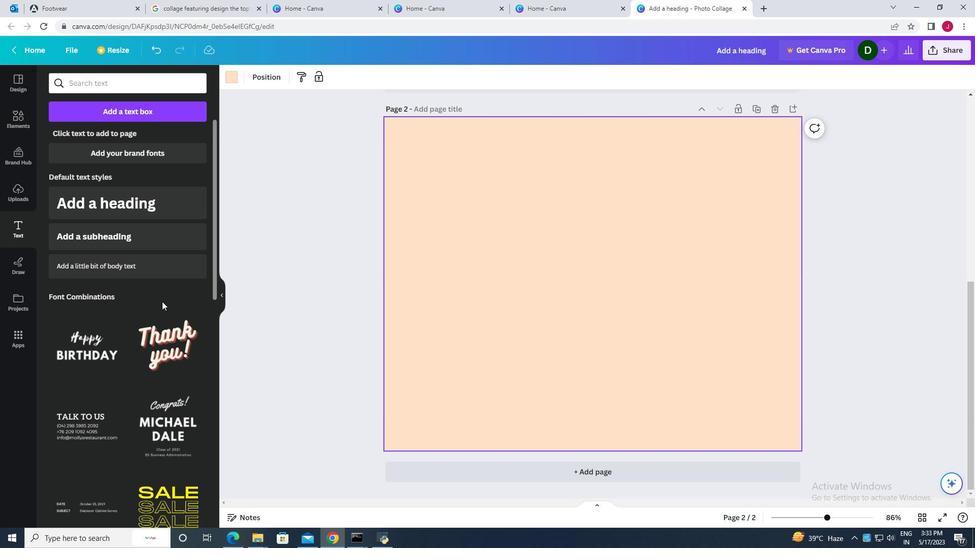 
Action: Mouse moved to (11, 51)
Screenshot: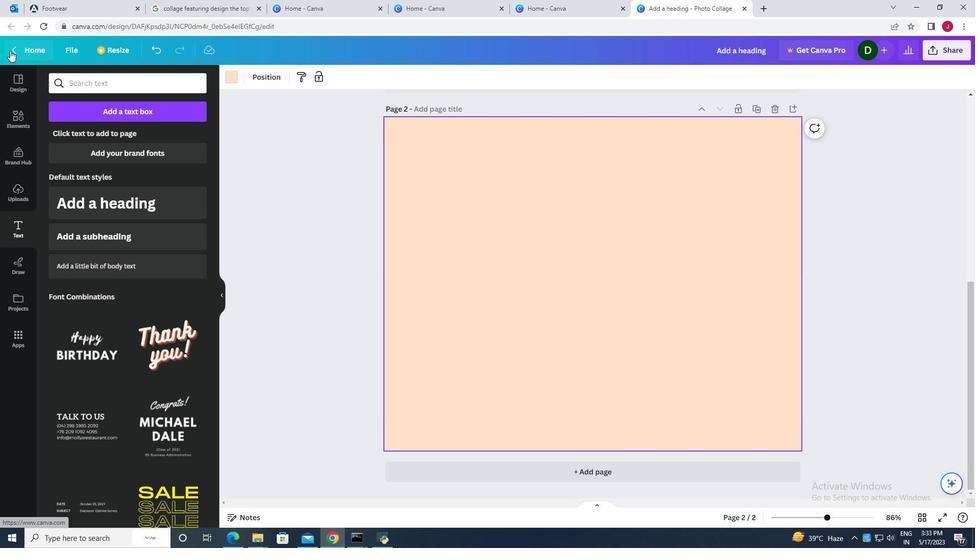 
Action: Mouse pressed left at (11, 51)
Screenshot: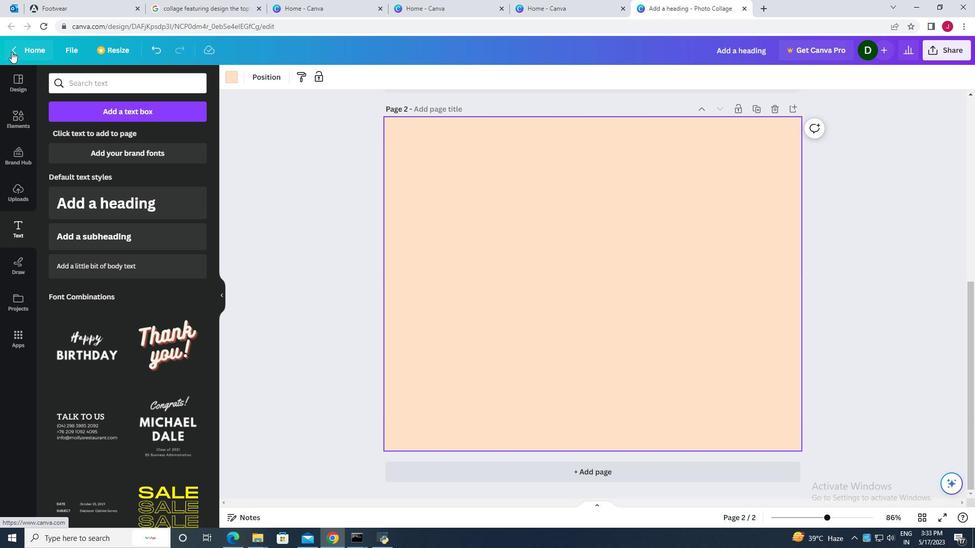 
Action: Mouse moved to (879, 54)
Screenshot: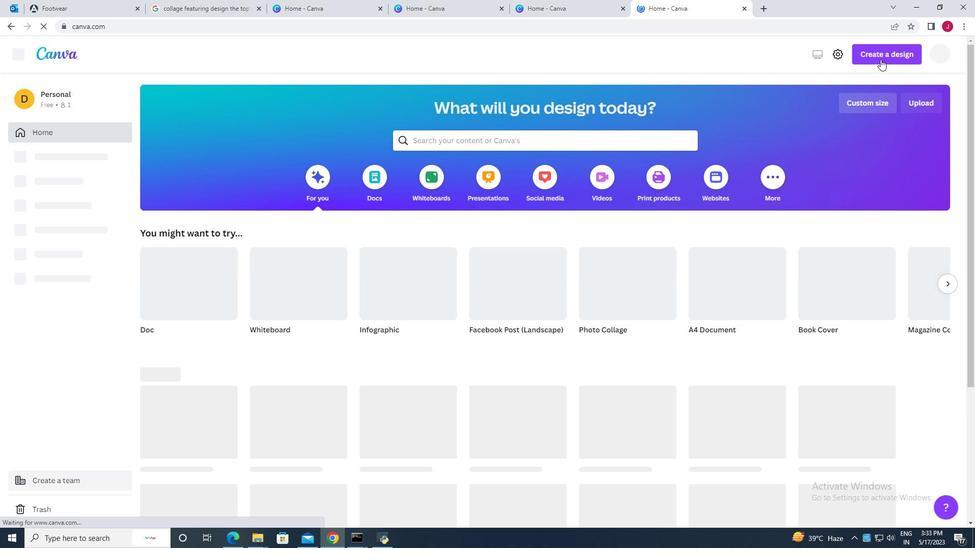
Action: Mouse pressed left at (879, 54)
Screenshot: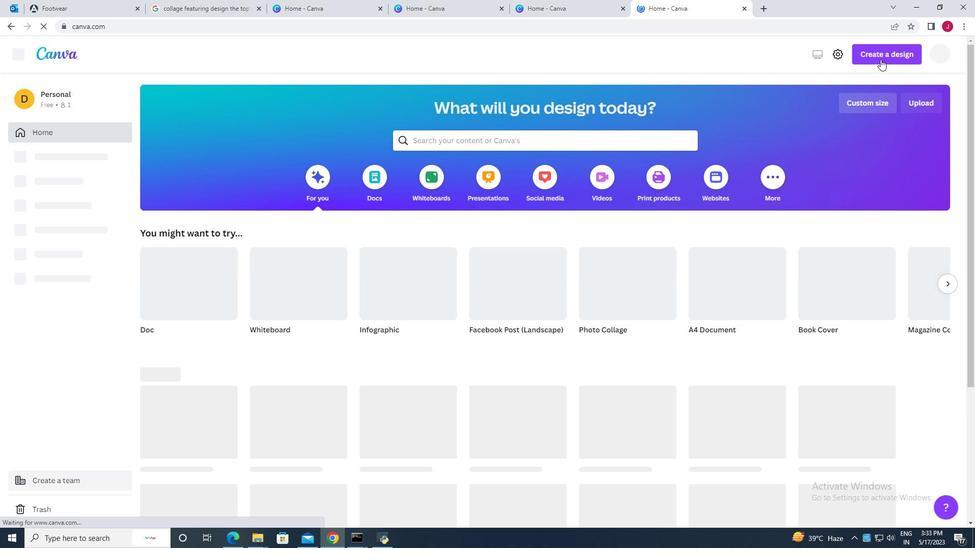 
Action: Mouse moved to (789, 131)
Screenshot: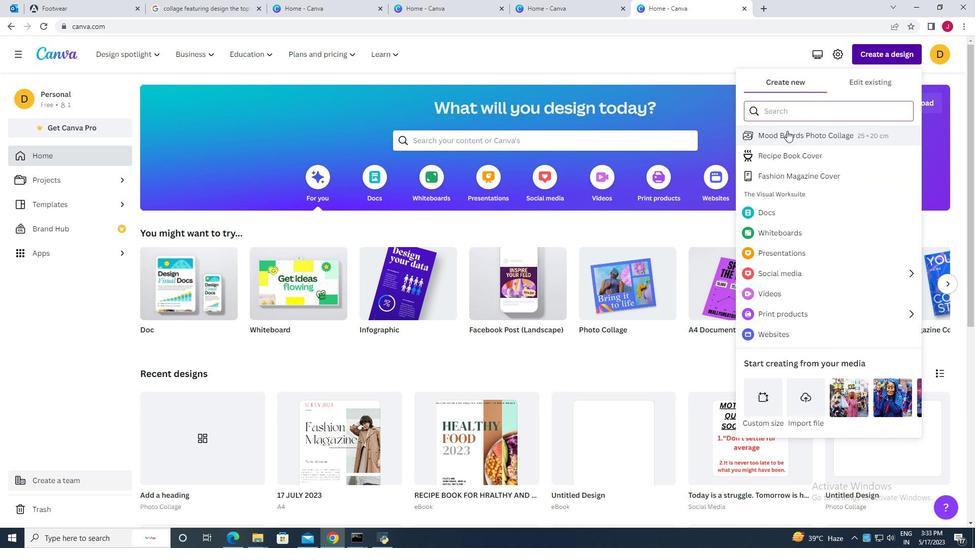 
Action: Mouse pressed left at (789, 131)
Screenshot: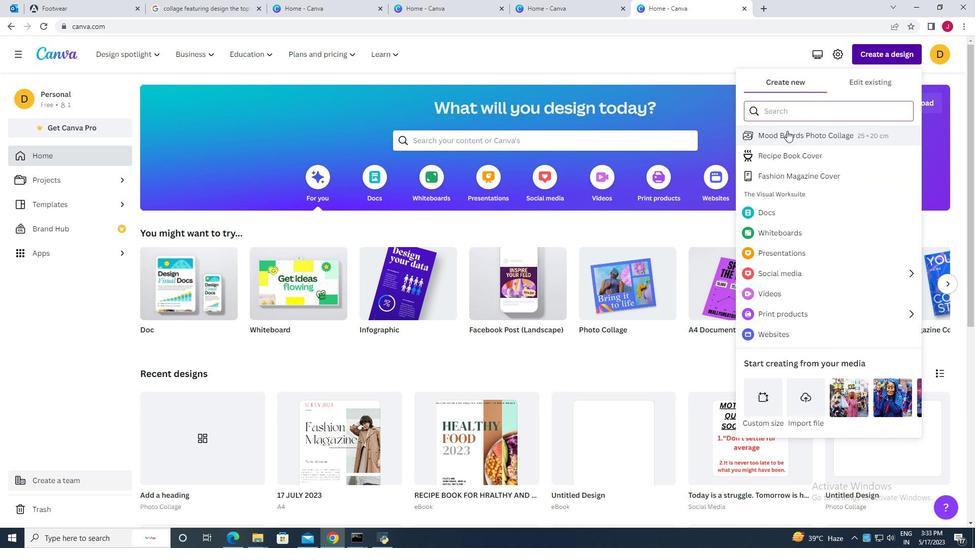 
Action: Mouse moved to (150, 285)
Screenshot: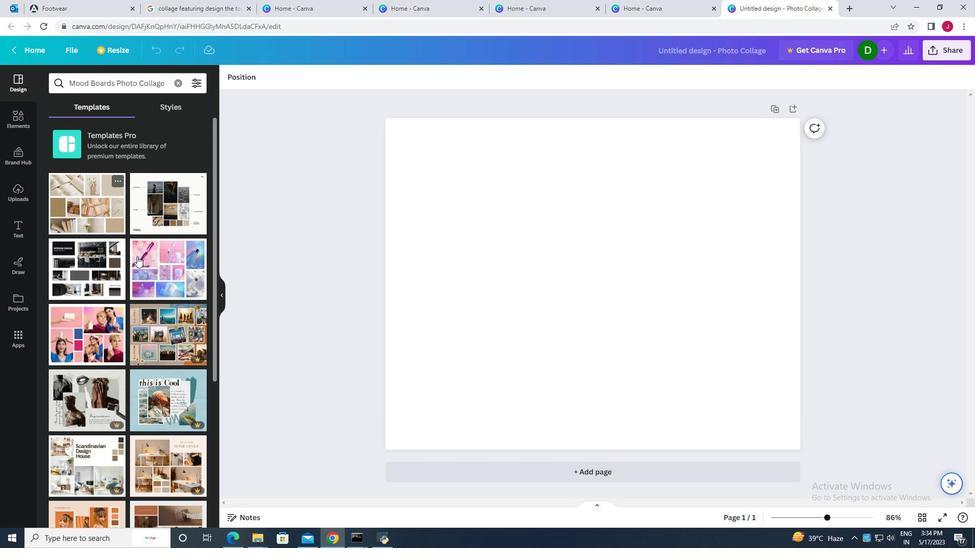 
Action: Mouse scrolled (150, 284) with delta (0, 0)
Screenshot: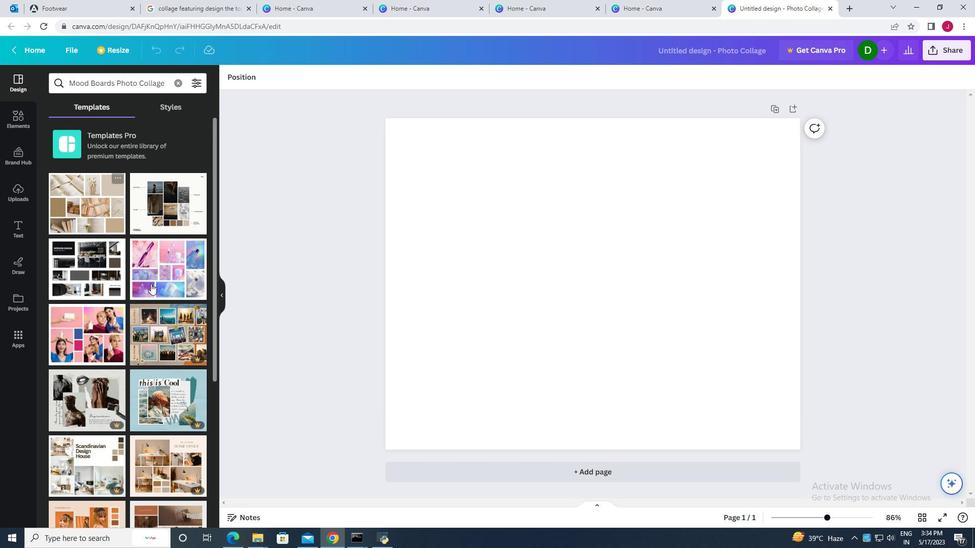 
Action: Mouse scrolled (150, 284) with delta (0, 0)
Screenshot: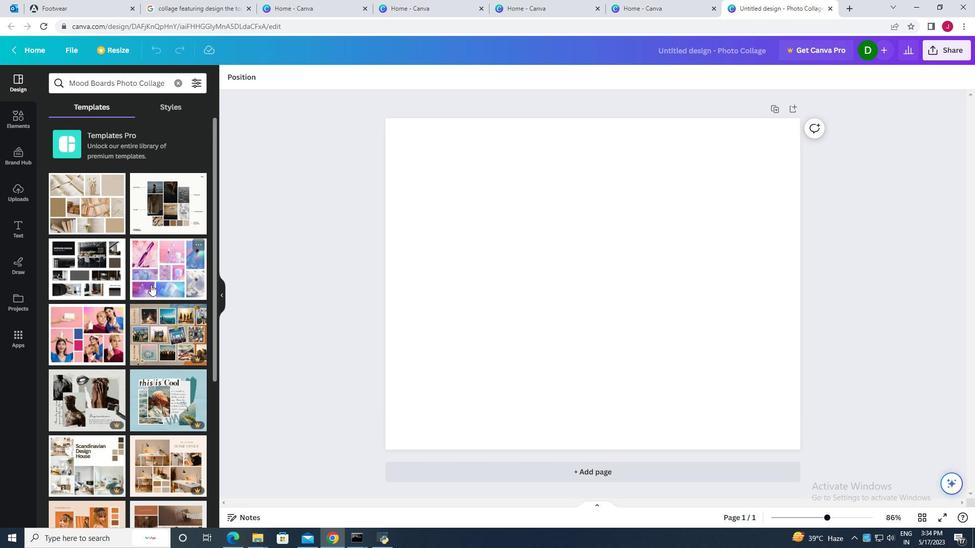 
Action: Mouse scrolled (150, 284) with delta (0, 0)
Screenshot: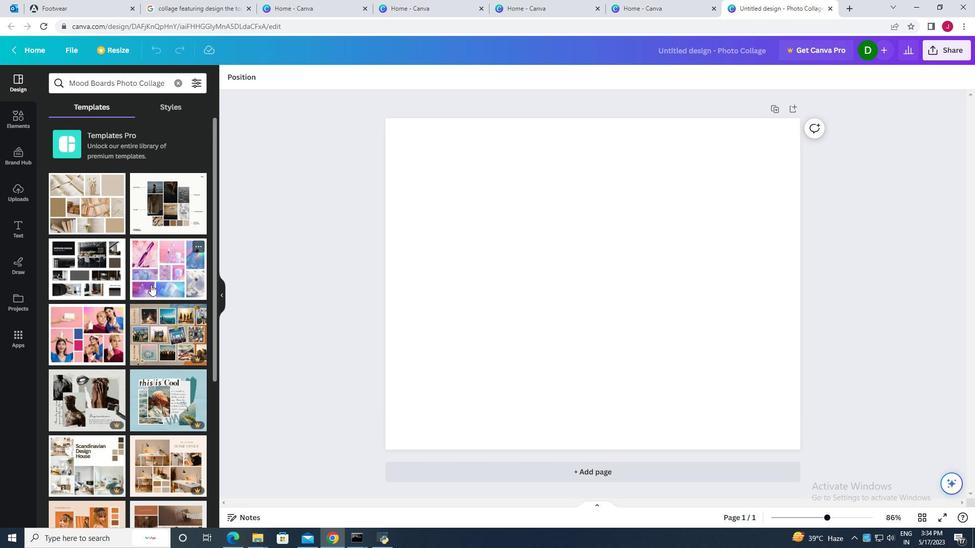 
Action: Mouse moved to (98, 86)
Screenshot: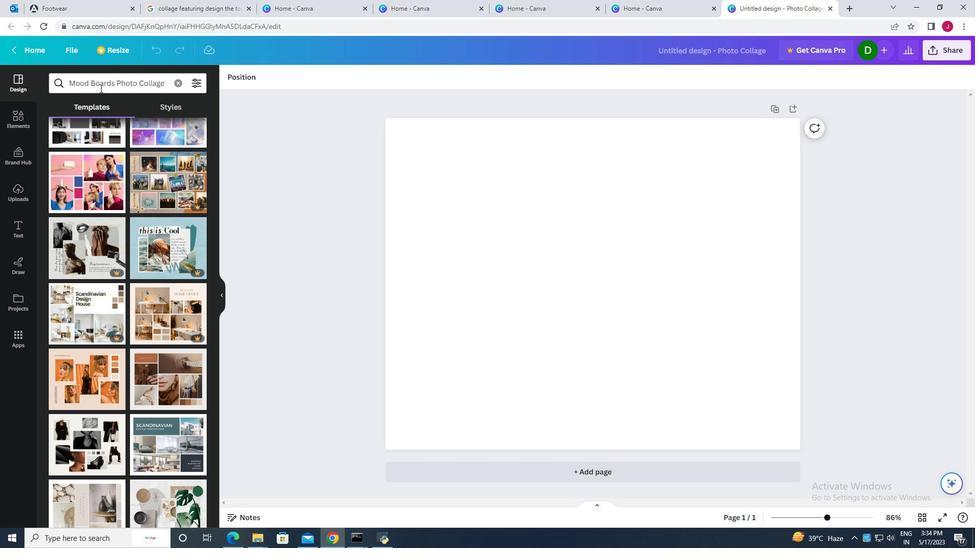 
Action: Mouse pressed left at (98, 86)
Screenshot: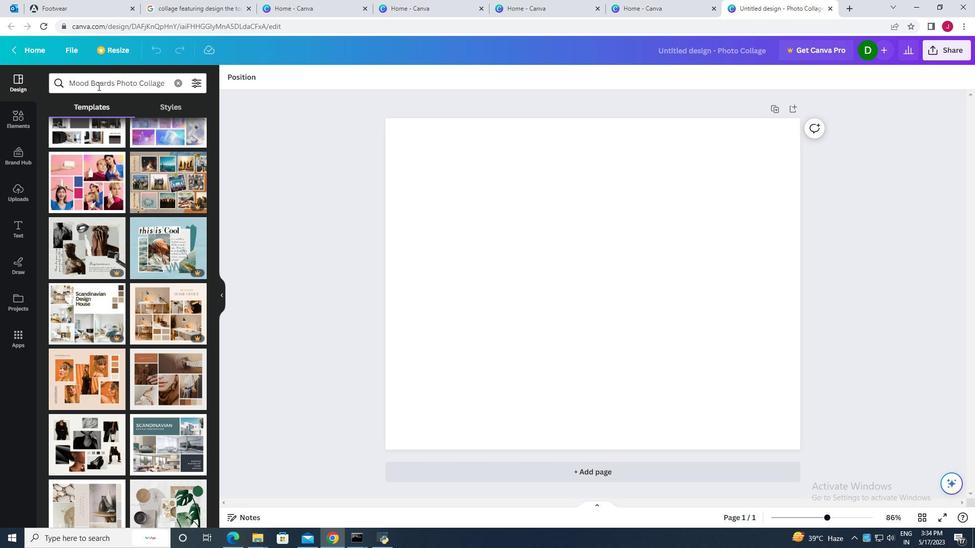 
Action: Mouse moved to (161, 85)
Screenshot: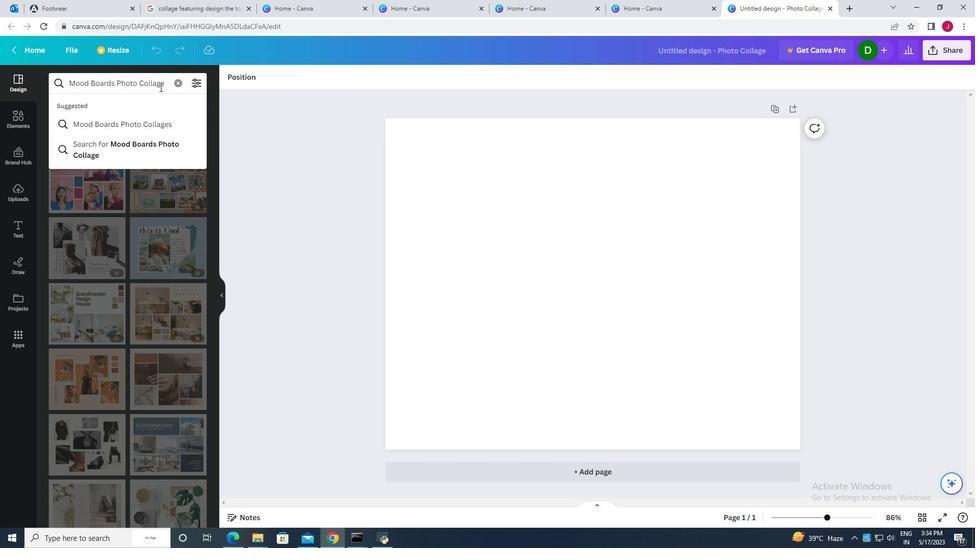 
Action: Mouse pressed left at (161, 85)
Screenshot: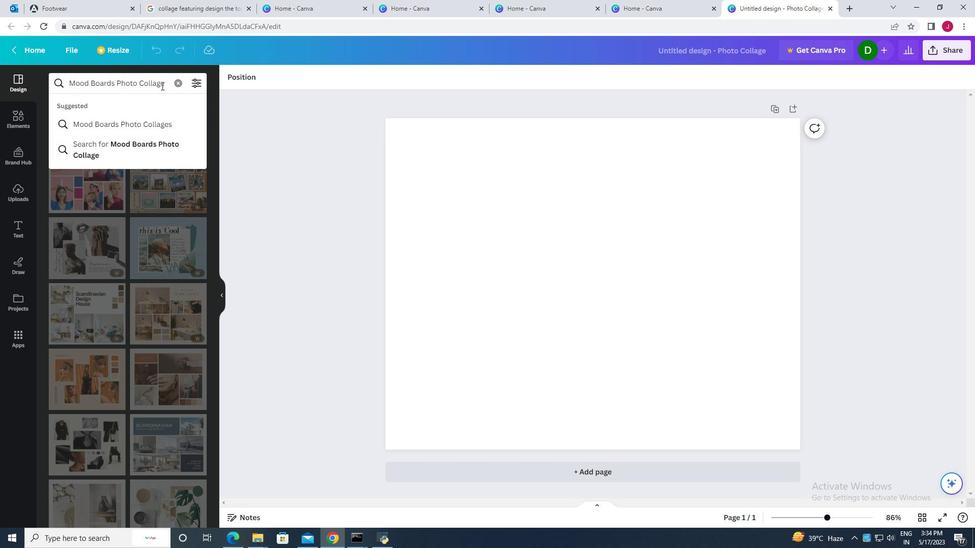 
Action: Mouse moved to (164, 86)
Screenshot: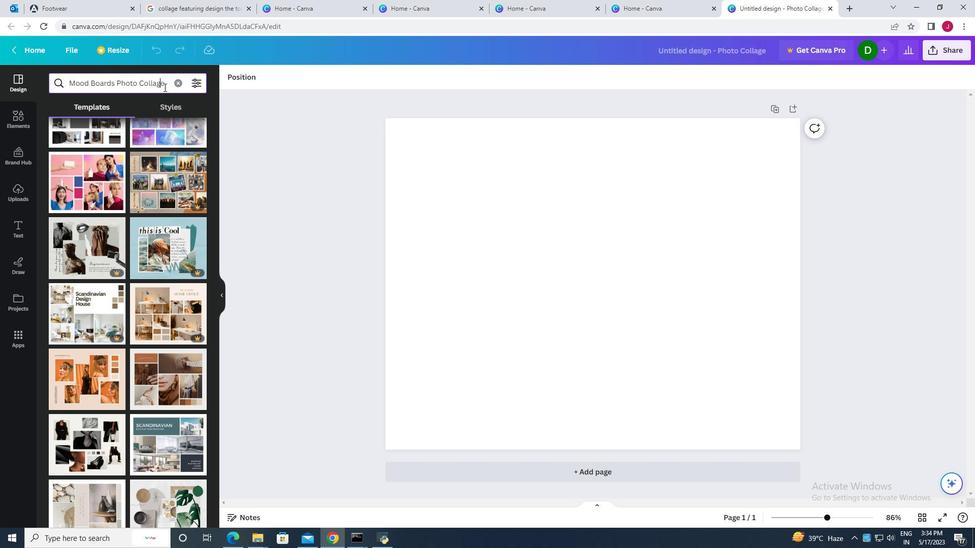 
Action: Mouse pressed left at (164, 86)
Screenshot: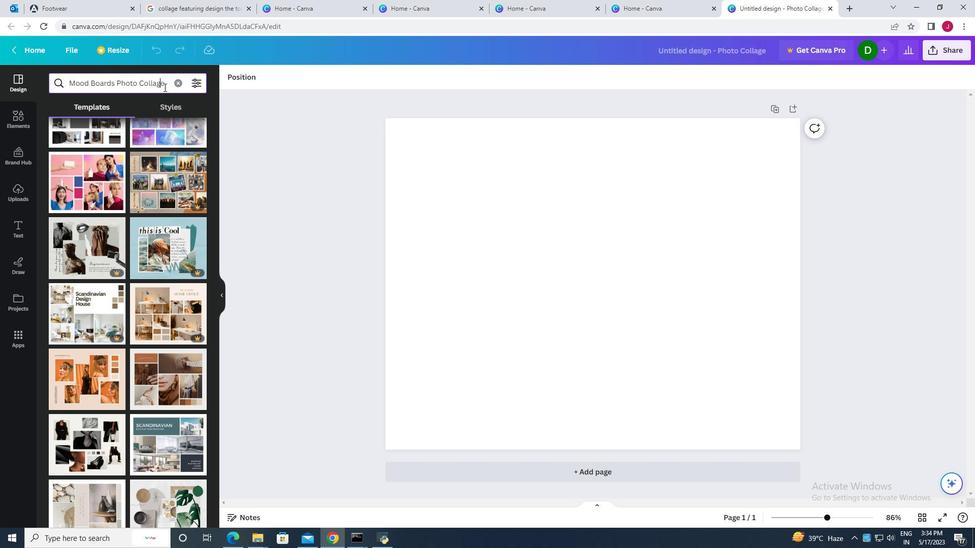 
Action: Mouse moved to (160, 85)
Screenshot: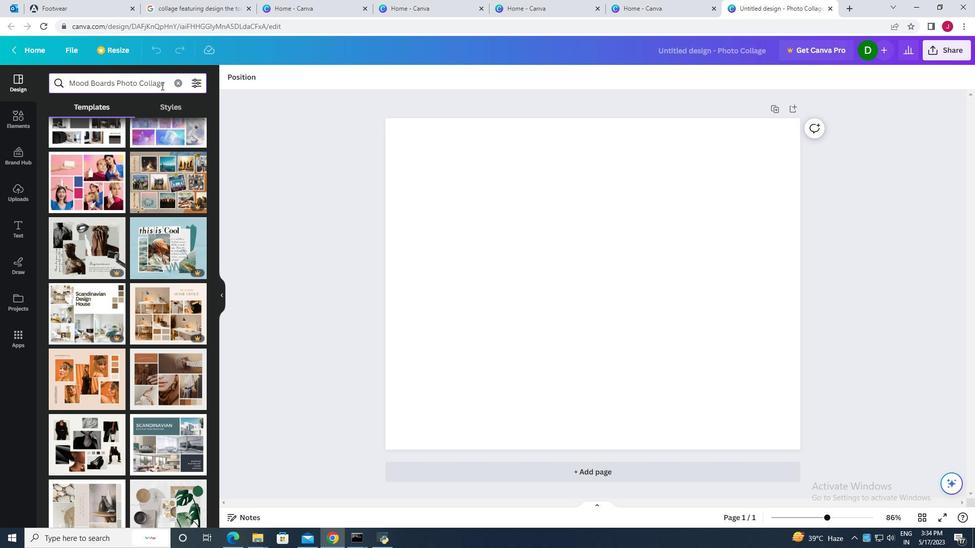 
Action: Key pressed <Key.backspace>
Screenshot: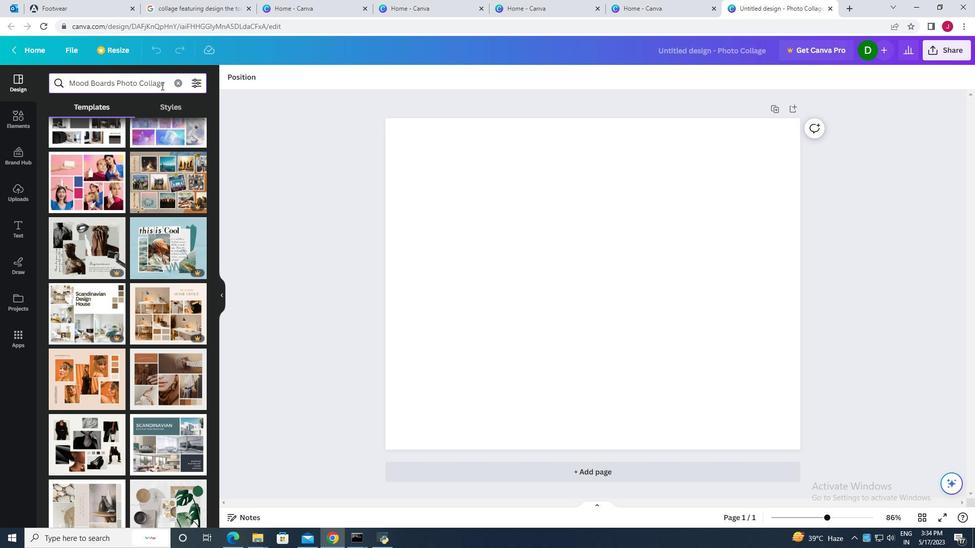 
Action: Mouse moved to (160, 85)
Screenshot: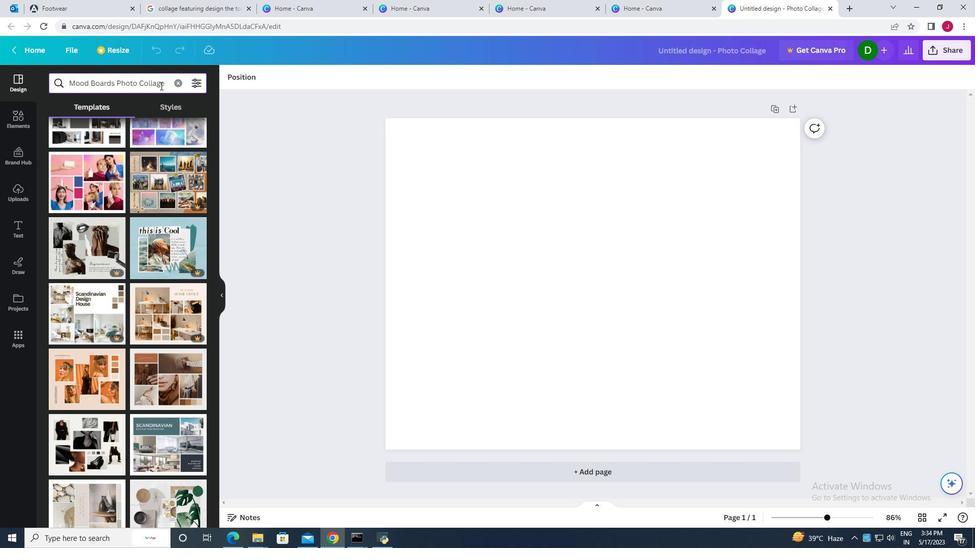 
Action: Key pressed <Key.backspace><Key.backspace><Key.backspace><Key.backspace><Key.backspace><Key.backspace>
Screenshot: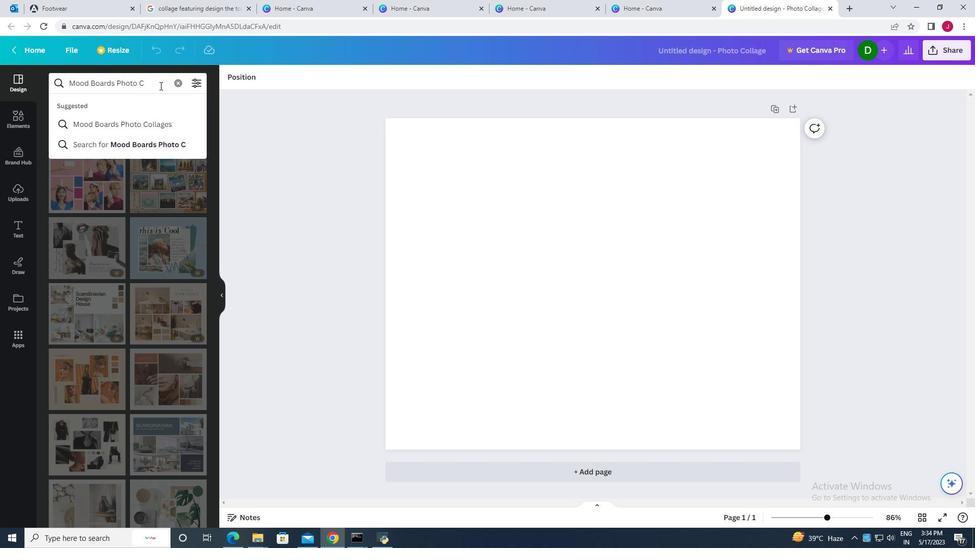 
Action: Mouse moved to (156, 88)
Screenshot: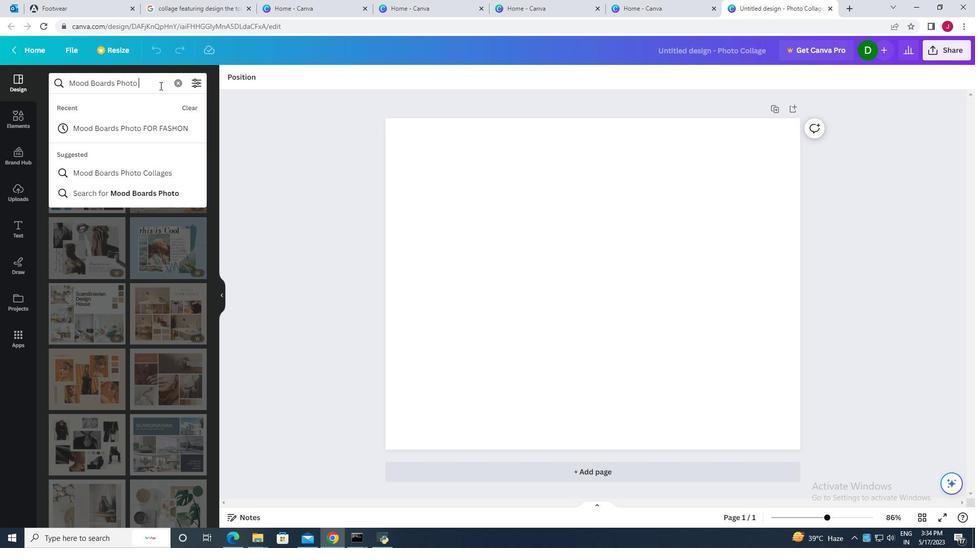
Action: Key pressed for<Key.space>fashon<Key.enter>
Screenshot: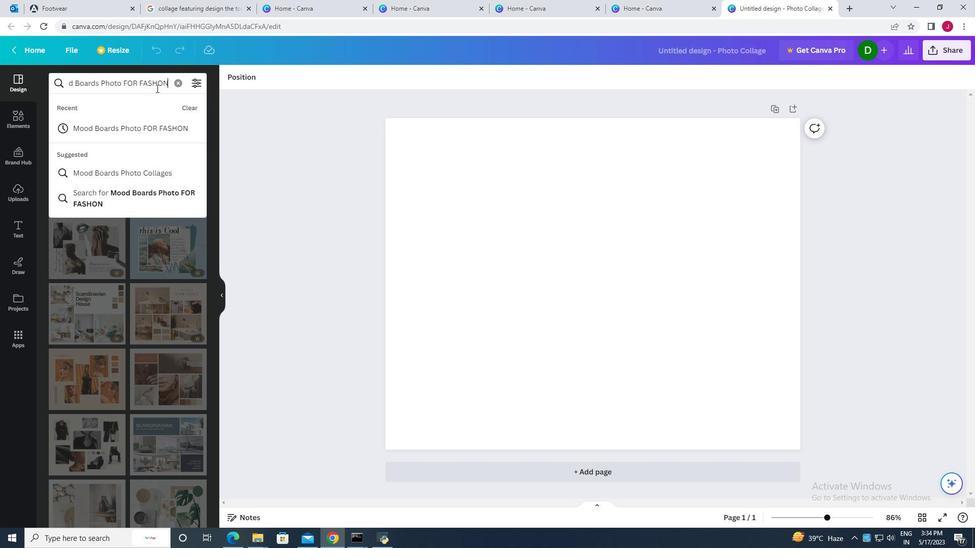 
Action: Mouse moved to (137, 285)
Screenshot: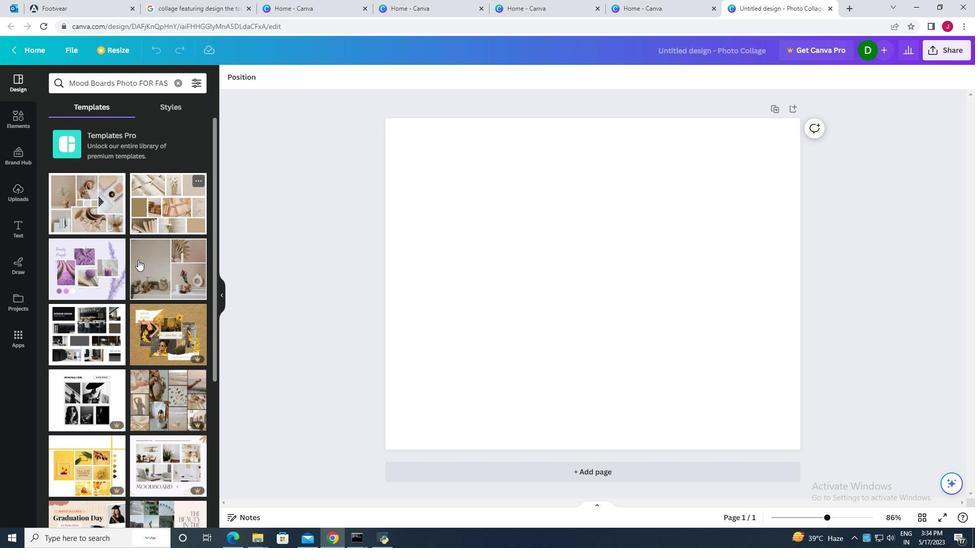 
Action: Mouse scrolled (137, 284) with delta (0, 0)
Screenshot: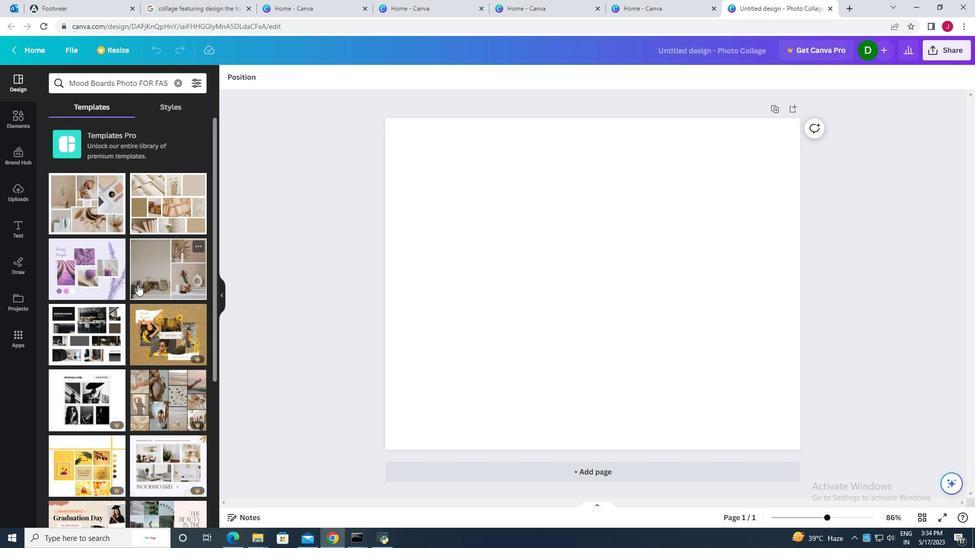 
Action: Mouse scrolled (137, 284) with delta (0, 0)
Screenshot: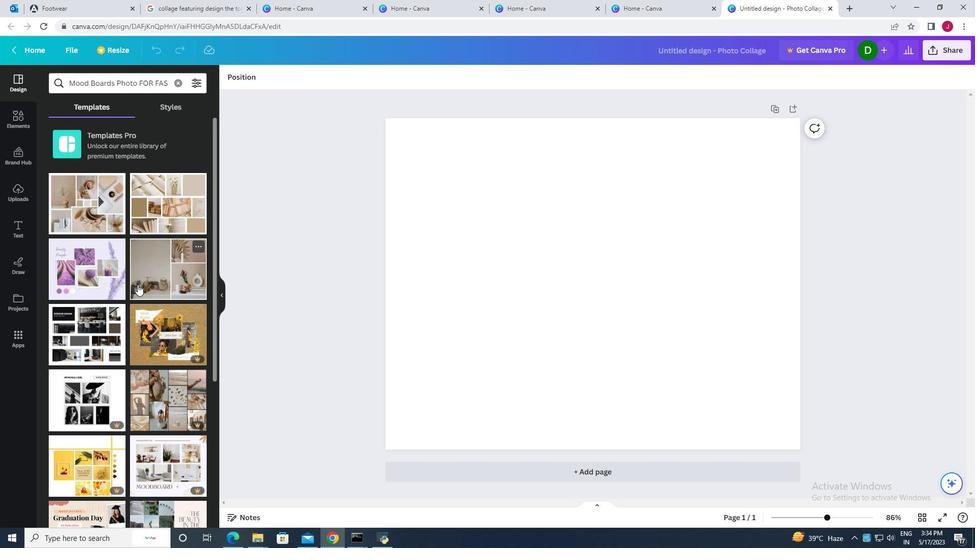 
Action: Mouse moved to (144, 307)
Screenshot: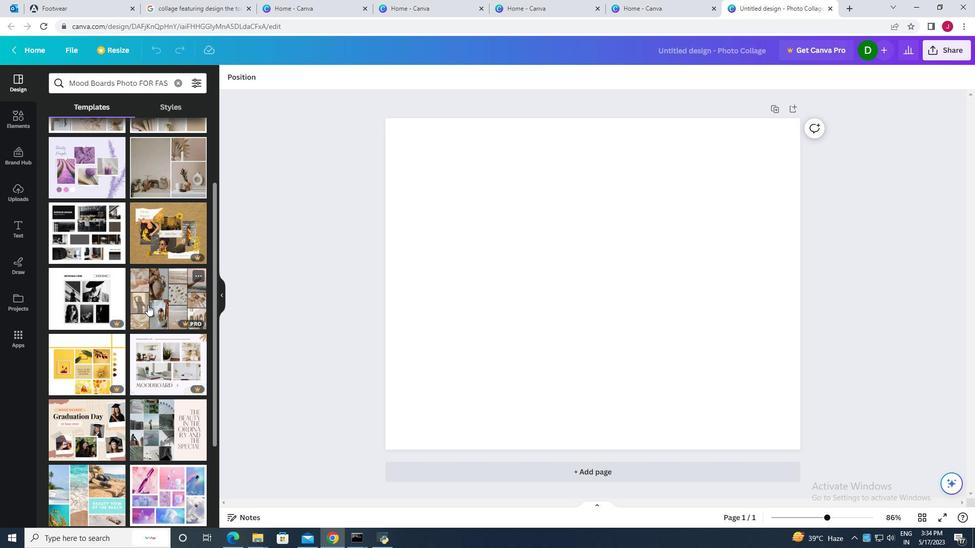 
Action: Mouse scrolled (144, 307) with delta (0, 0)
Screenshot: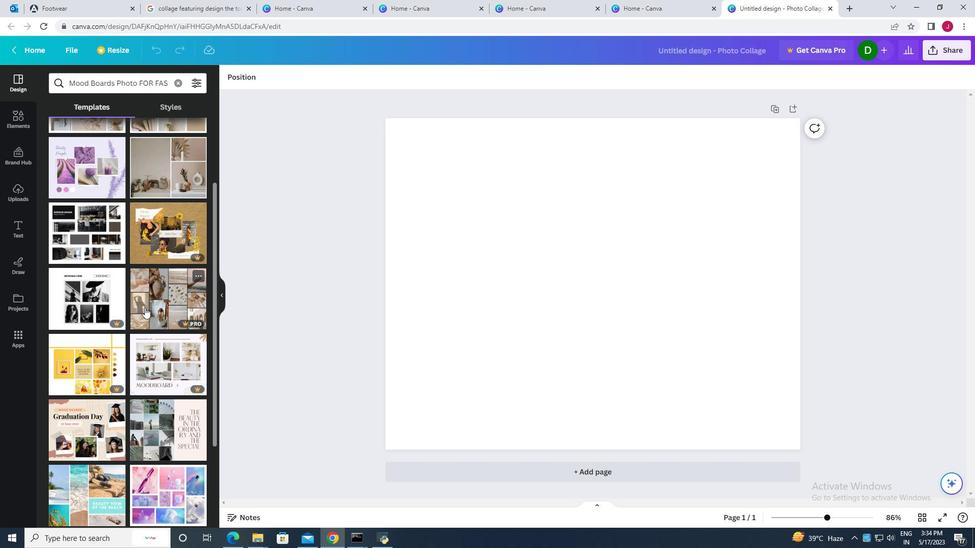 
Action: Mouse scrolled (144, 307) with delta (0, 0)
Screenshot: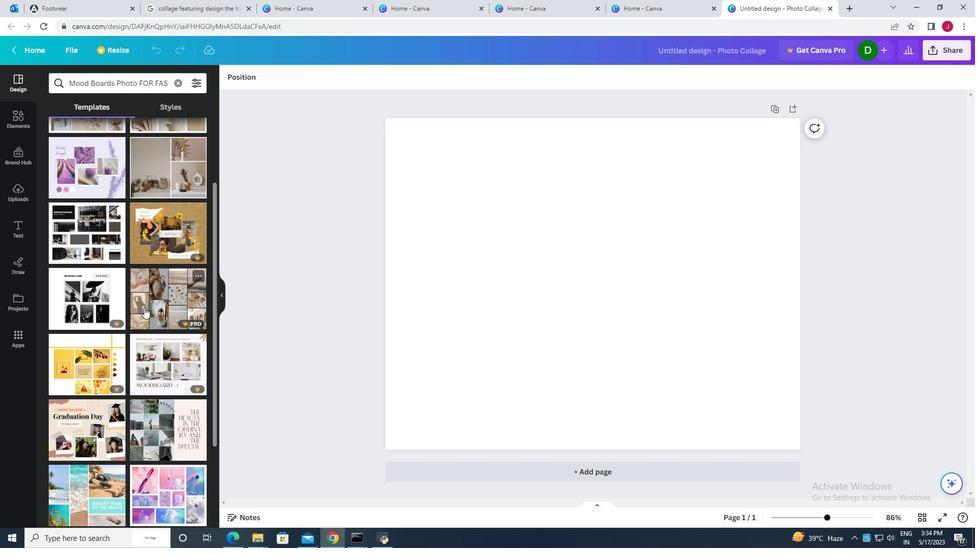 
Action: Mouse scrolled (144, 307) with delta (0, 0)
Screenshot: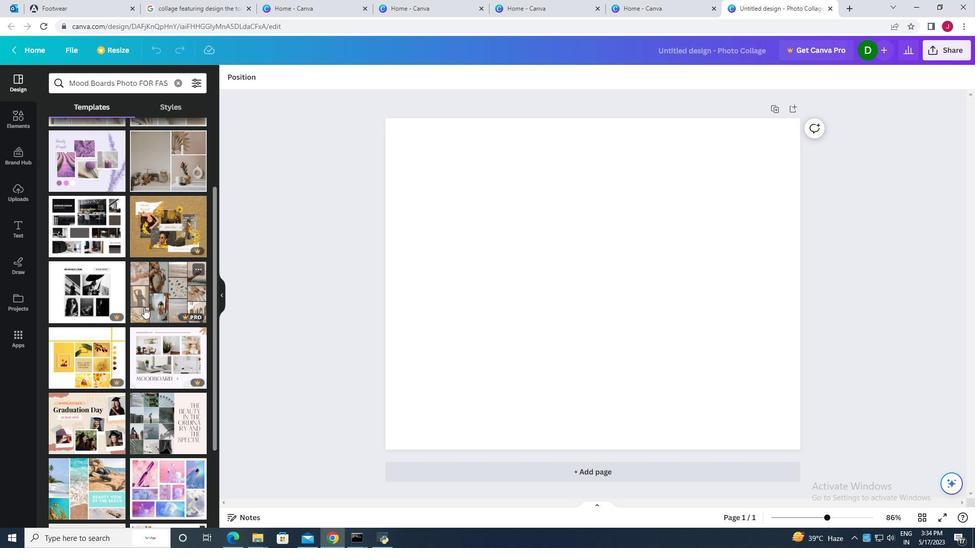 
Action: Mouse moved to (137, 295)
Screenshot: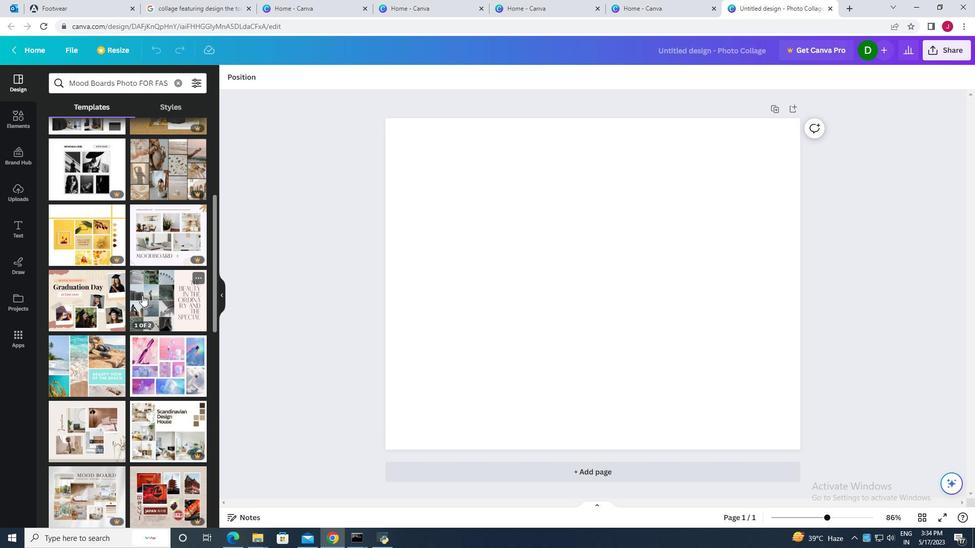 
Action: Mouse scrolled (137, 295) with delta (0, 0)
Screenshot: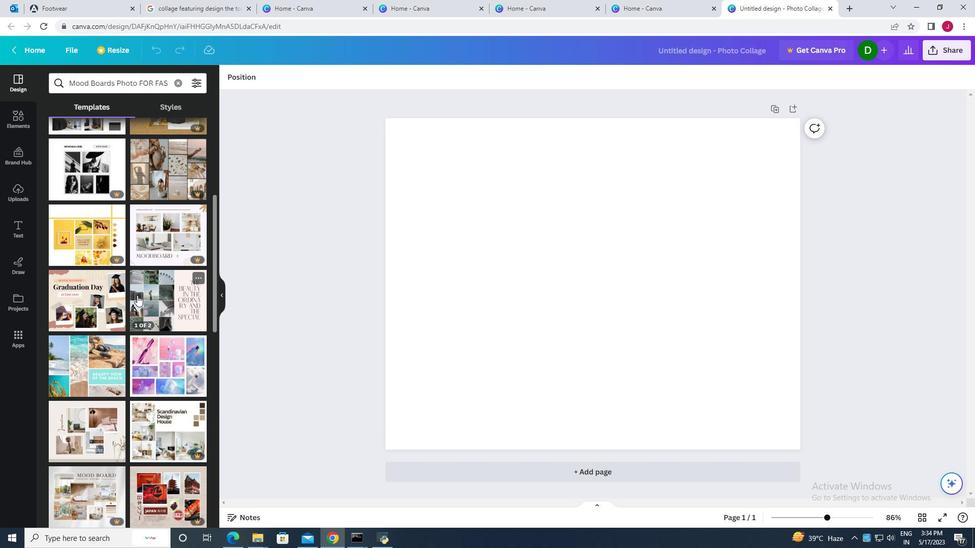 
Action: Mouse scrolled (137, 295) with delta (0, 0)
Screenshot: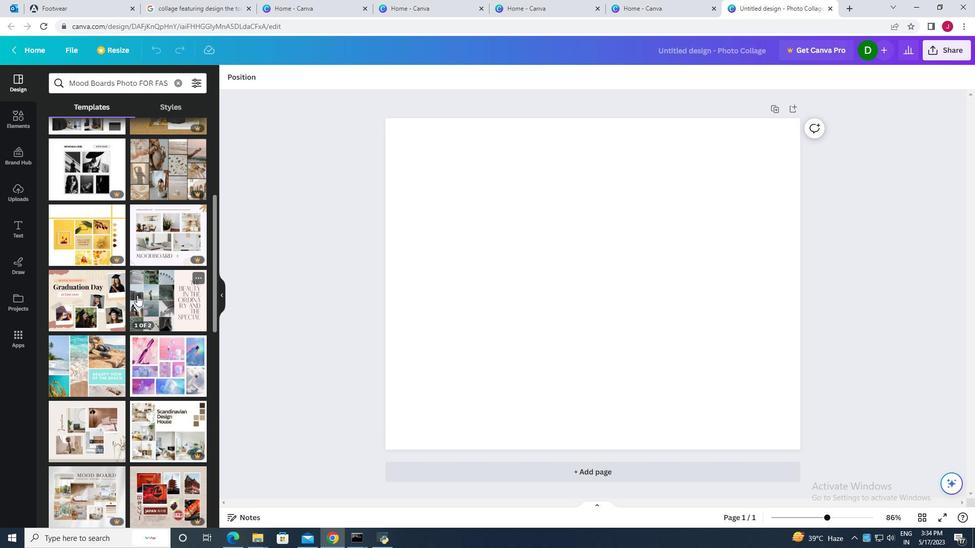 
Action: Mouse scrolled (137, 295) with delta (0, 0)
Screenshot: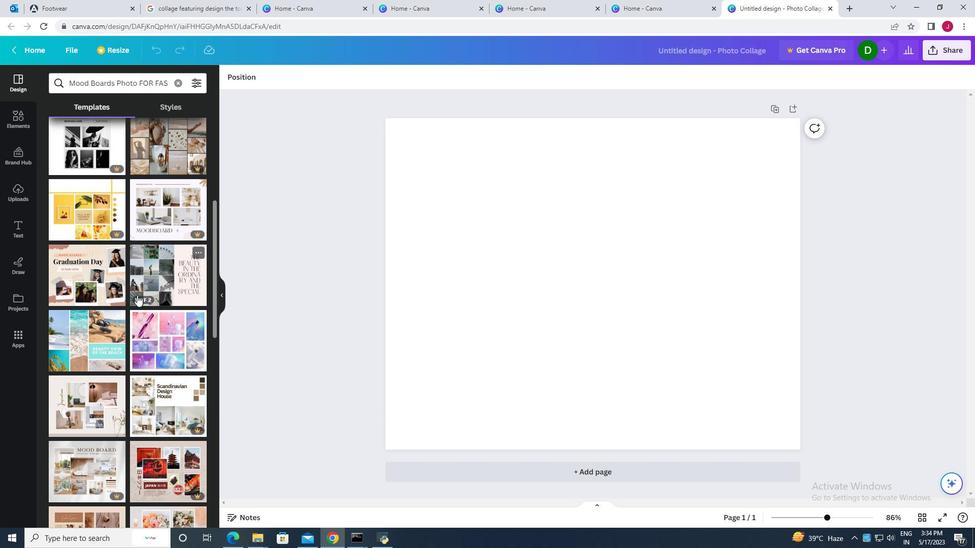 
Action: Mouse moved to (72, 316)
Screenshot: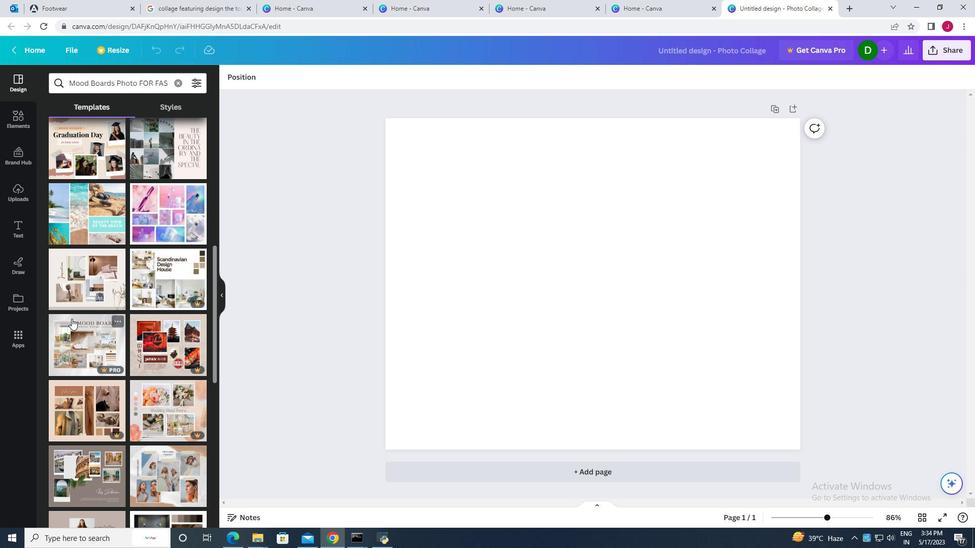 
Action: Mouse scrolled (72, 316) with delta (0, 0)
Screenshot: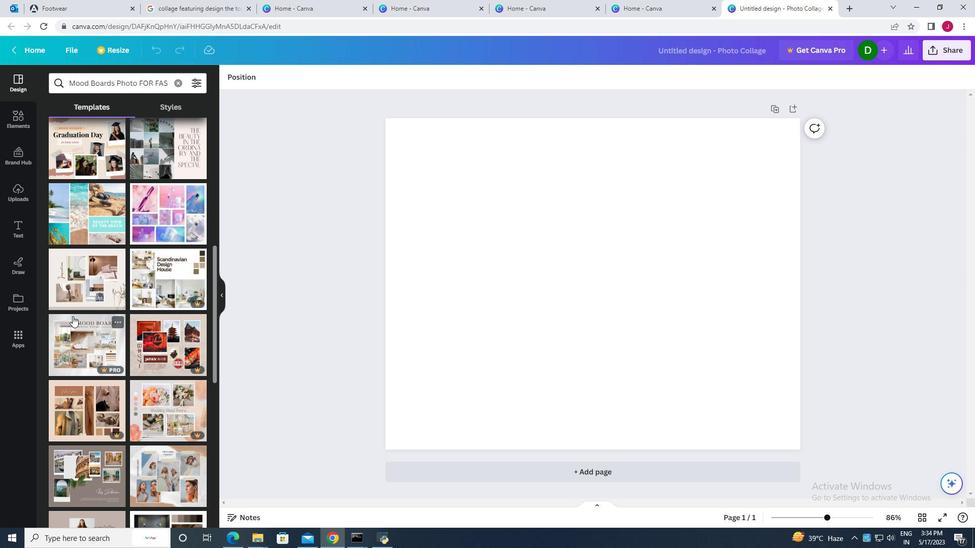 
Action: Mouse scrolled (72, 316) with delta (0, 0)
Screenshot: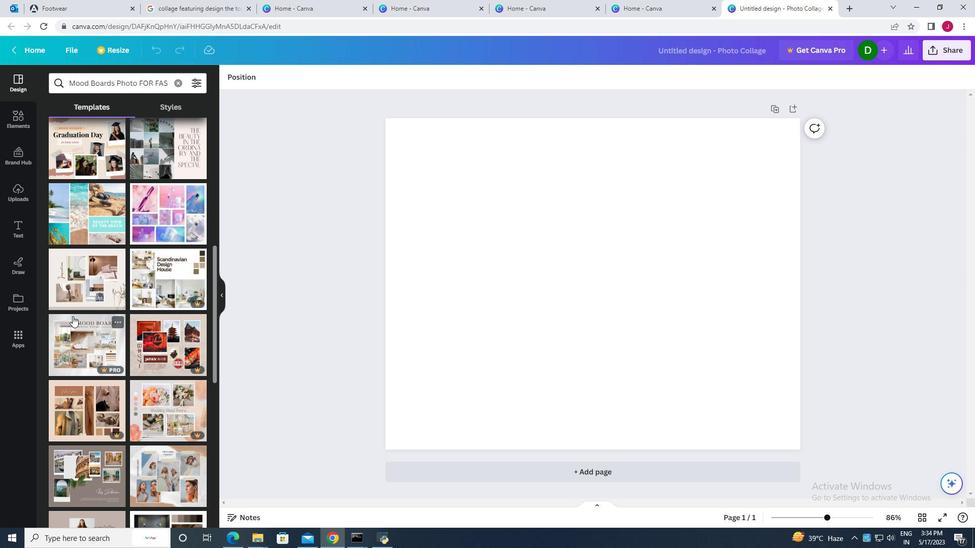 
Action: Mouse moved to (159, 368)
Screenshot: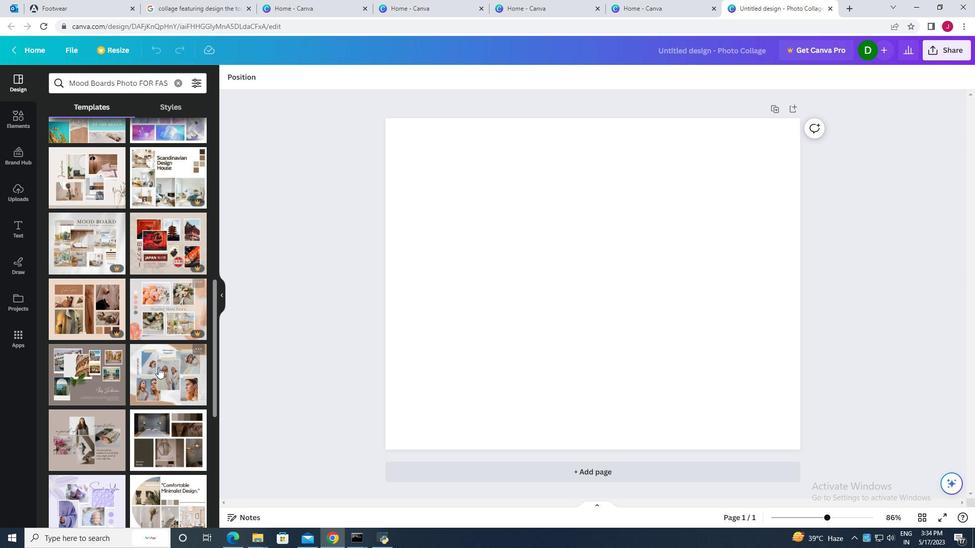 
Action: Mouse pressed left at (159, 368)
Screenshot: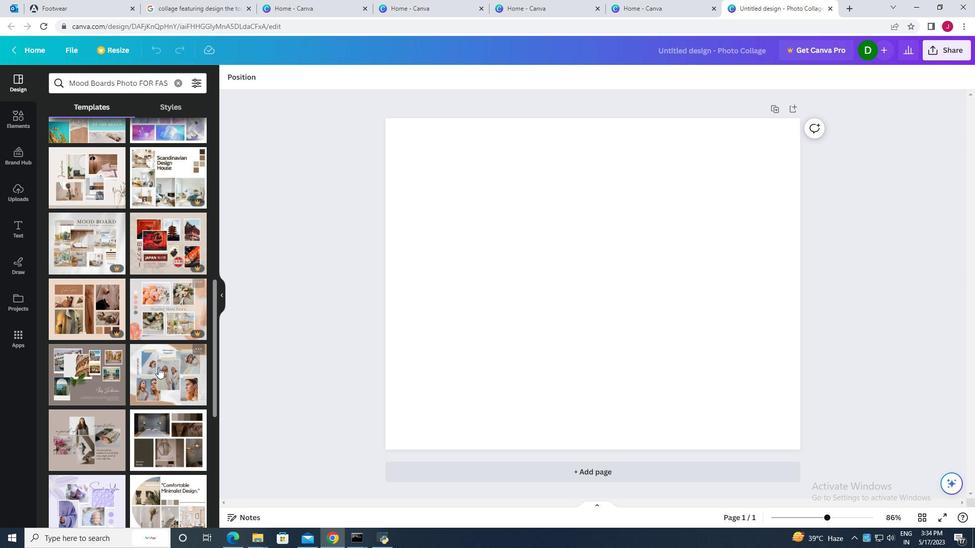 
Action: Mouse moved to (23, 225)
Screenshot: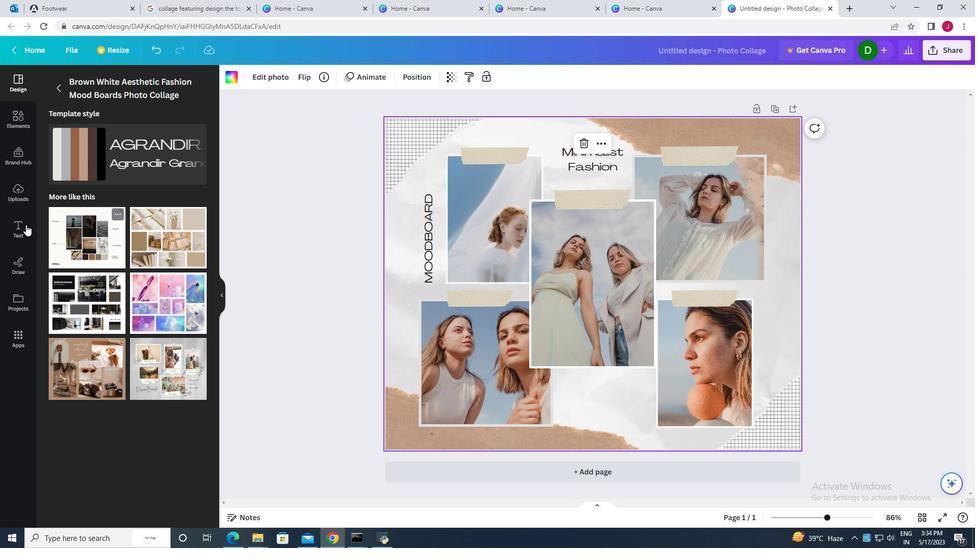 
Action: Mouse pressed left at (23, 225)
Screenshot: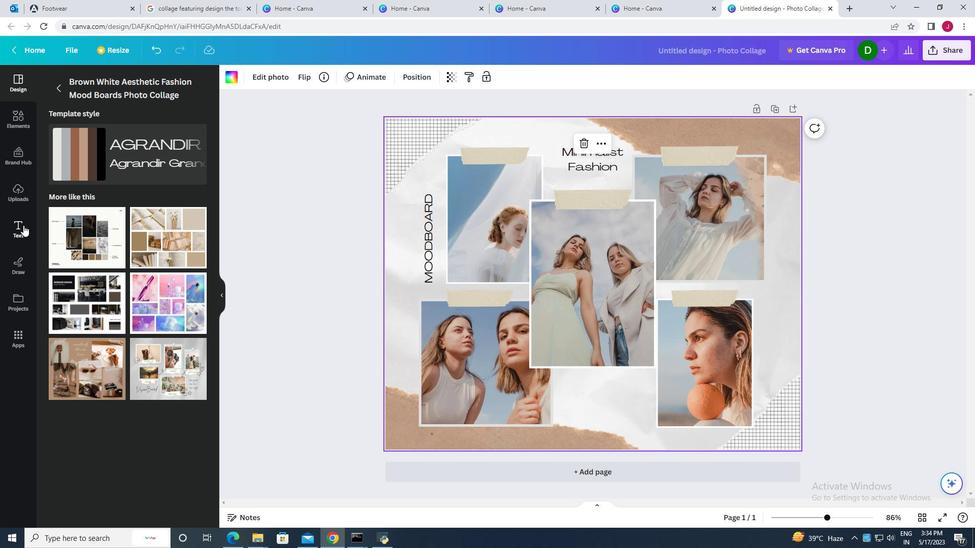 
Action: Mouse moved to (135, 203)
Screenshot: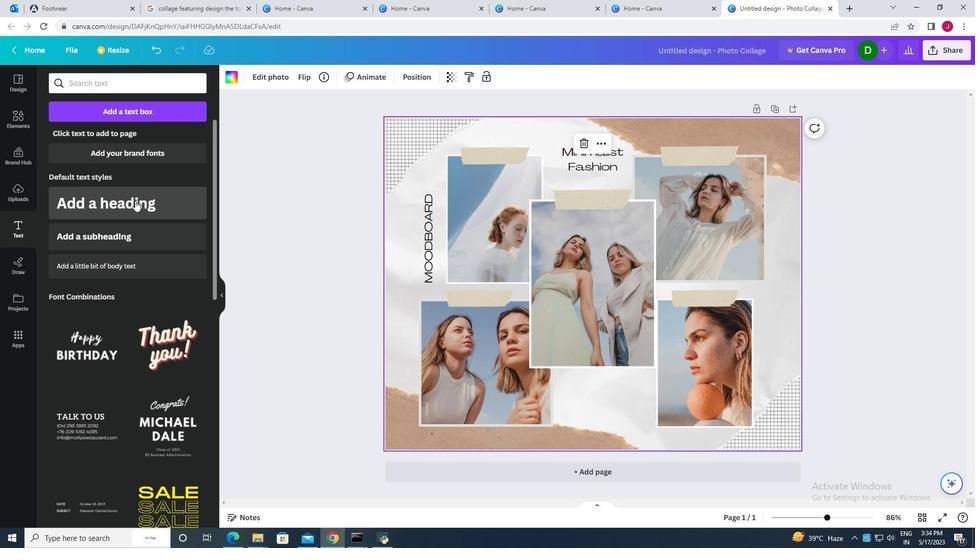 
Action: Mouse pressed left at (135, 203)
Screenshot: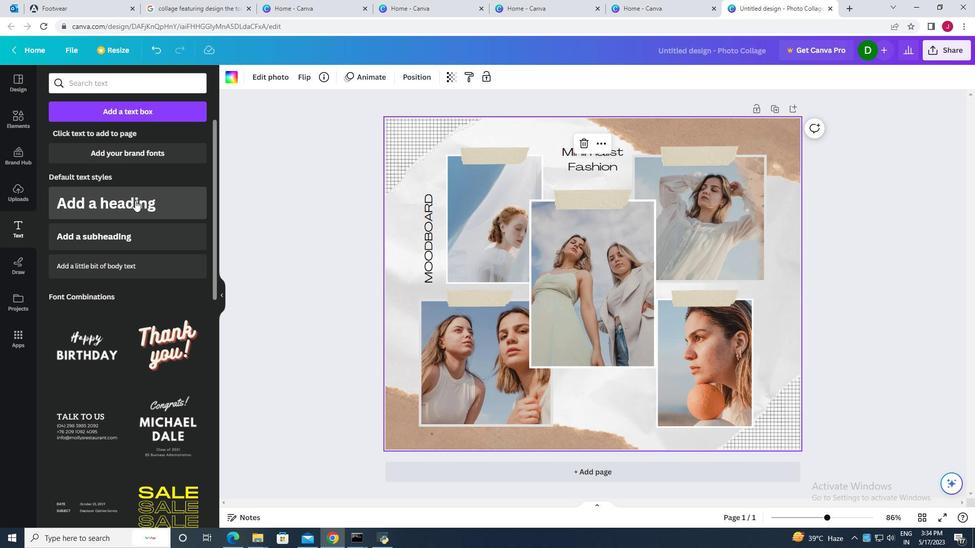 
Action: Key pressed <Key.caps_lock><Key.caps_lock>f<Key.caps_lock>ASHON<Key.space>MOOD<Key.space>BOARD
Screenshot: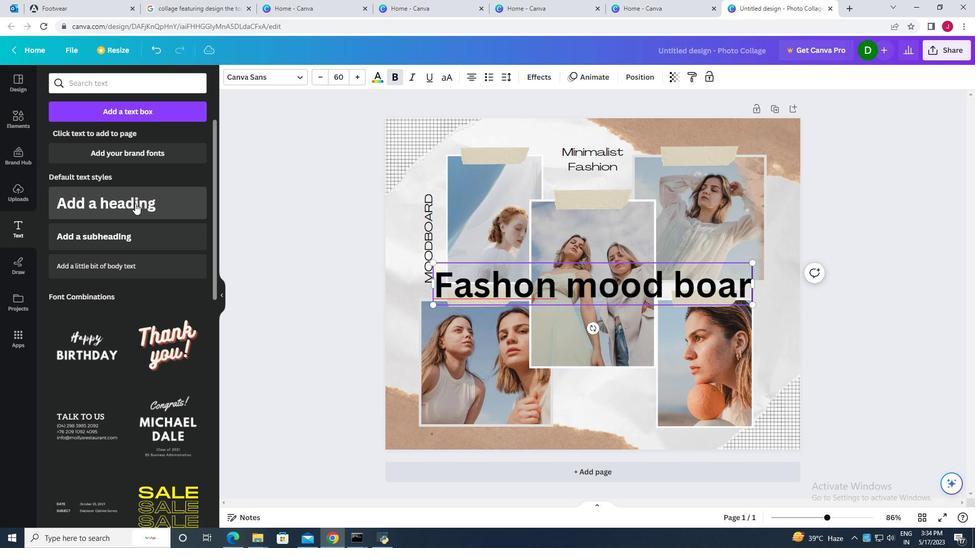 
Action: Mouse moved to (504, 281)
Screenshot: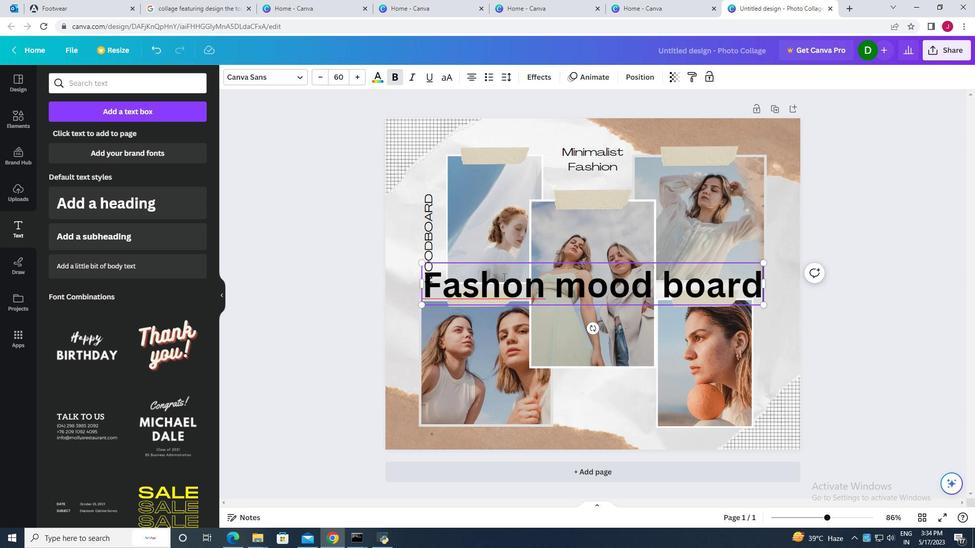 
Action: Mouse pressed left at (504, 281)
Screenshot: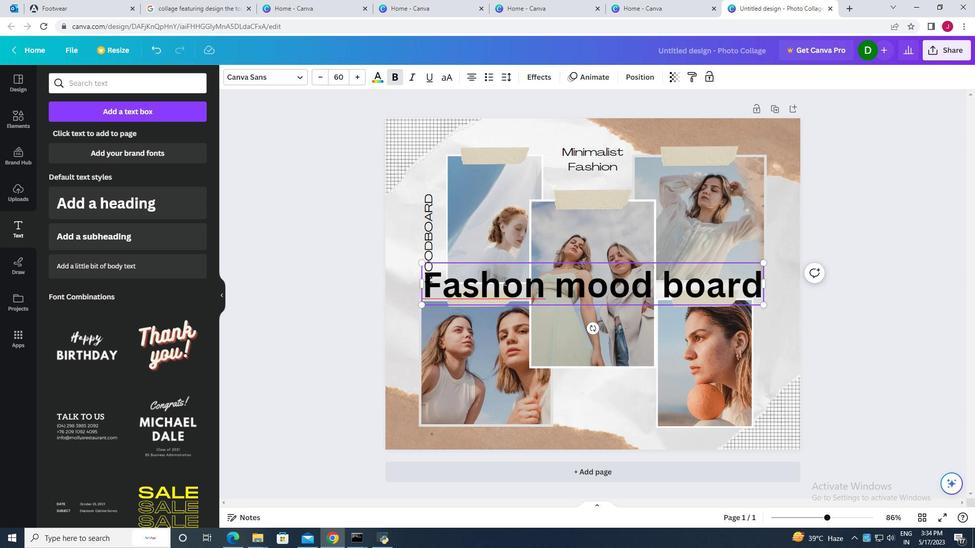 
Action: Mouse pressed left at (504, 281)
Screenshot: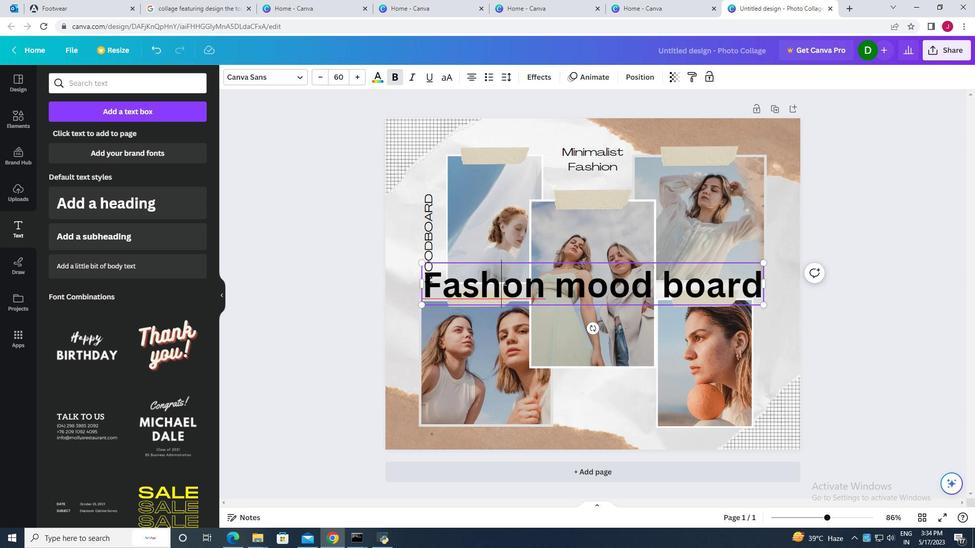 
Action: Mouse moved to (505, 282)
Screenshot: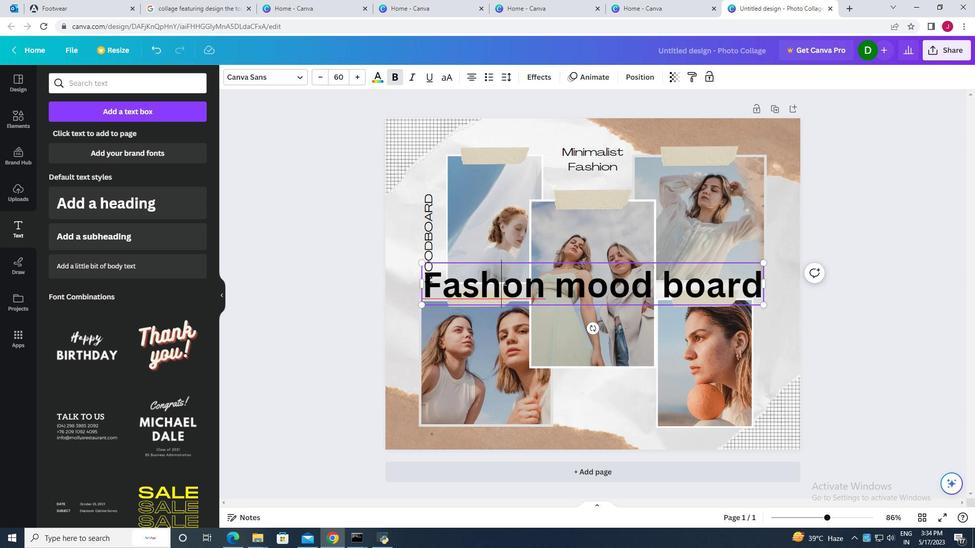 
Action: Mouse pressed left at (505, 282)
Screenshot: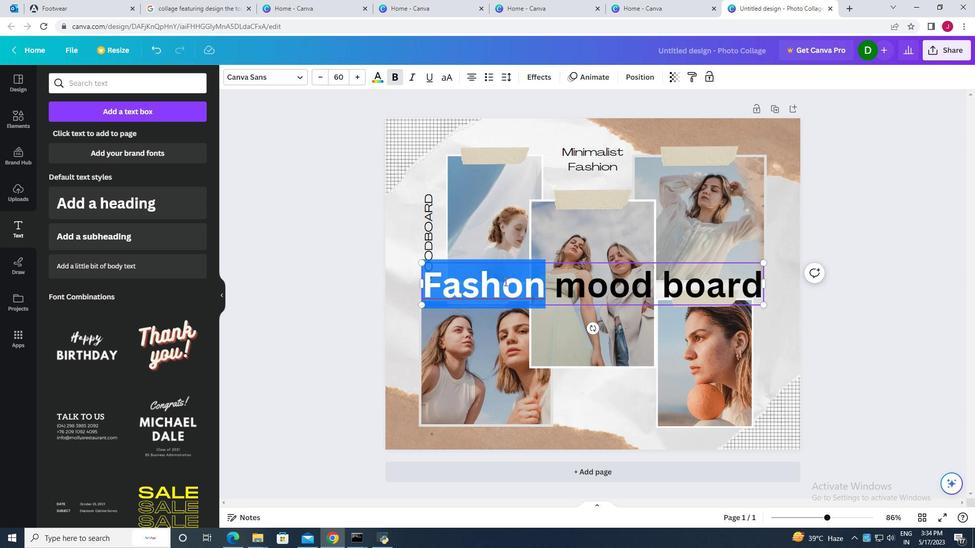 
Action: Mouse moved to (503, 281)
Screenshot: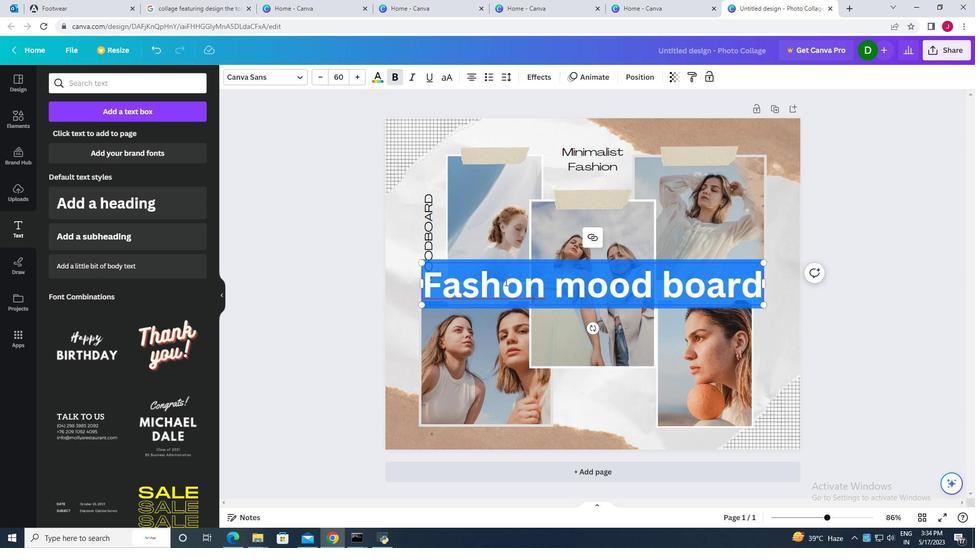 
Action: Key pressed <Key.backspace>
Screenshot: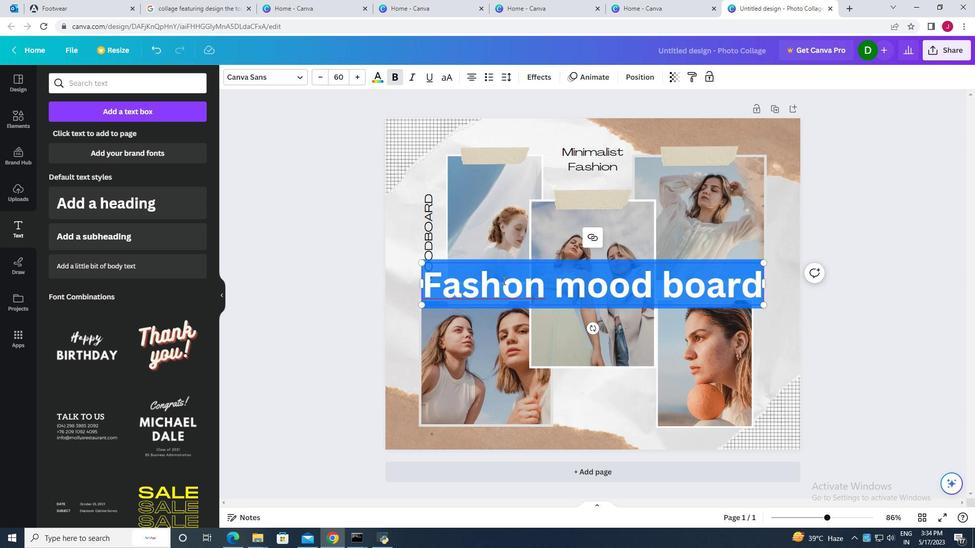 
Action: Mouse moved to (163, 204)
Screenshot: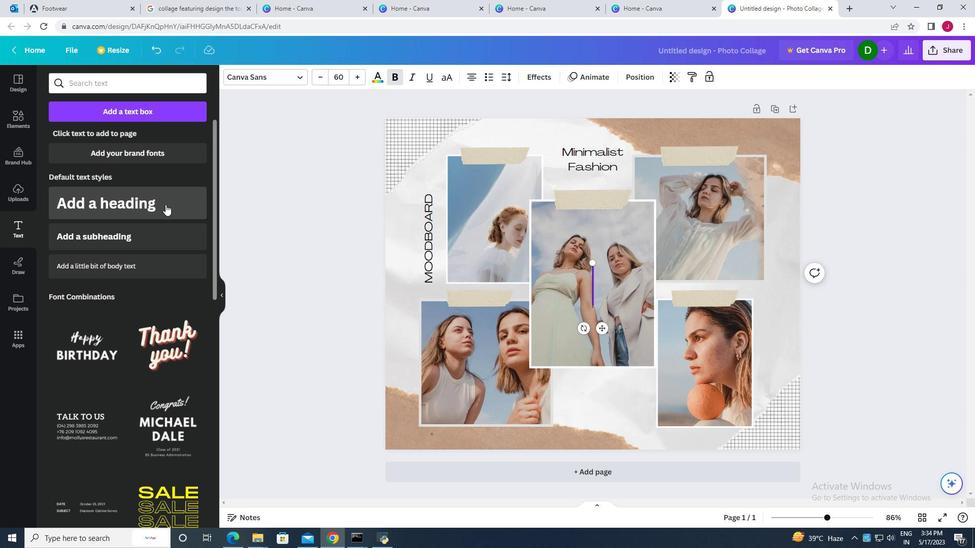 
Action: Mouse pressed left at (163, 204)
Screenshot: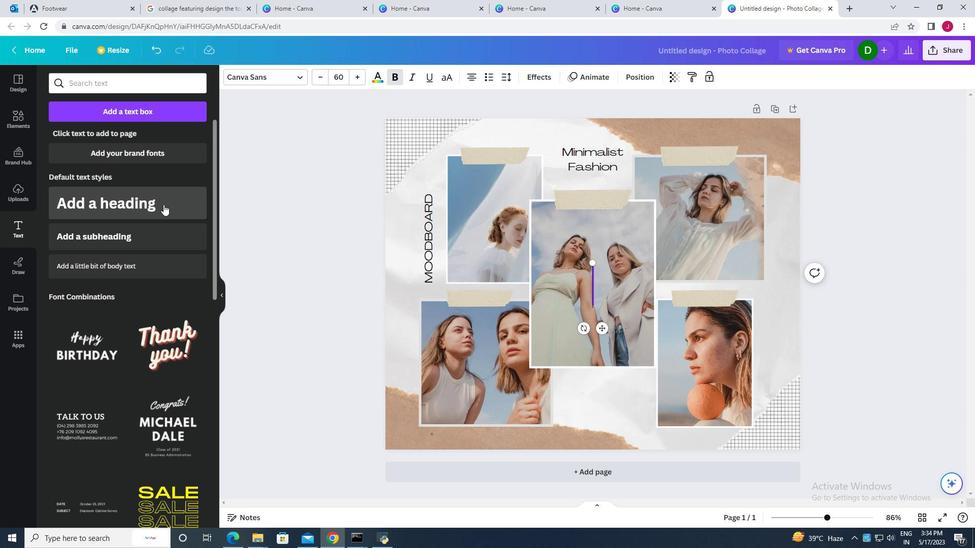 
Action: Key pressed <Key.caps_lock>fashon<Key.space>mood<Key.space>board
Screenshot: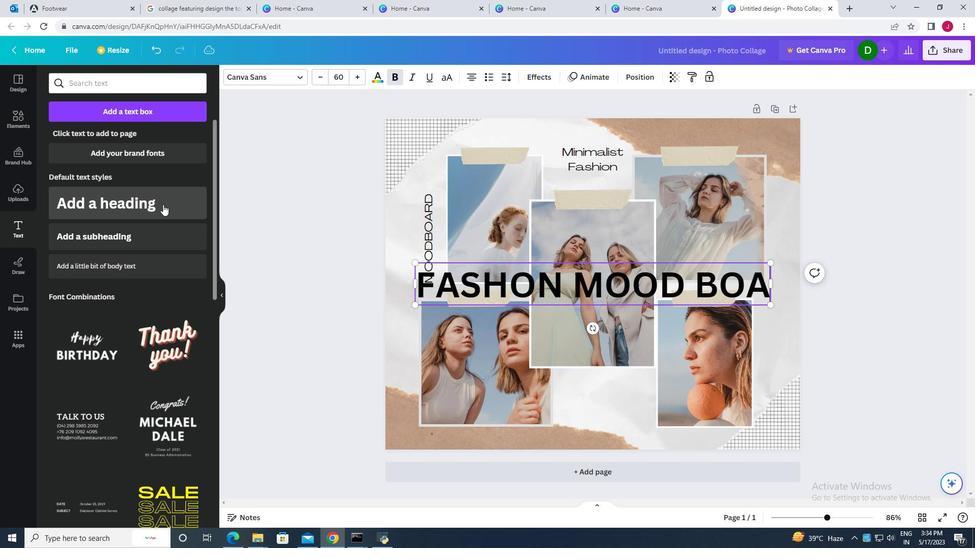 
Action: Mouse moved to (604, 273)
Screenshot: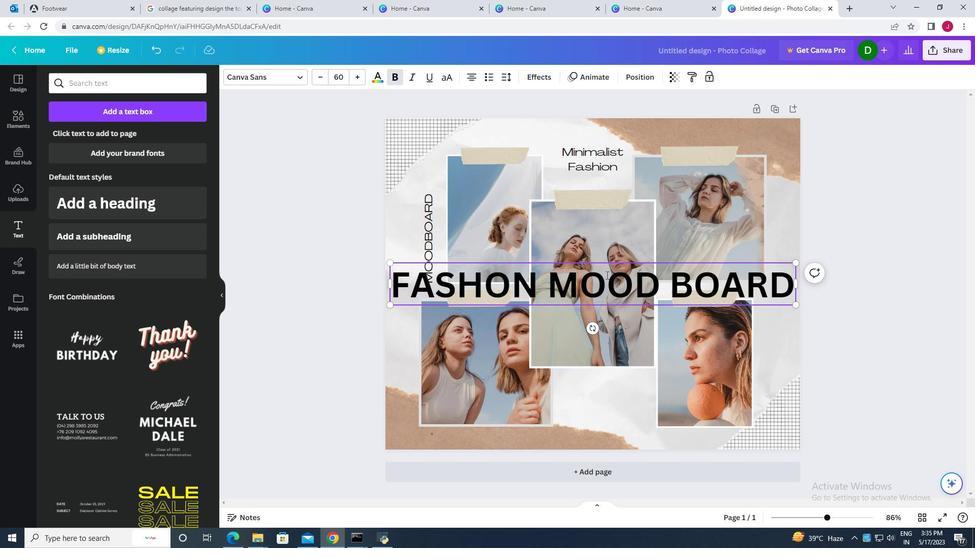 
Action: Mouse pressed left at (604, 273)
Screenshot: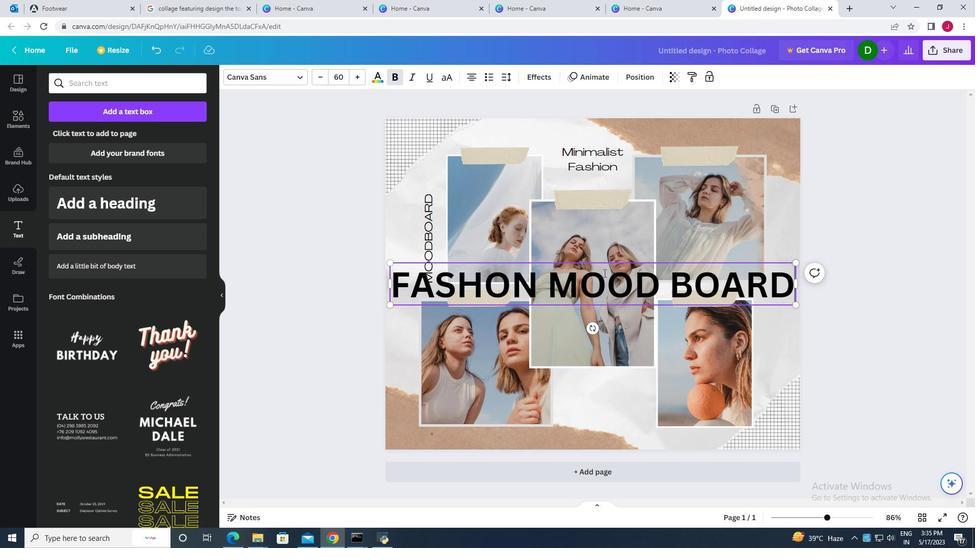 
Action: Mouse moved to (955, 273)
Screenshot: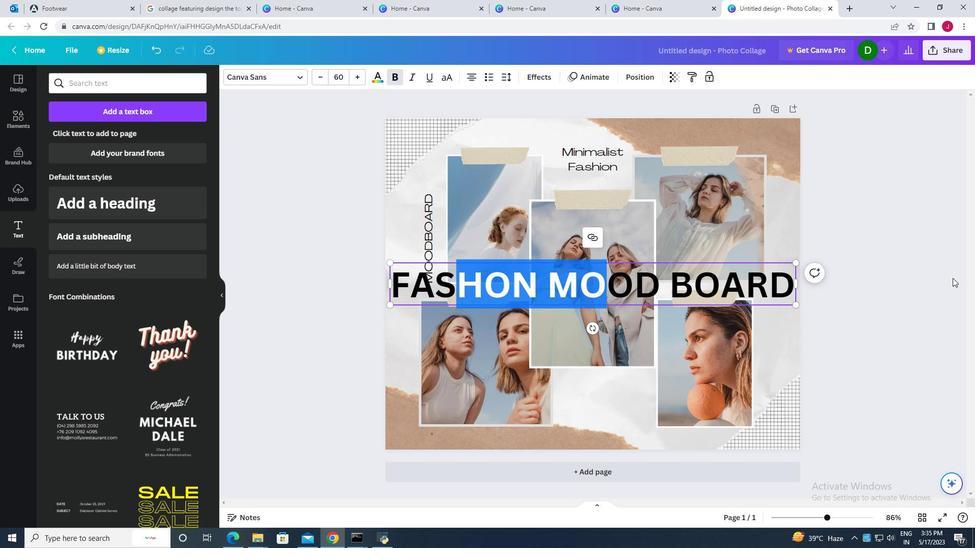
Action: Mouse pressed left at (955, 273)
Screenshot: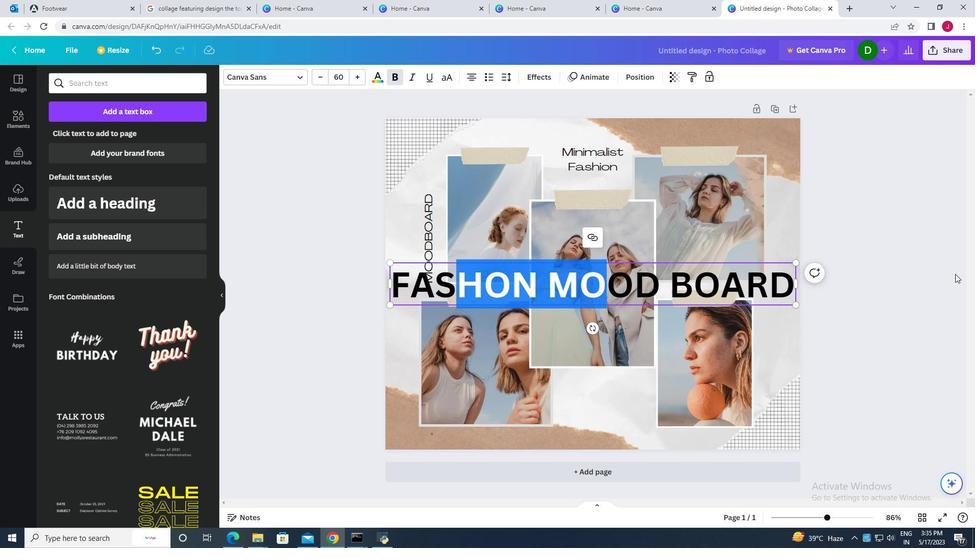 
Action: Mouse moved to (662, 285)
Screenshot: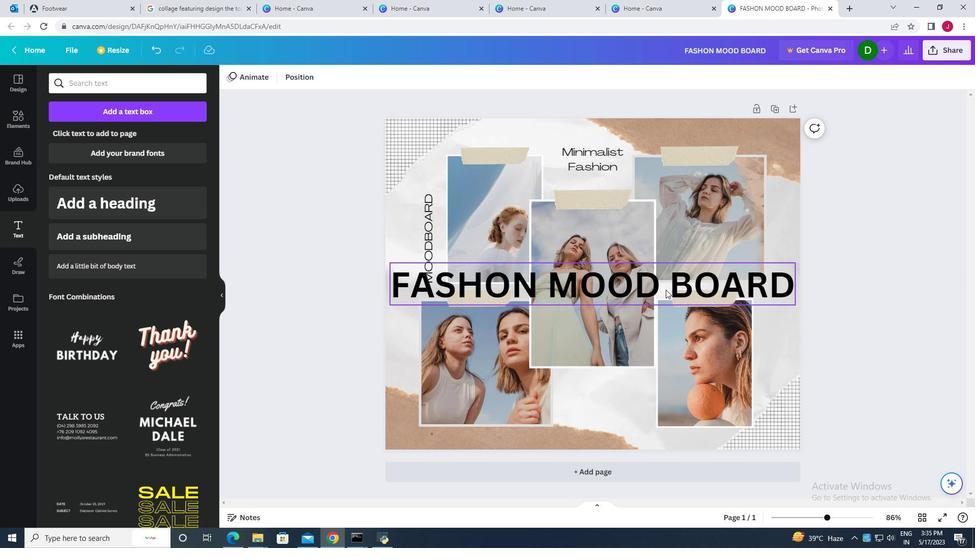 
Action: Mouse pressed left at (662, 285)
Screenshot: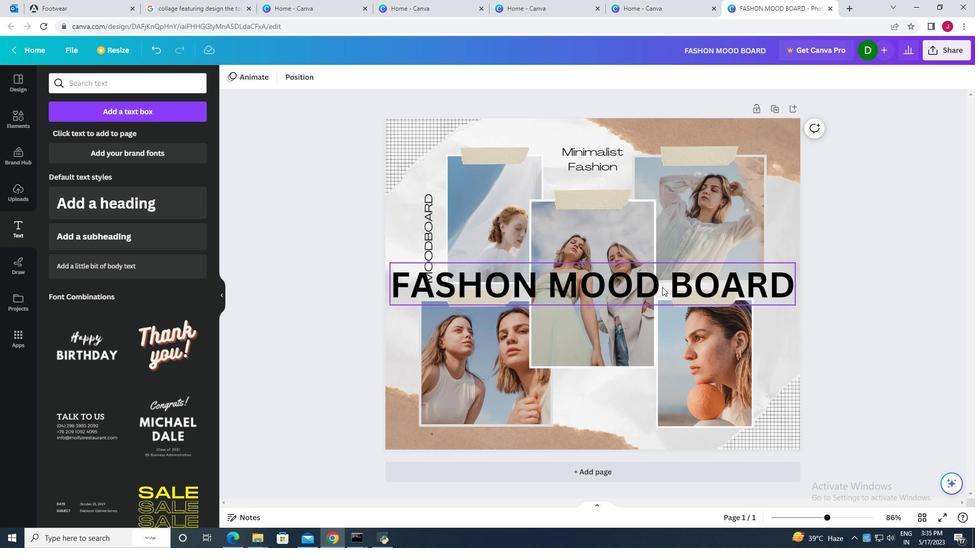
Action: Mouse moved to (785, 153)
Screenshot: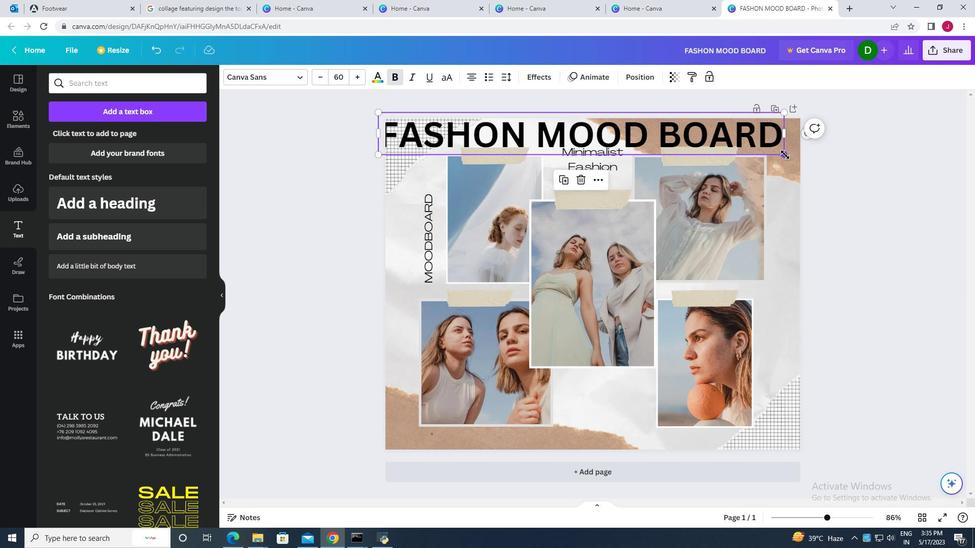 
Action: Mouse pressed left at (785, 153)
Screenshot: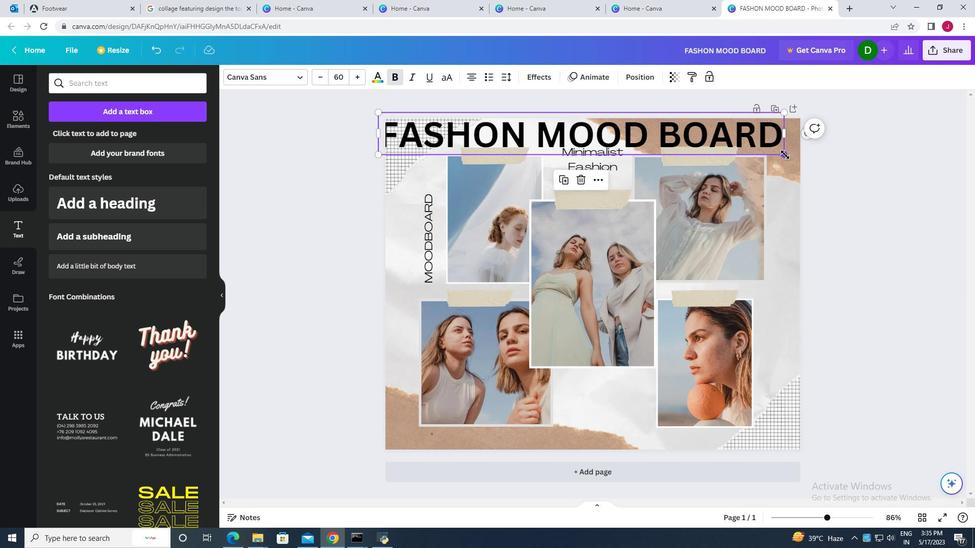 
Action: Mouse moved to (852, 167)
Screenshot: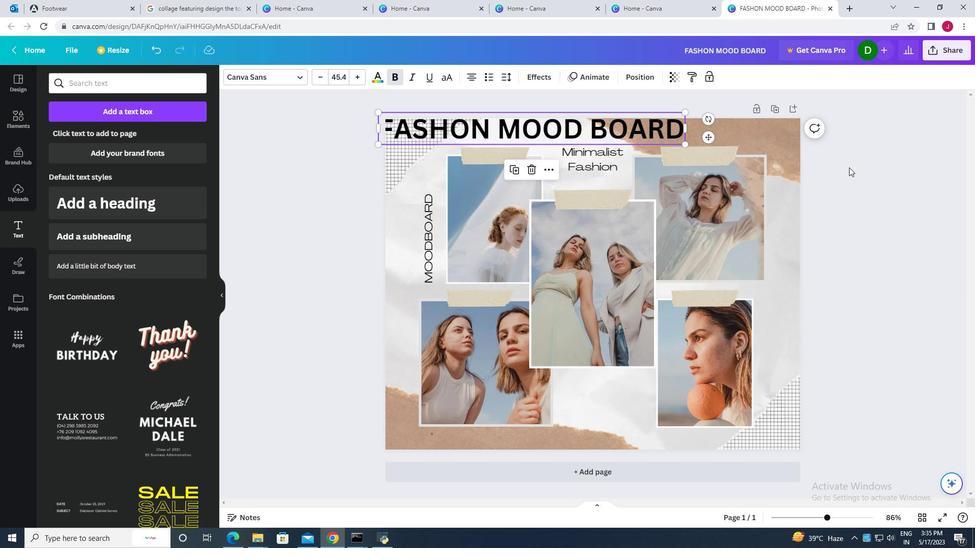 
Action: Mouse pressed left at (852, 167)
Screenshot: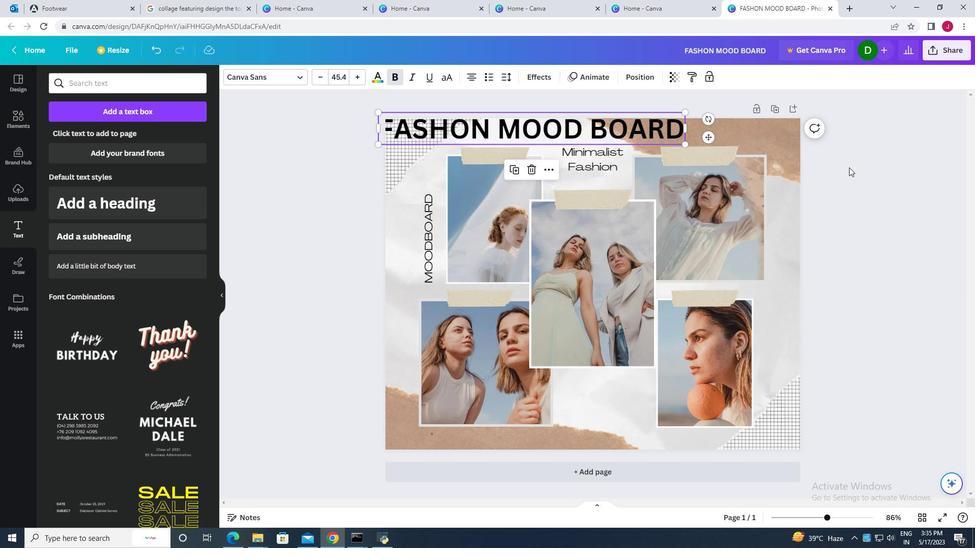 
Action: Mouse moved to (545, 121)
Screenshot: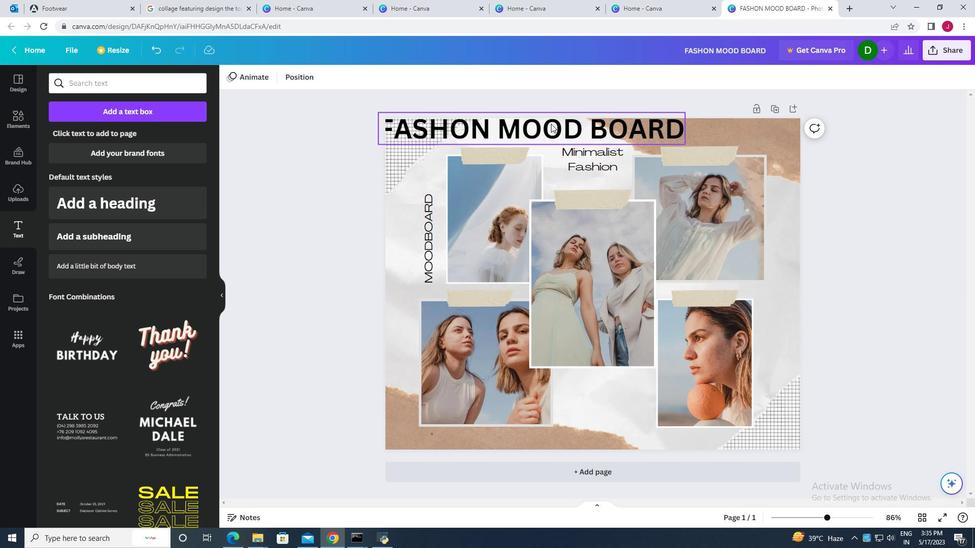 
Action: Mouse pressed left at (545, 121)
Screenshot: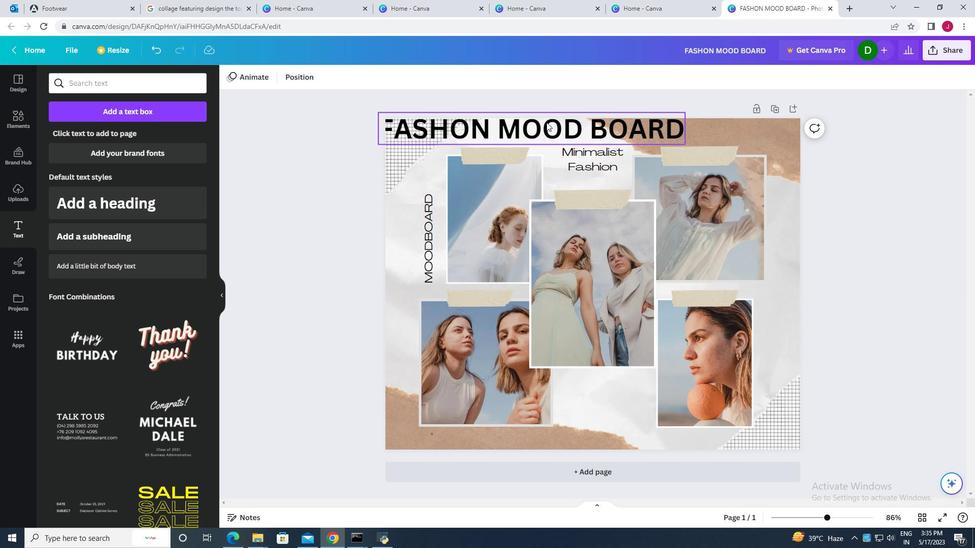 
Action: Mouse moved to (871, 167)
Screenshot: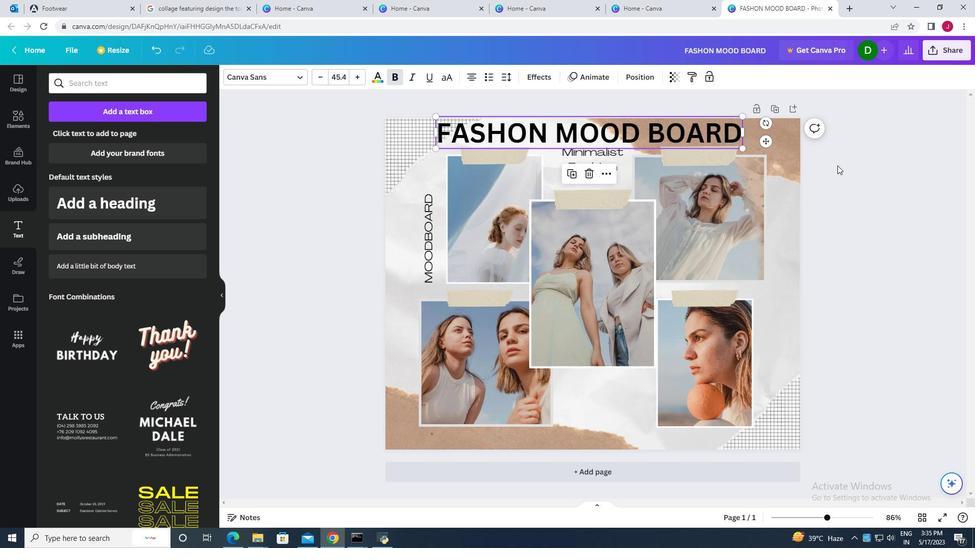 
Action: Mouse pressed left at (871, 167)
Screenshot: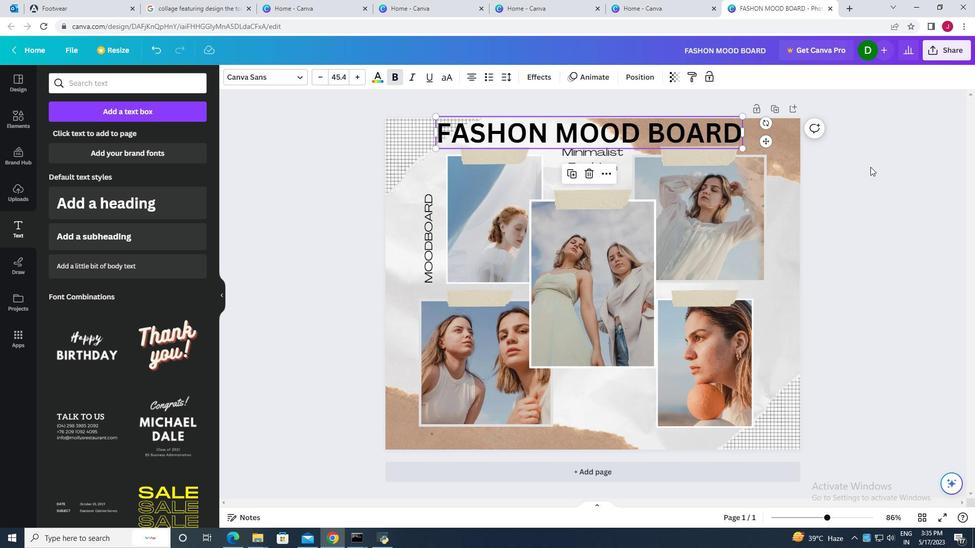
Action: Mouse moved to (579, 135)
Screenshot: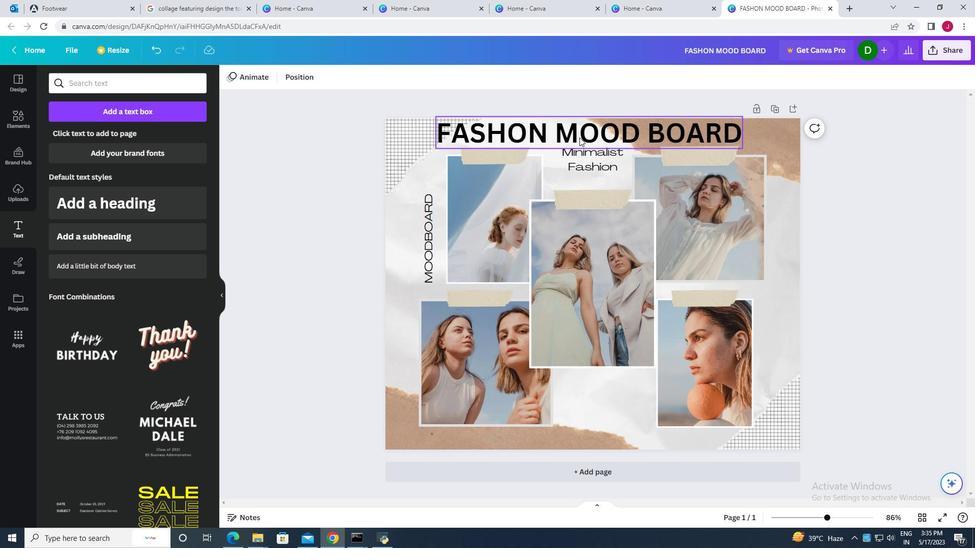 
Action: Mouse pressed left at (579, 135)
Screenshot: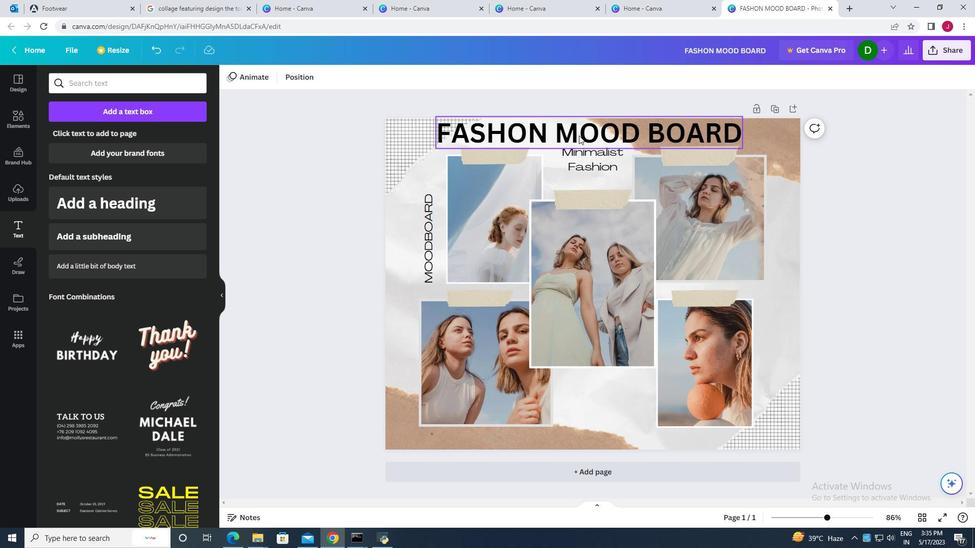 
Action: Mouse pressed left at (579, 135)
Screenshot: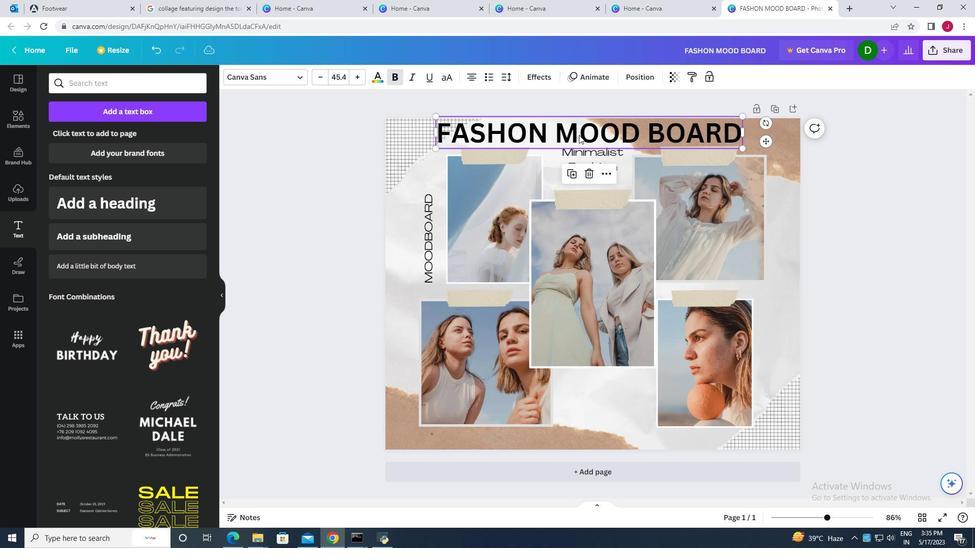 
Action: Mouse pressed left at (579, 135)
Screenshot: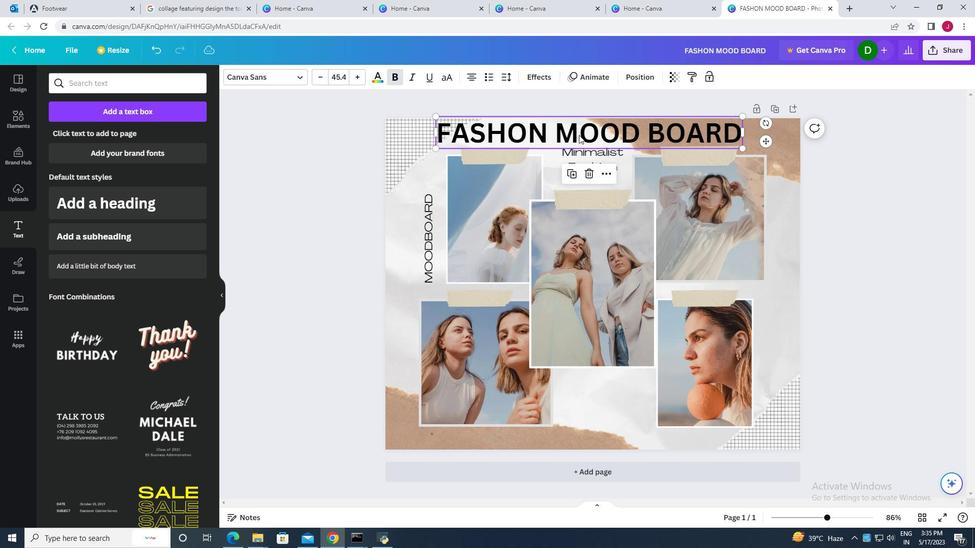 
Action: Mouse moved to (376, 80)
Screenshot: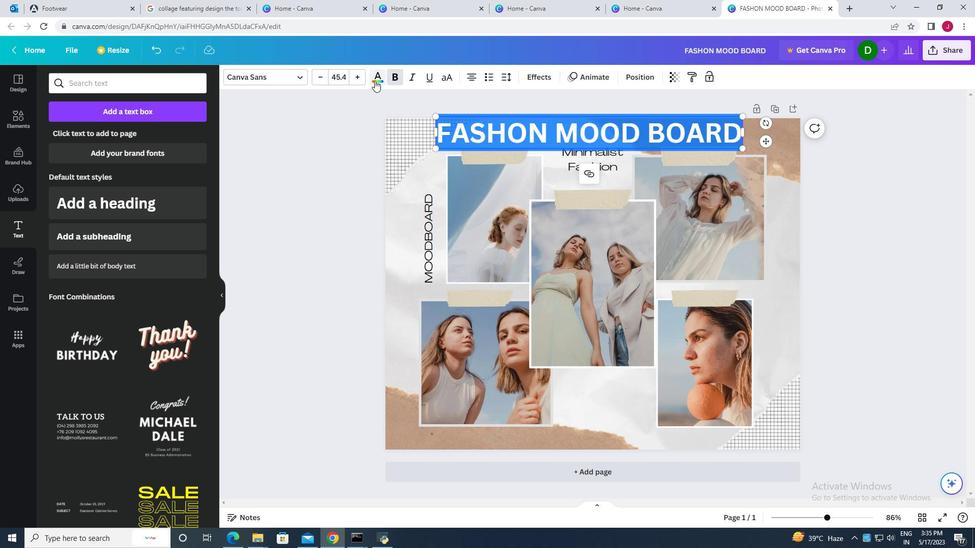 
Action: Mouse pressed left at (376, 80)
Screenshot: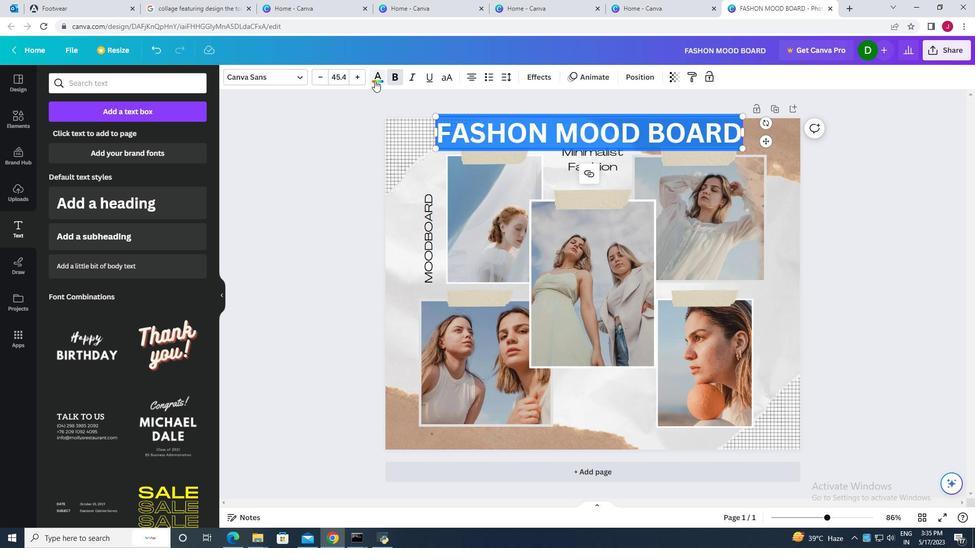 
Action: Mouse moved to (57, 405)
Screenshot: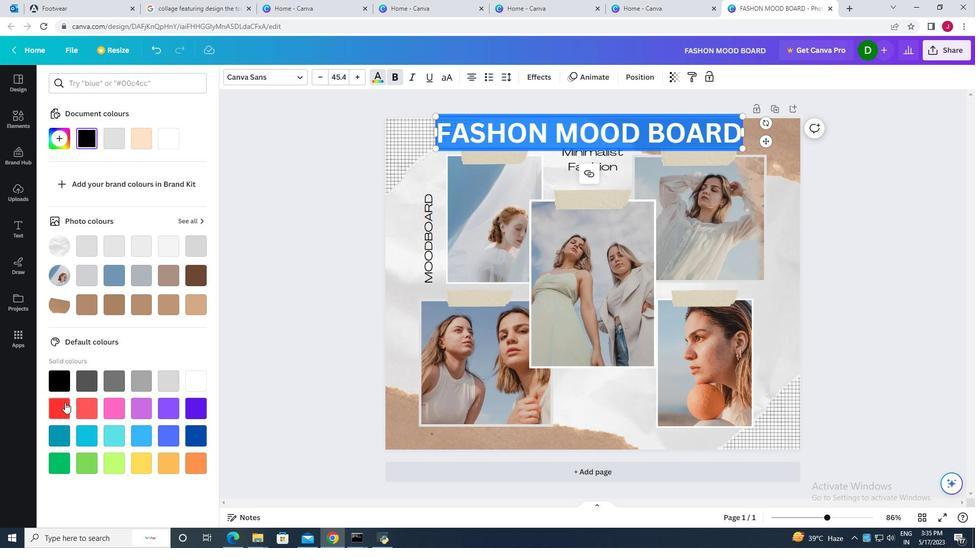 
Action: Mouse pressed left at (57, 405)
Screenshot: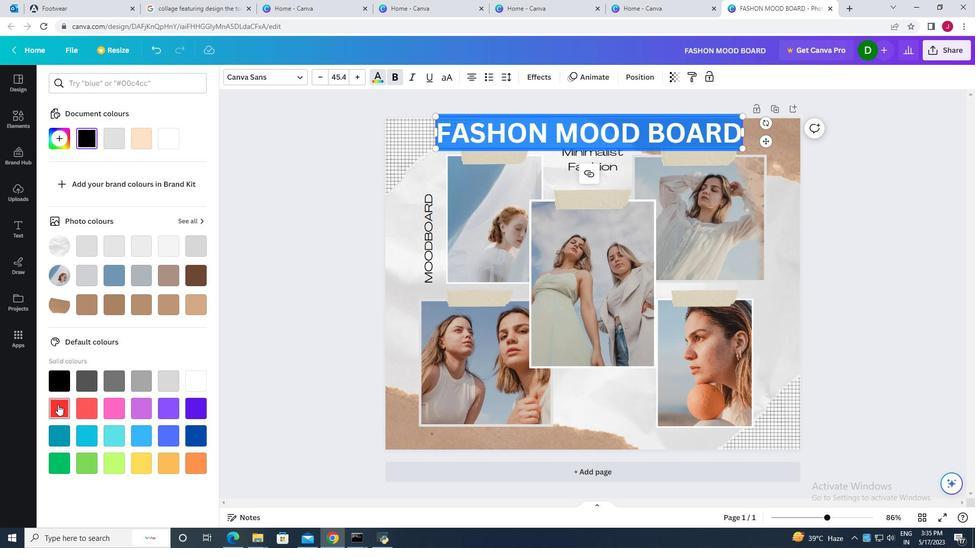 
Action: Mouse moved to (542, 130)
Screenshot: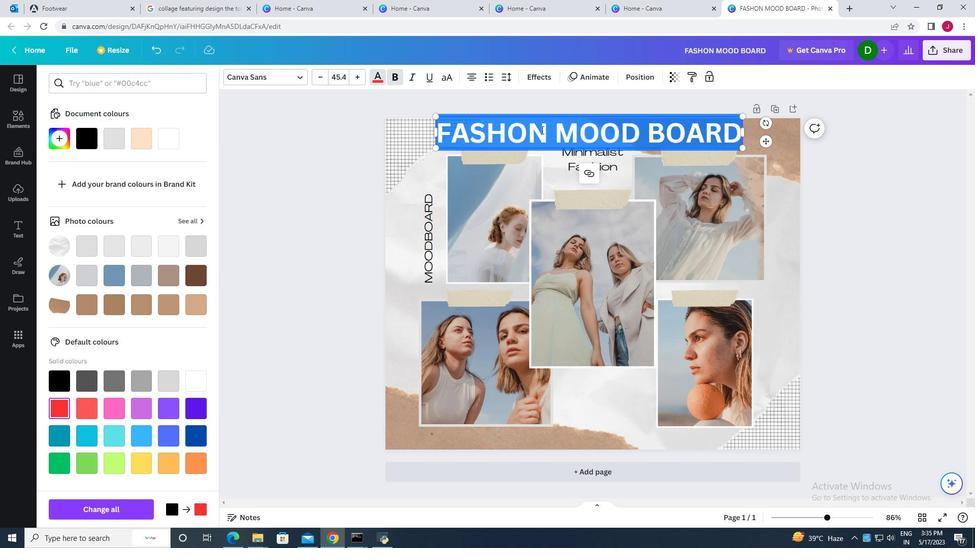 
Action: Mouse pressed left at (542, 130)
Screenshot: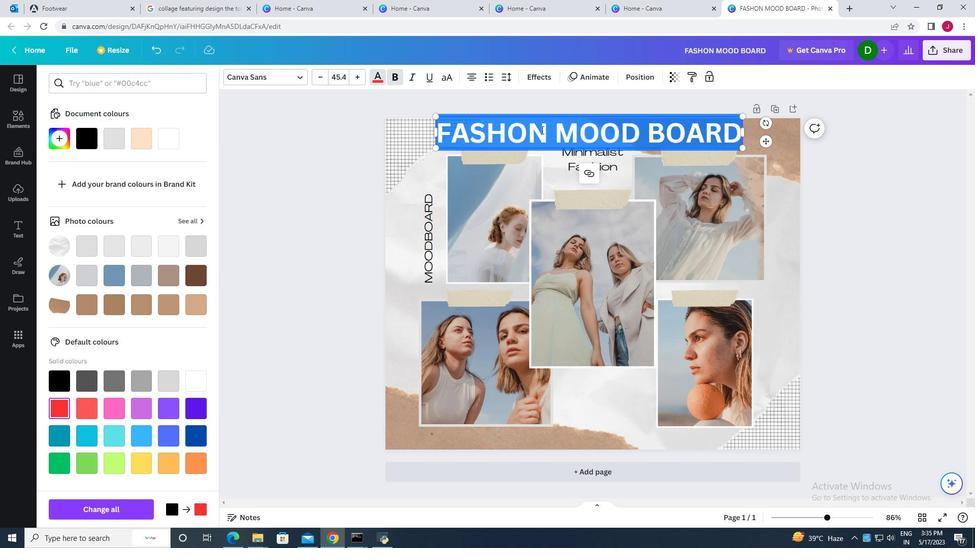 
Action: Mouse moved to (576, 137)
Screenshot: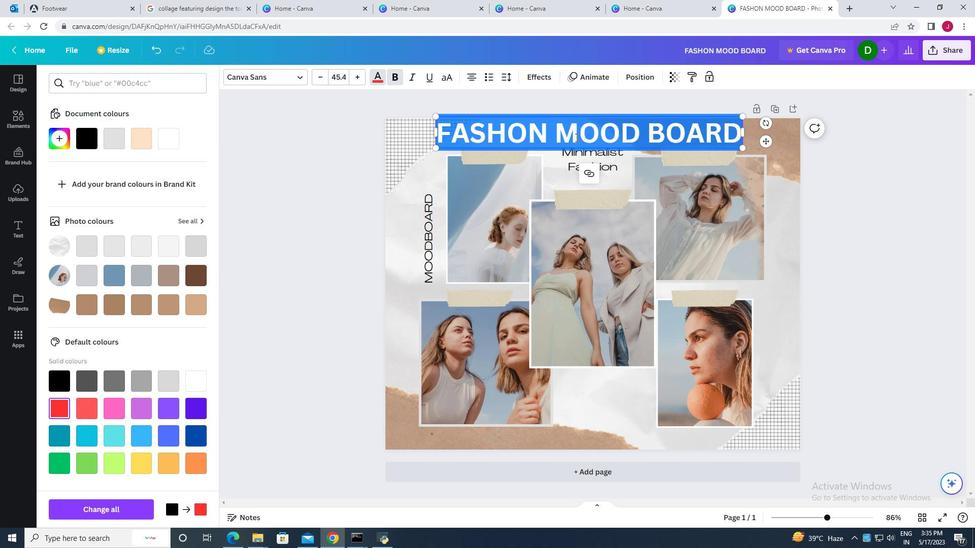 
Action: Mouse pressed left at (576, 137)
Screenshot: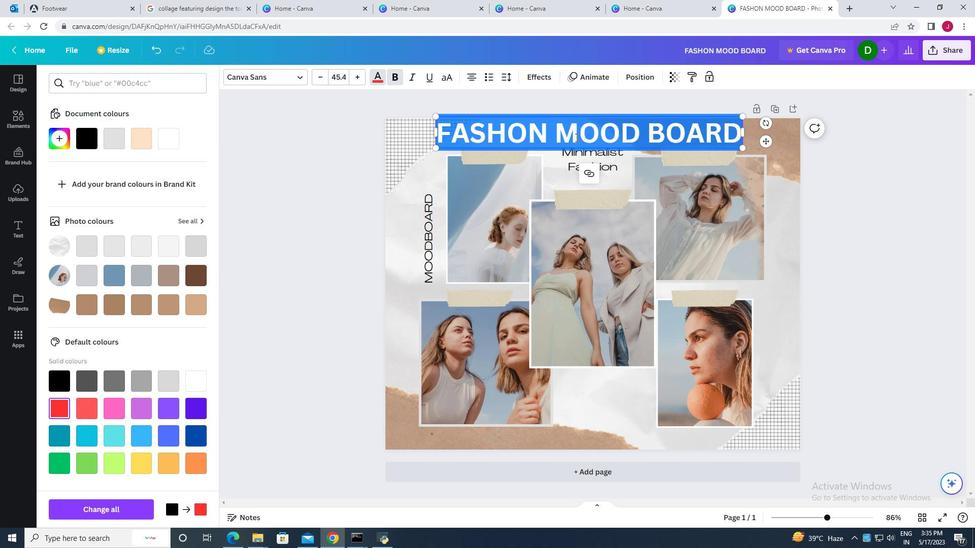 
Action: Mouse moved to (884, 241)
Screenshot: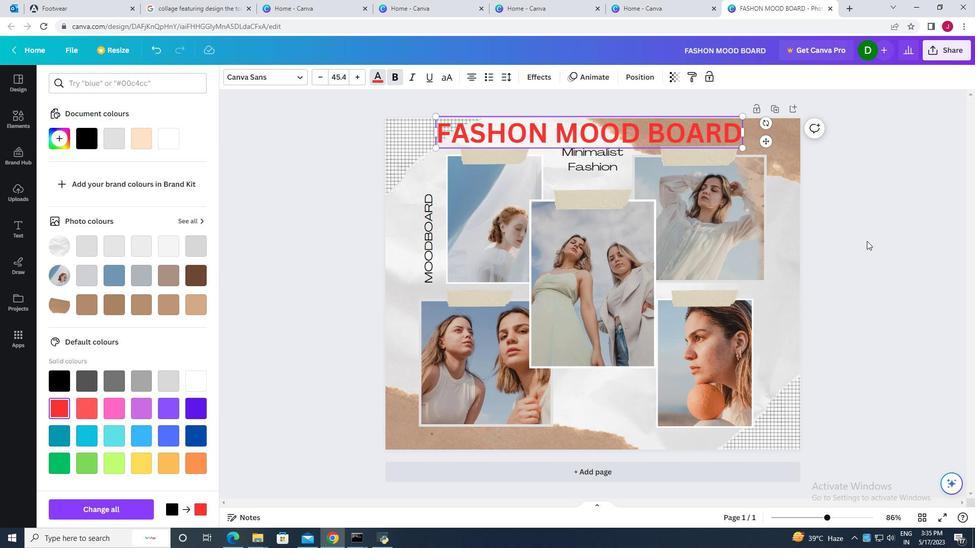 
Action: Mouse pressed left at (884, 241)
Screenshot: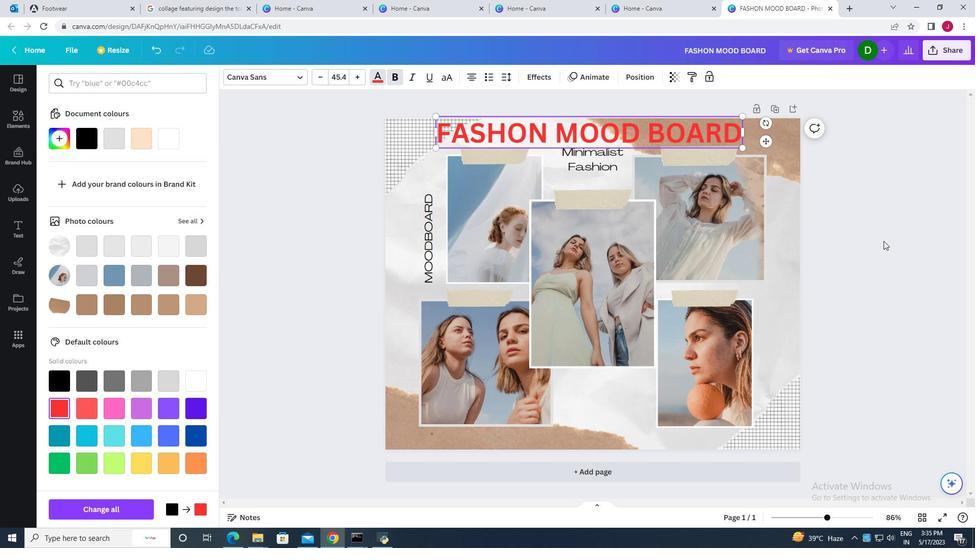 
Action: Mouse moved to (544, 384)
Screenshot: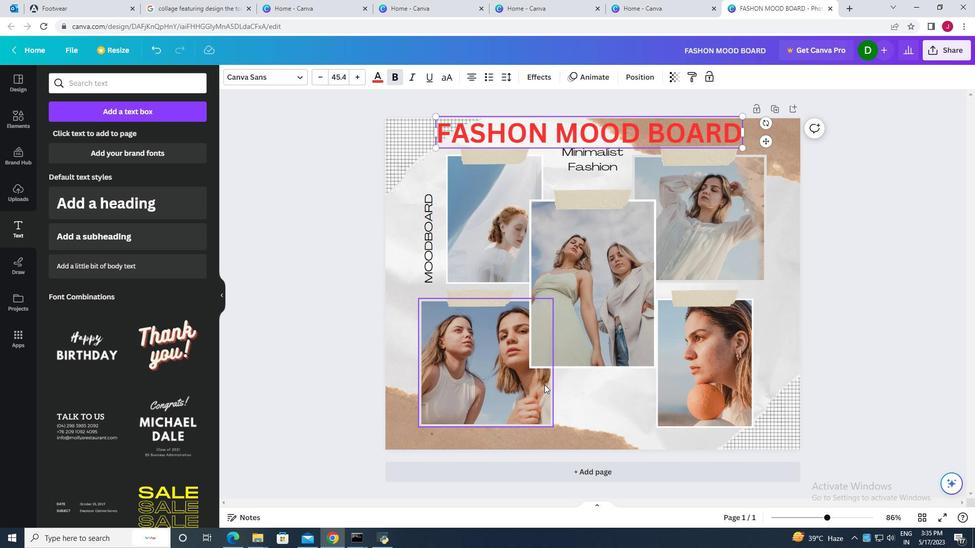 
Action: Mouse scrolled (544, 384) with delta (0, 0)
Screenshot: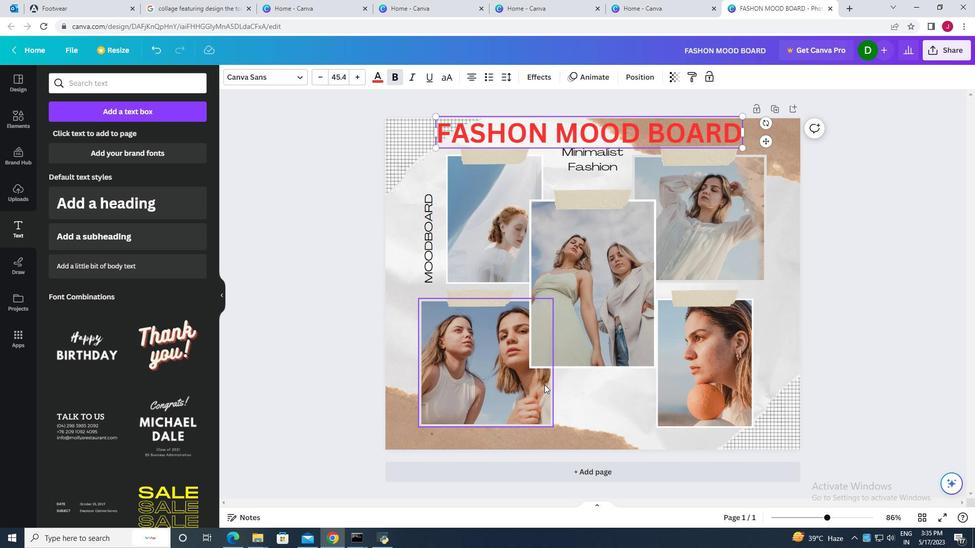 
Action: Mouse scrolled (544, 384) with delta (0, 0)
Screenshot: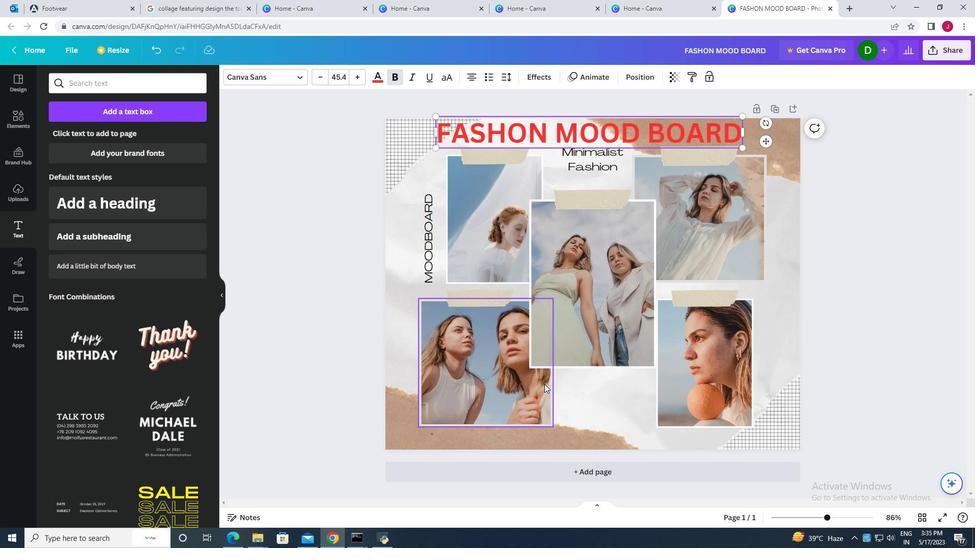 
Action: Mouse scrolled (544, 384) with delta (0, 0)
Screenshot: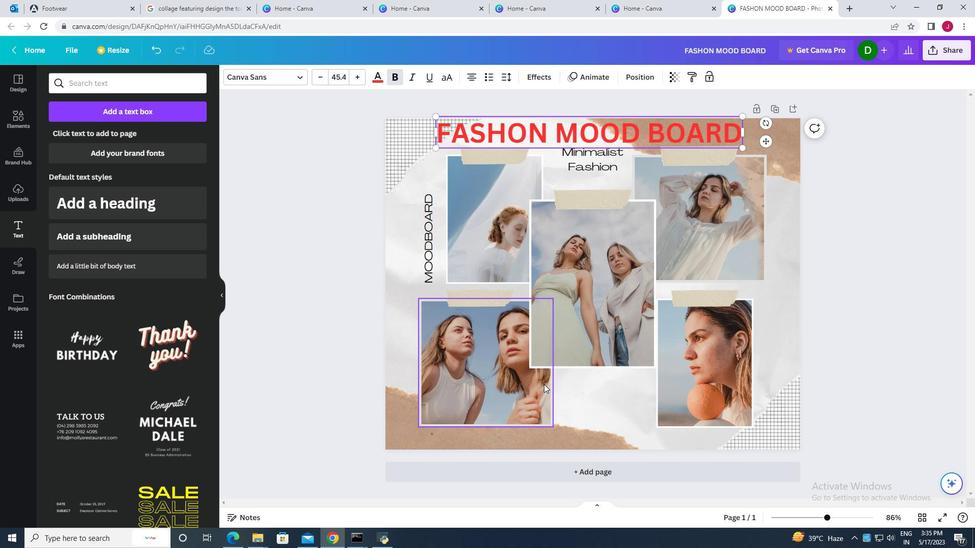 
Action: Mouse moved to (594, 471)
Screenshot: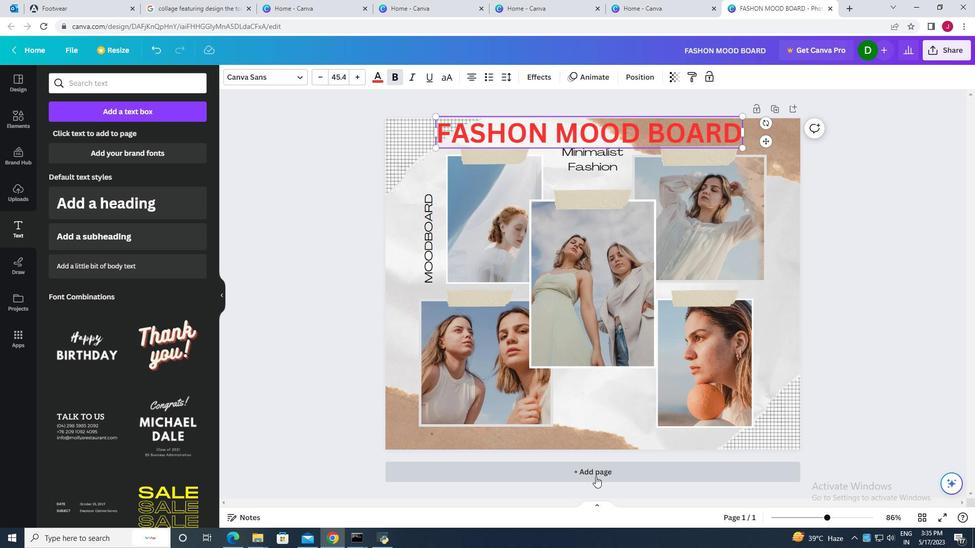 
Action: Mouse pressed left at (594, 471)
Screenshot: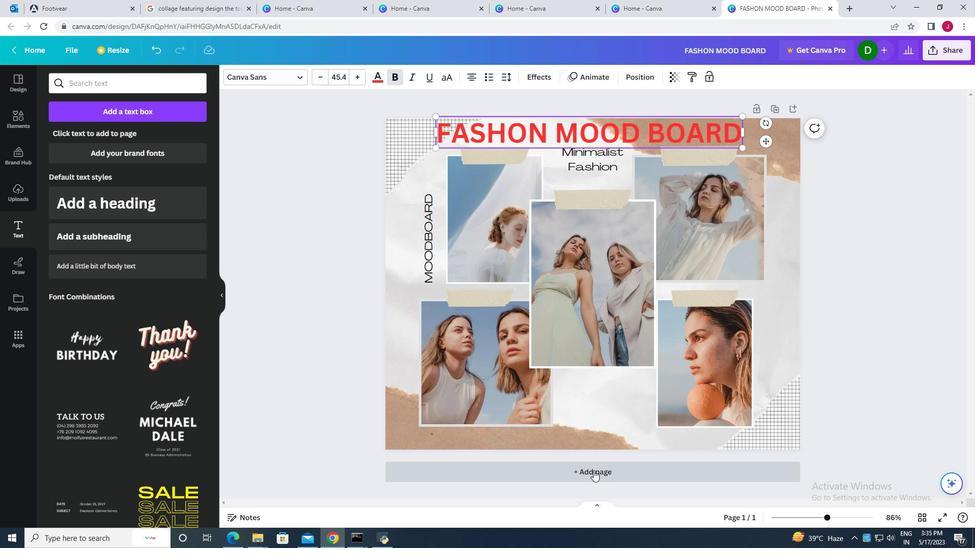 
Action: Mouse moved to (128, 246)
Screenshot: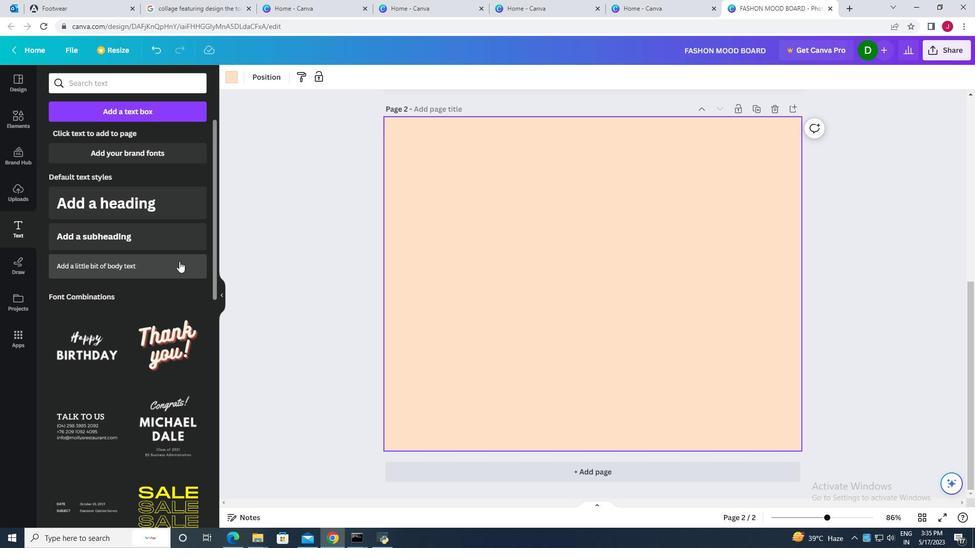 
Action: Mouse scrolled (128, 247) with delta (0, 0)
Screenshot: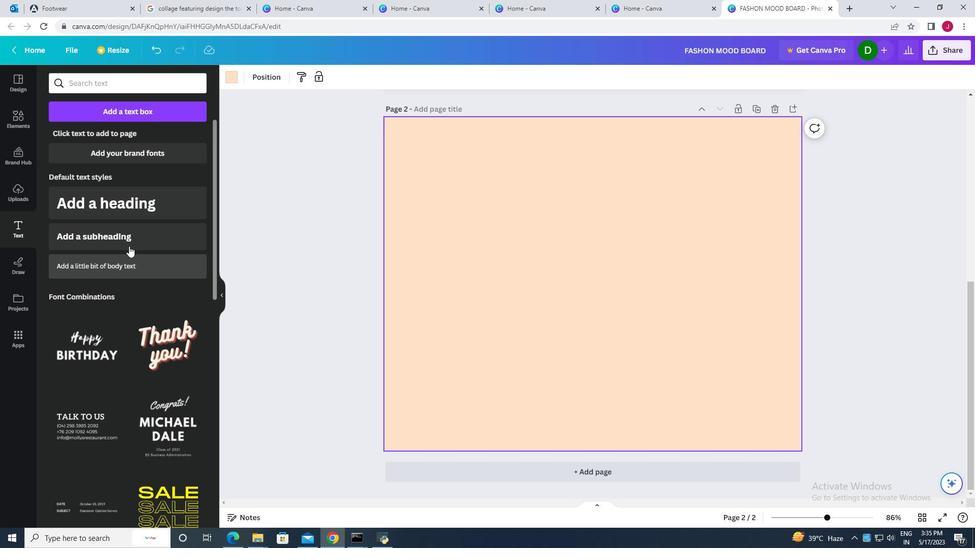 
Action: Mouse scrolled (128, 247) with delta (0, 0)
Screenshot: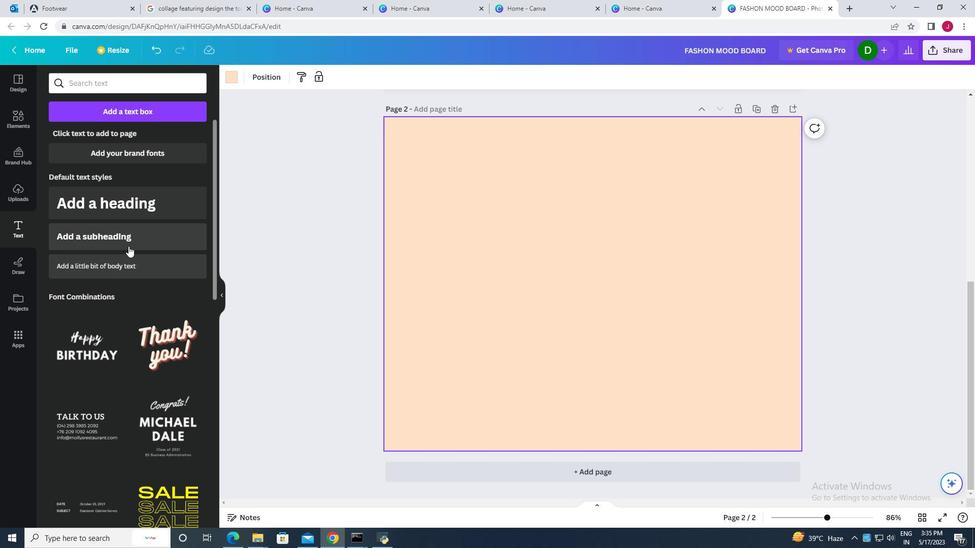 
Action: Mouse scrolled (128, 247) with delta (0, 0)
Screenshot: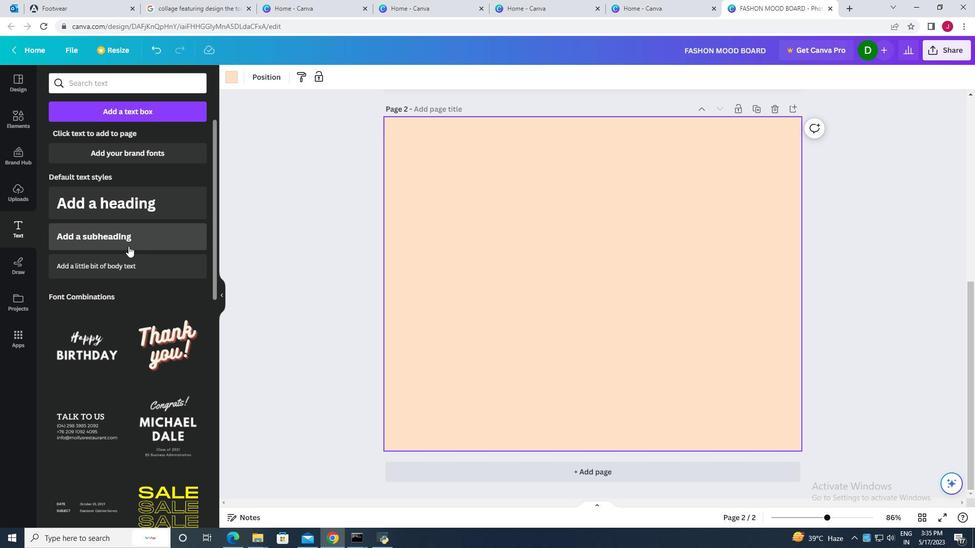
Action: Mouse moved to (536, 320)
Screenshot: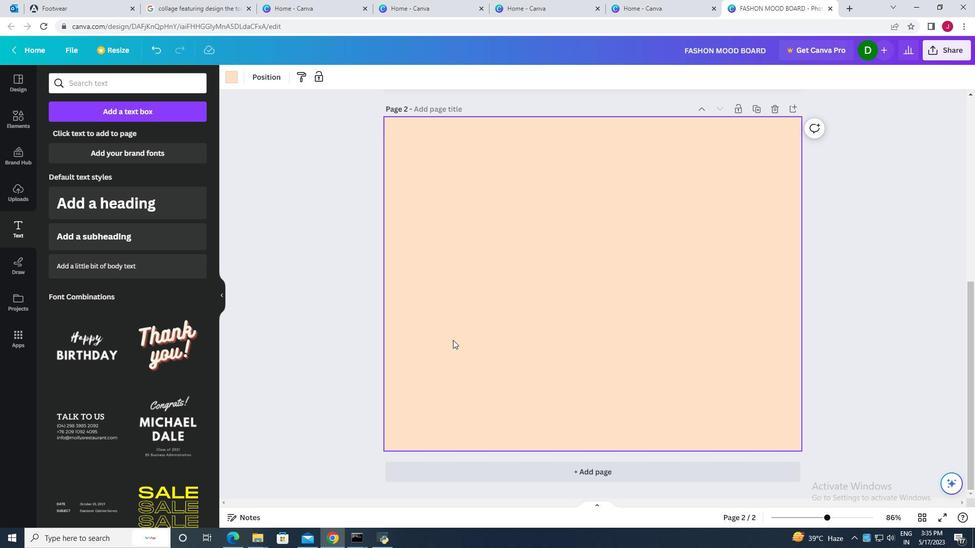 
Action: Mouse scrolled (536, 320) with delta (0, 0)
Screenshot: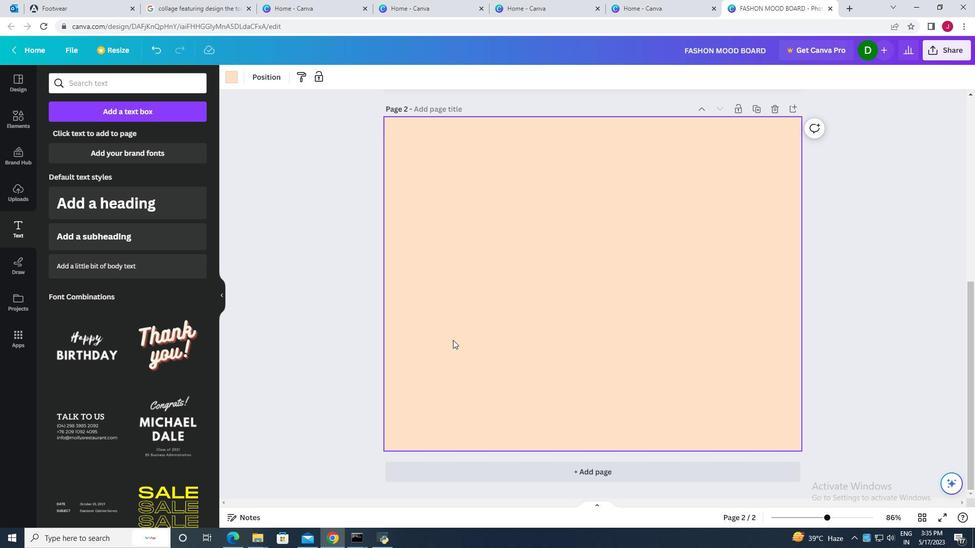 
Action: Mouse moved to (536, 320)
Screenshot: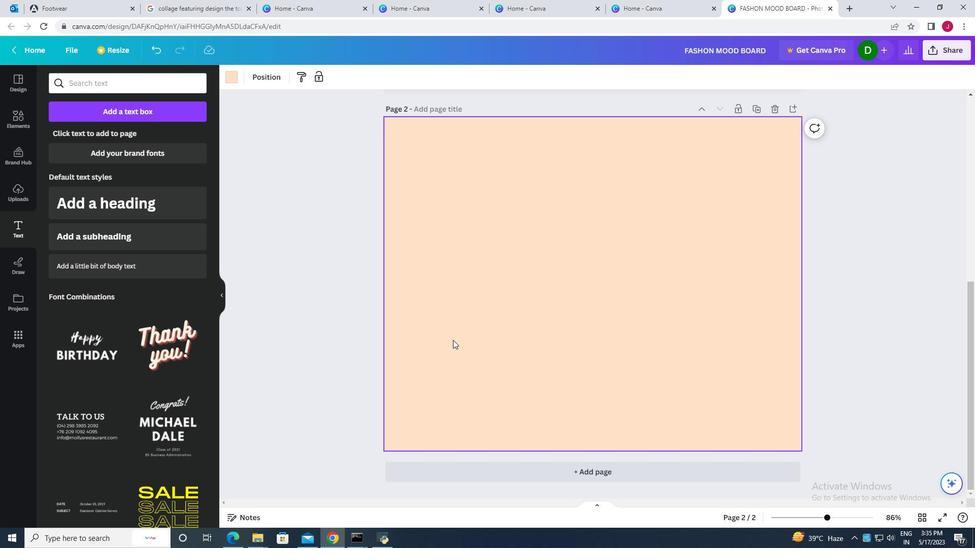 
Action: Mouse scrolled (536, 320) with delta (0, 0)
Screenshot: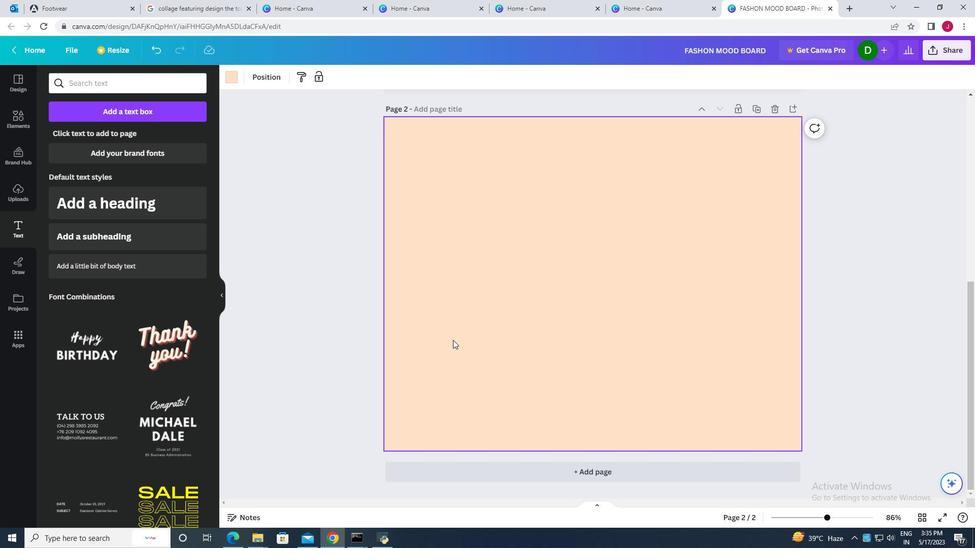 
Action: Mouse moved to (536, 319)
Screenshot: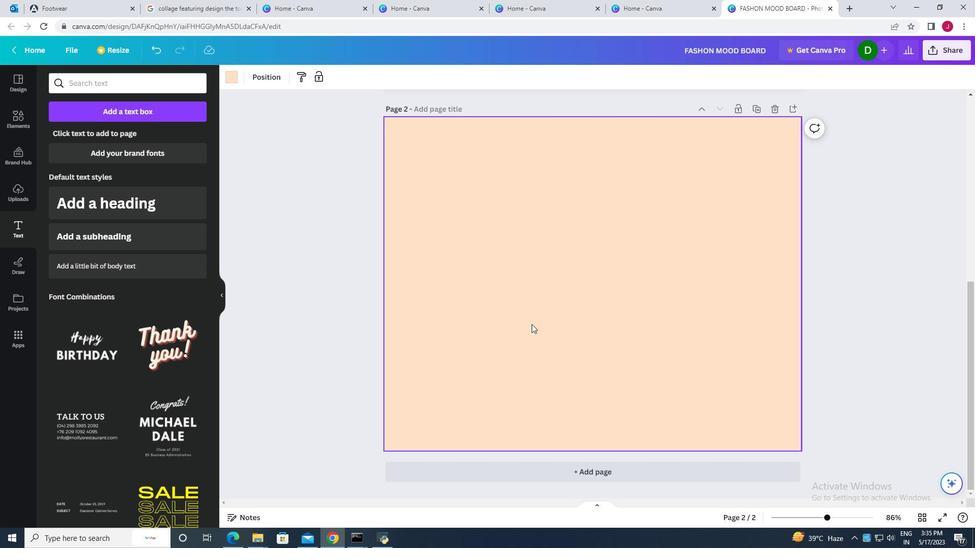 
Action: Mouse scrolled (536, 320) with delta (0, 0)
Screenshot: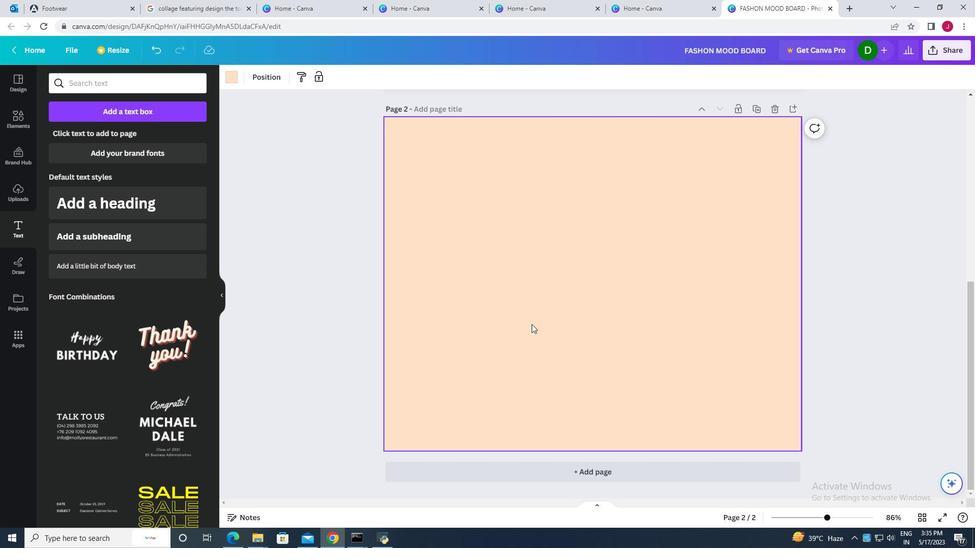 
Action: Mouse moved to (816, 275)
Screenshot: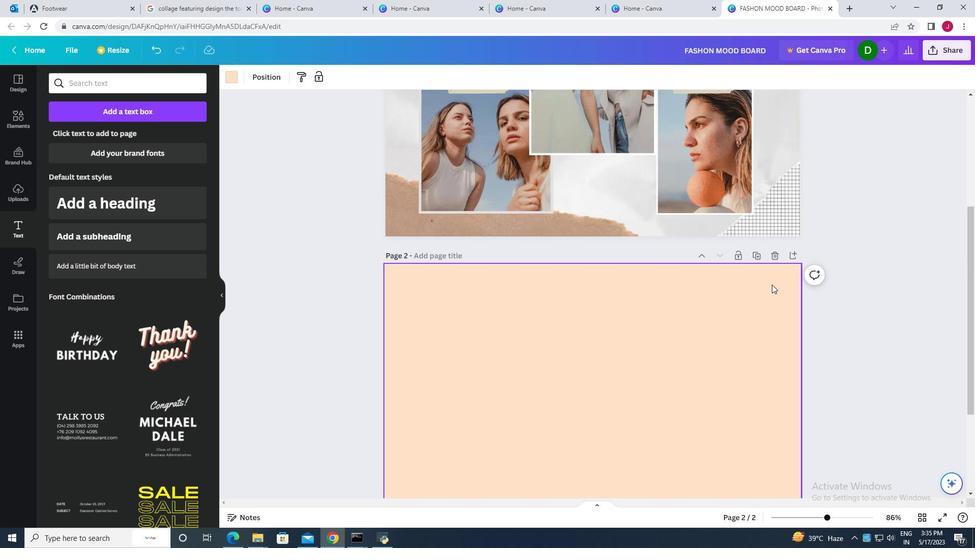 
Action: Mouse scrolled (816, 276) with delta (0, 0)
Screenshot: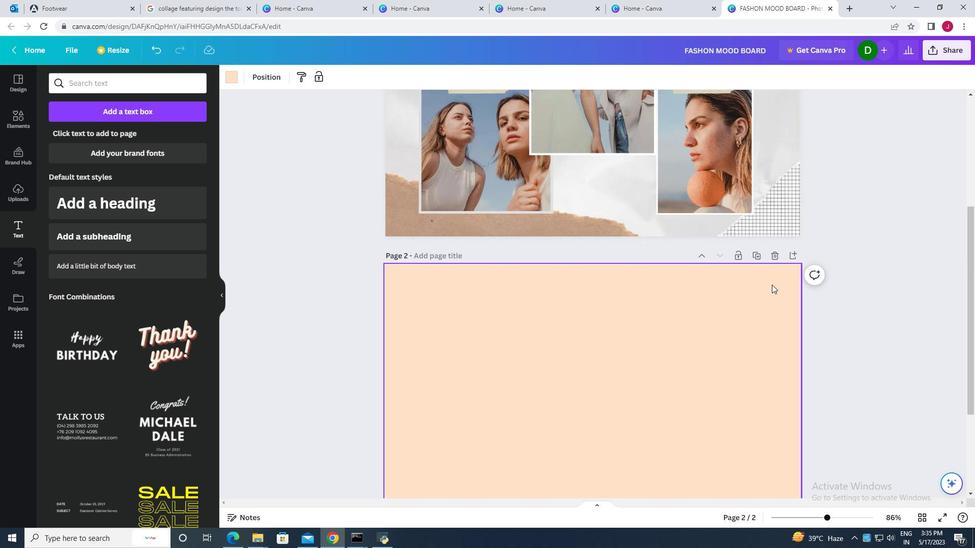 
Action: Mouse moved to (817, 275)
Screenshot: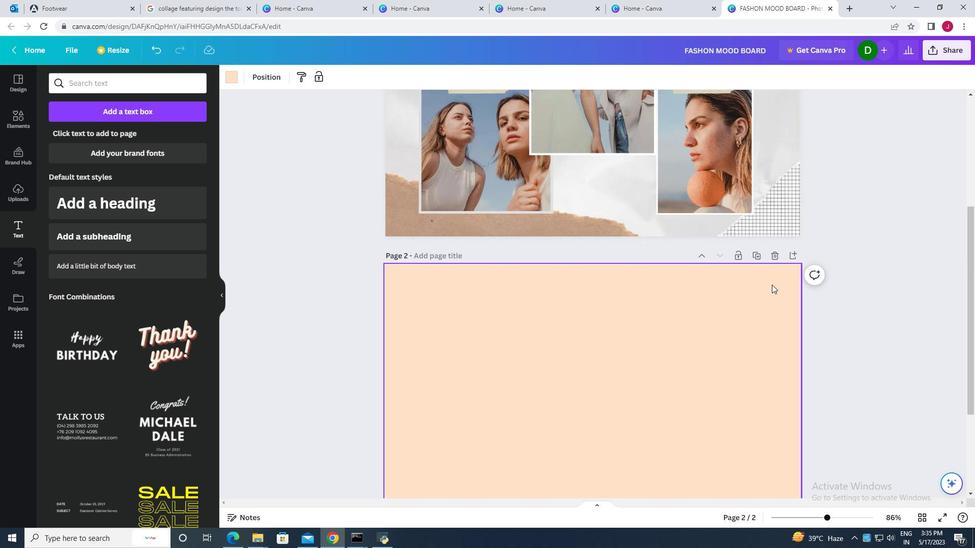 
Action: Mouse scrolled (817, 275) with delta (0, 0)
Screenshot: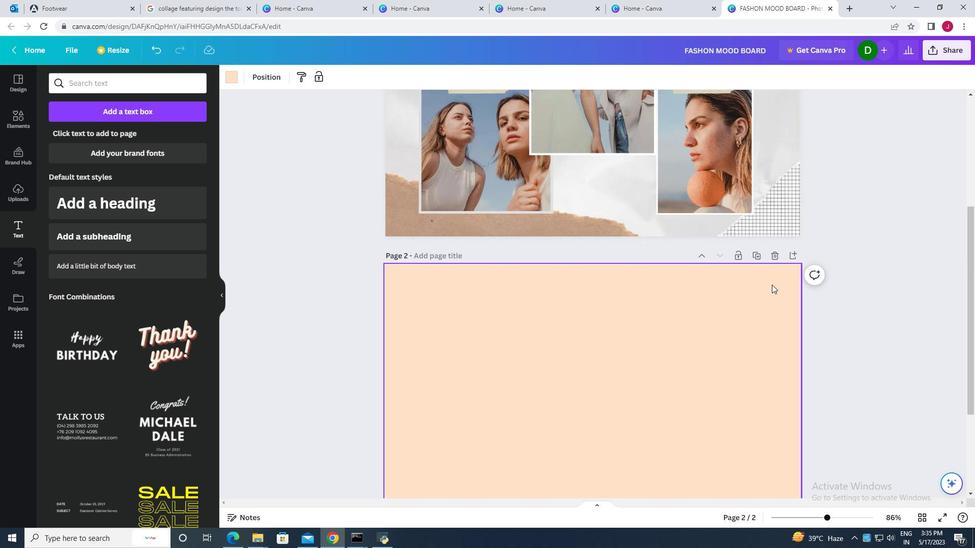 
Action: Mouse moved to (817, 274)
Screenshot: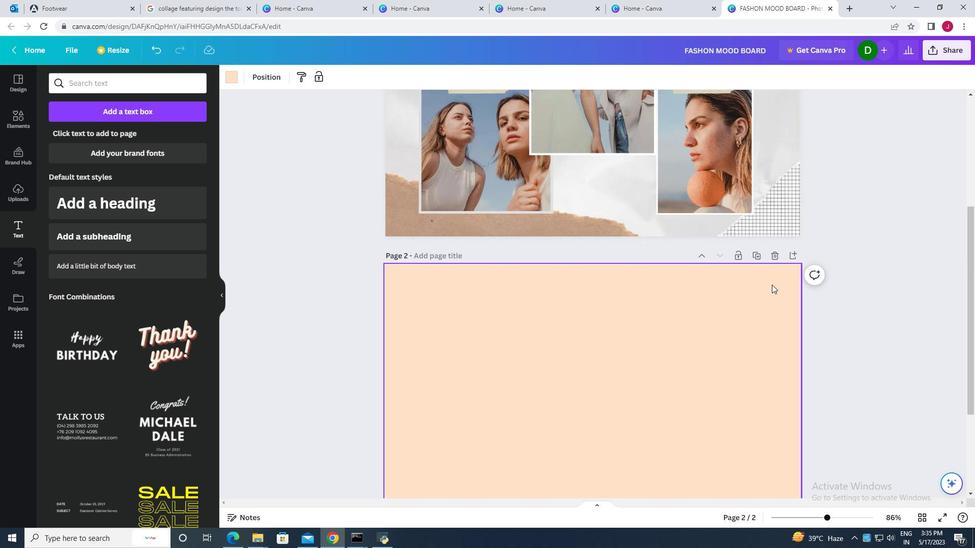 
Action: Mouse scrolled (817, 275) with delta (0, 0)
Screenshot: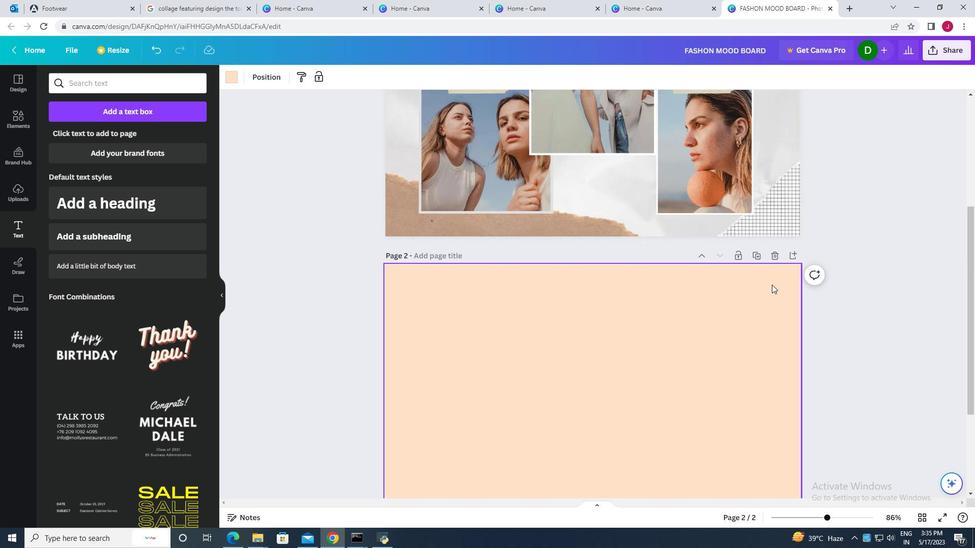 
Action: Mouse moved to (817, 274)
Screenshot: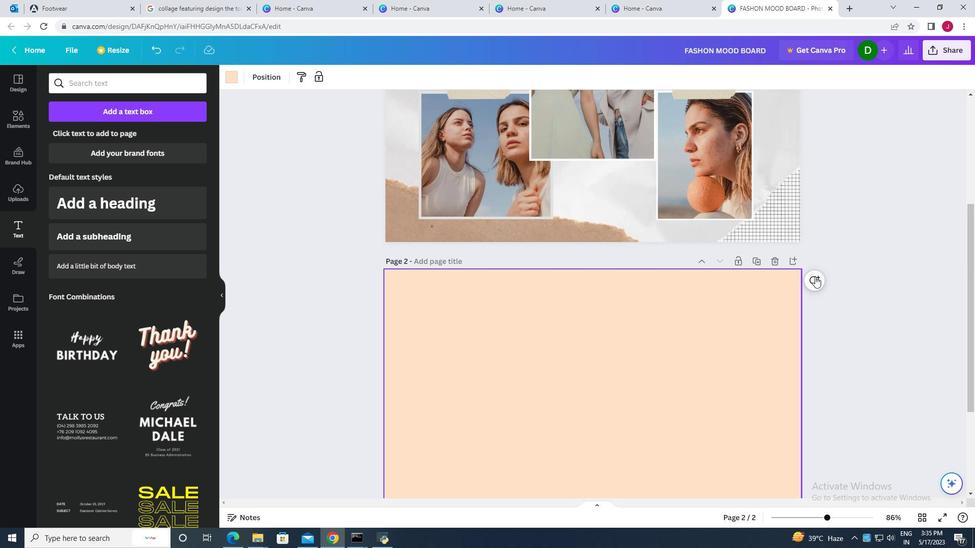 
Action: Mouse scrolled (817, 274) with delta (0, 0)
Screenshot: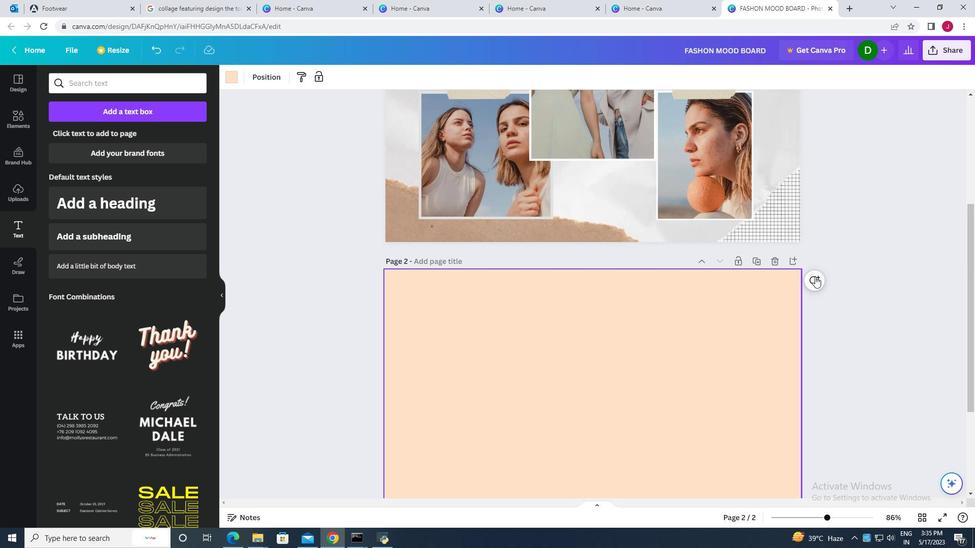 
Action: Mouse moved to (822, 267)
Screenshot: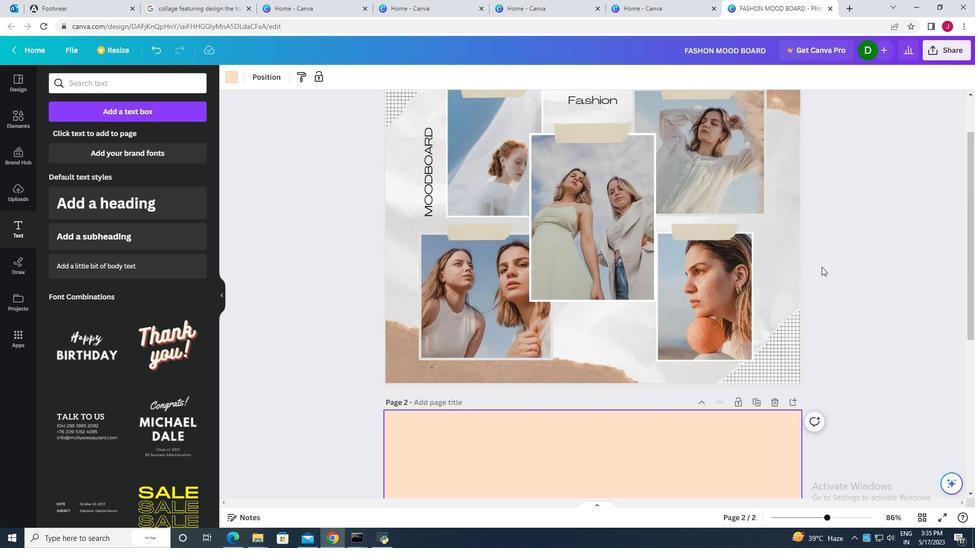
Action: Mouse scrolled (822, 267) with delta (0, 0)
Screenshot: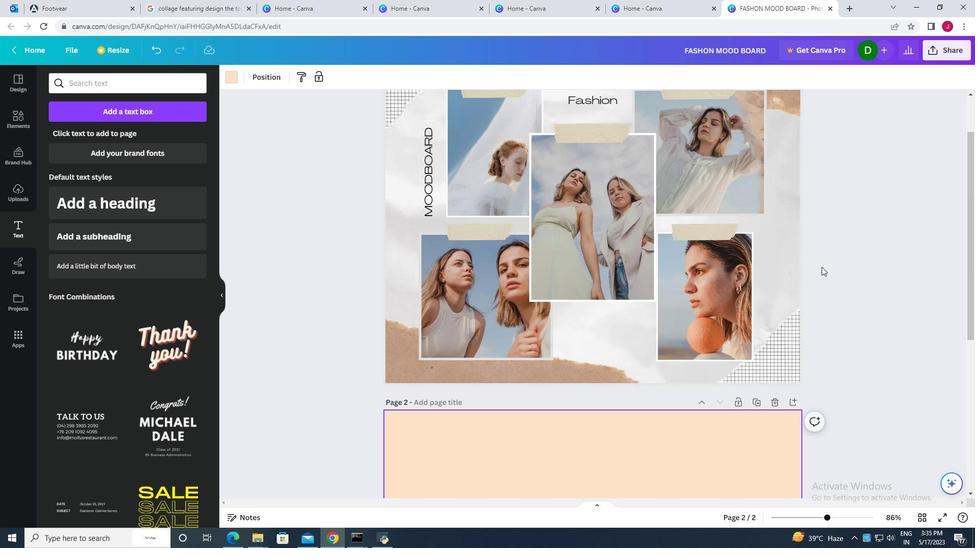 
Action: Mouse scrolled (822, 267) with delta (0, 0)
Screenshot: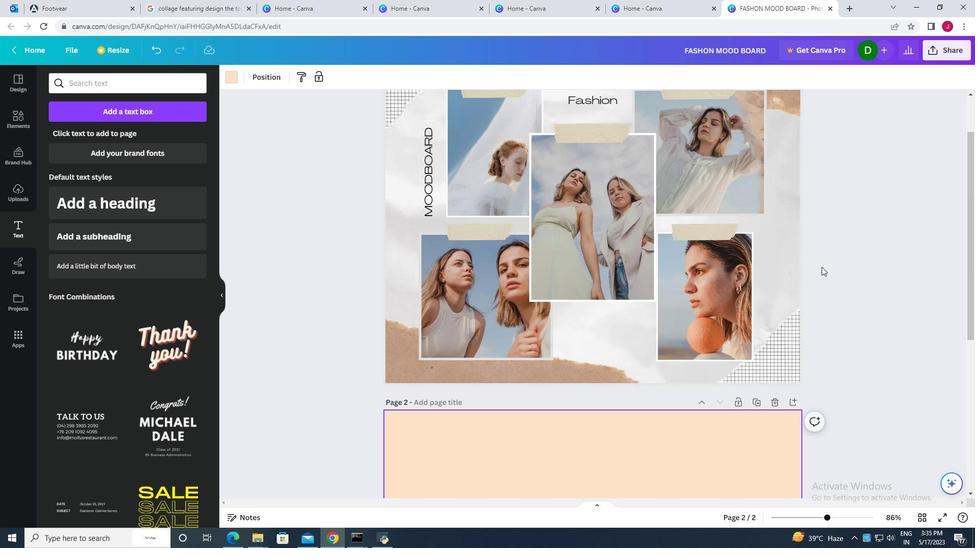 
Action: Mouse scrolled (822, 267) with delta (0, 0)
Screenshot: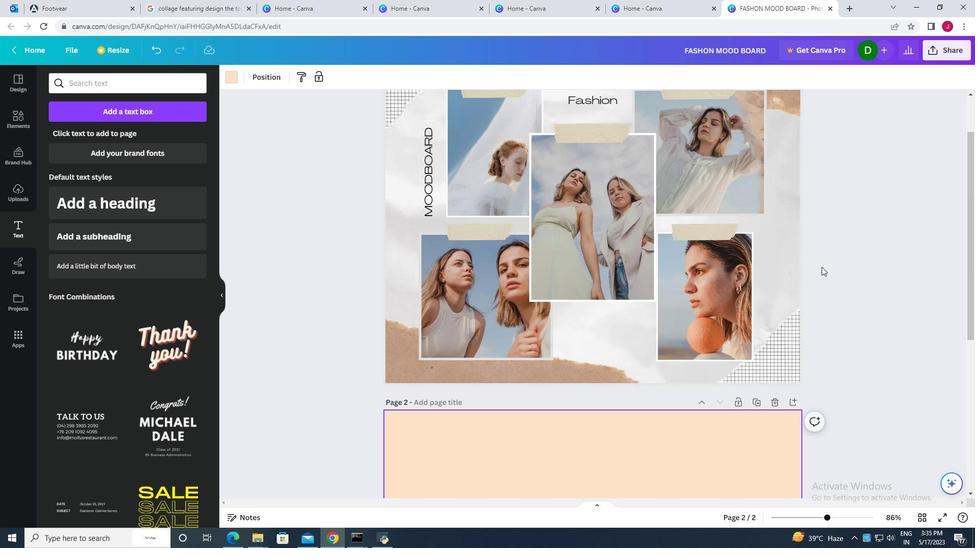 
Action: Mouse scrolled (822, 267) with delta (0, 0)
Screenshot: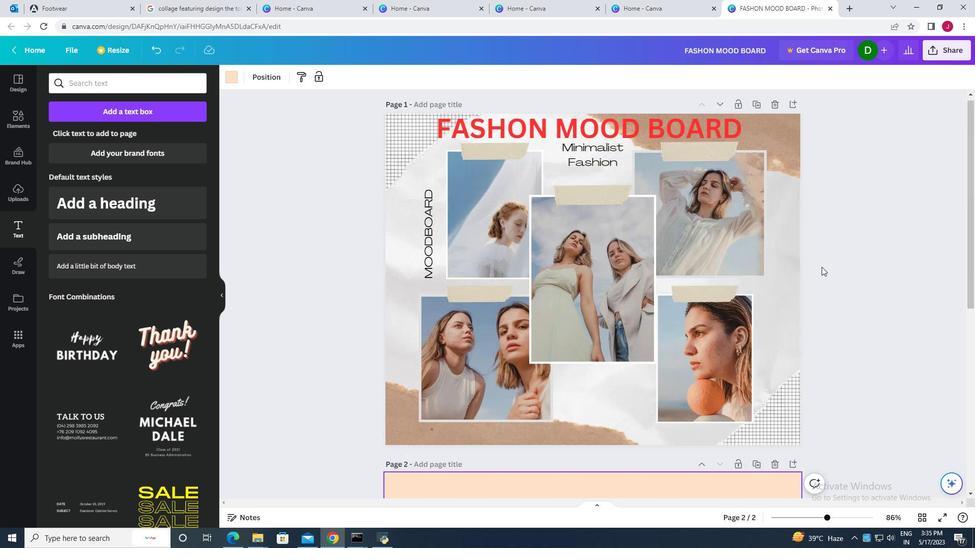 
Action: Mouse moved to (822, 261)
Screenshot: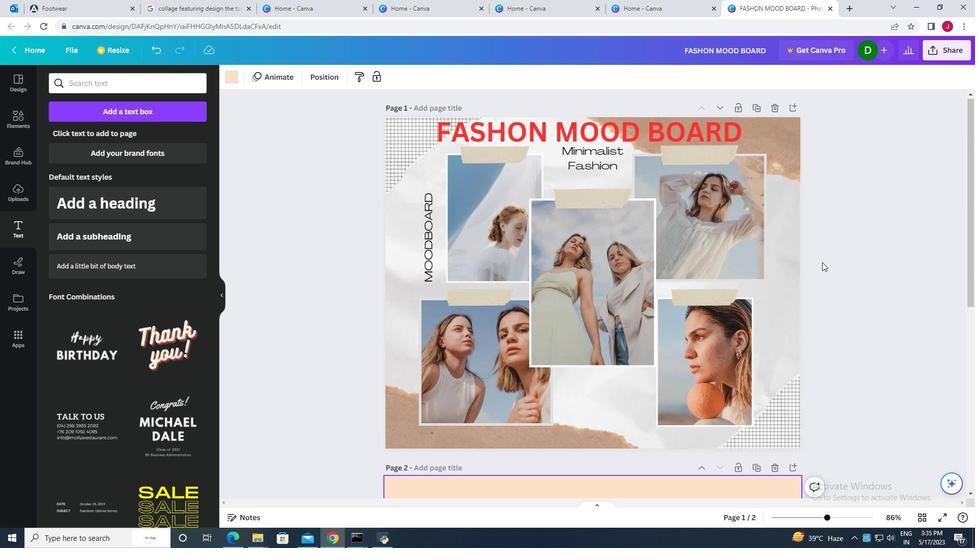 
Action: Mouse scrolled (822, 260) with delta (0, 0)
Screenshot: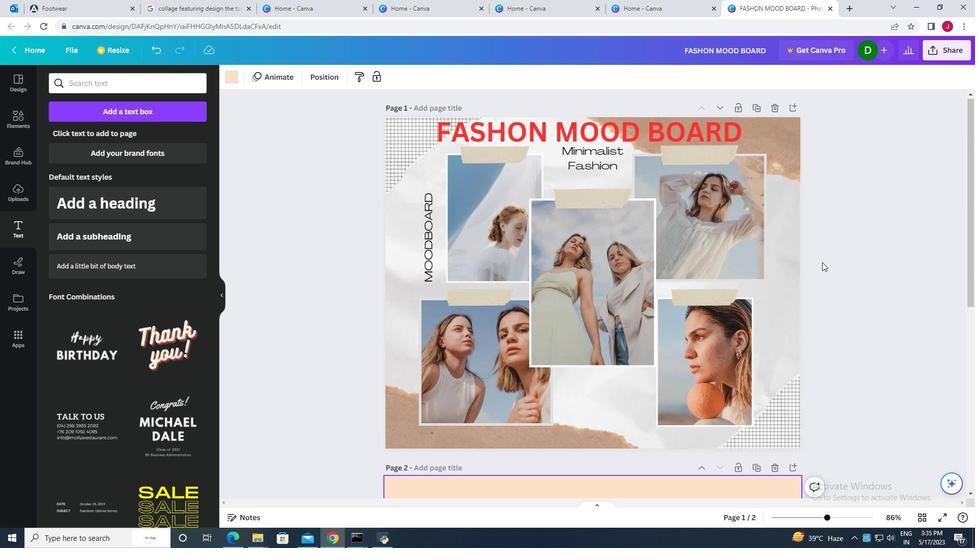 
Action: Mouse scrolled (822, 260) with delta (0, 0)
Screenshot: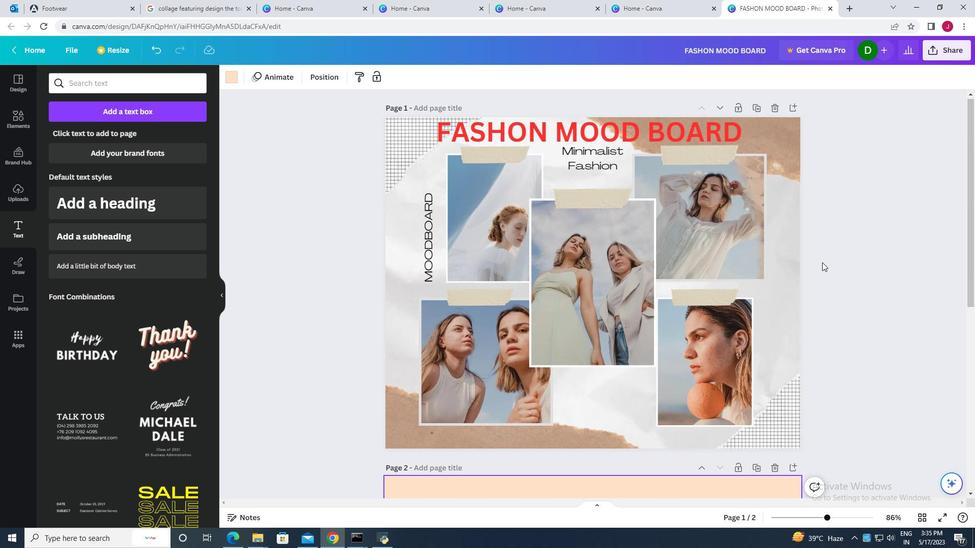 
Action: Mouse scrolled (822, 260) with delta (0, 0)
